 Task: Find connections with filter location Ibiza with filter topic #recruitmentwith filter profile language Potuguese with filter current company Thomson Reuters with filter school Islamic University of Science & Technology, Pulwama with filter industry Personal Care Services with filter service category NotaryOnline Research with filter keywords title Petroleum Engineer
Action: Mouse moved to (633, 79)
Screenshot: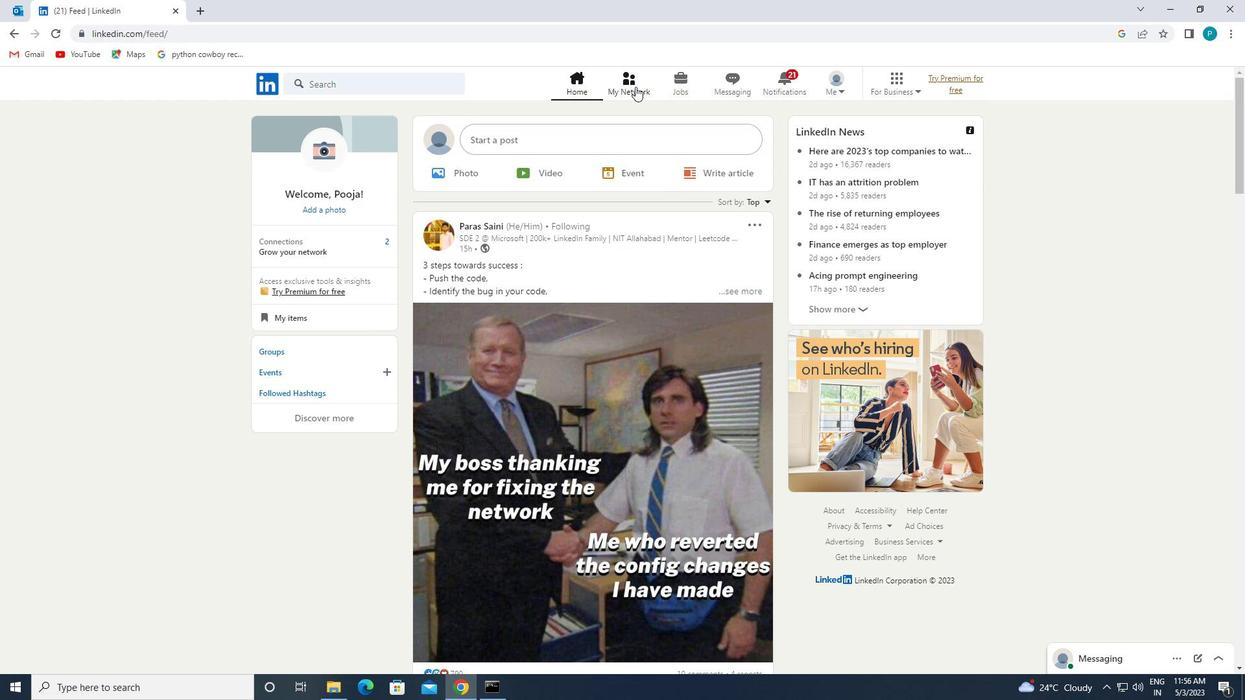 
Action: Mouse pressed left at (633, 79)
Screenshot: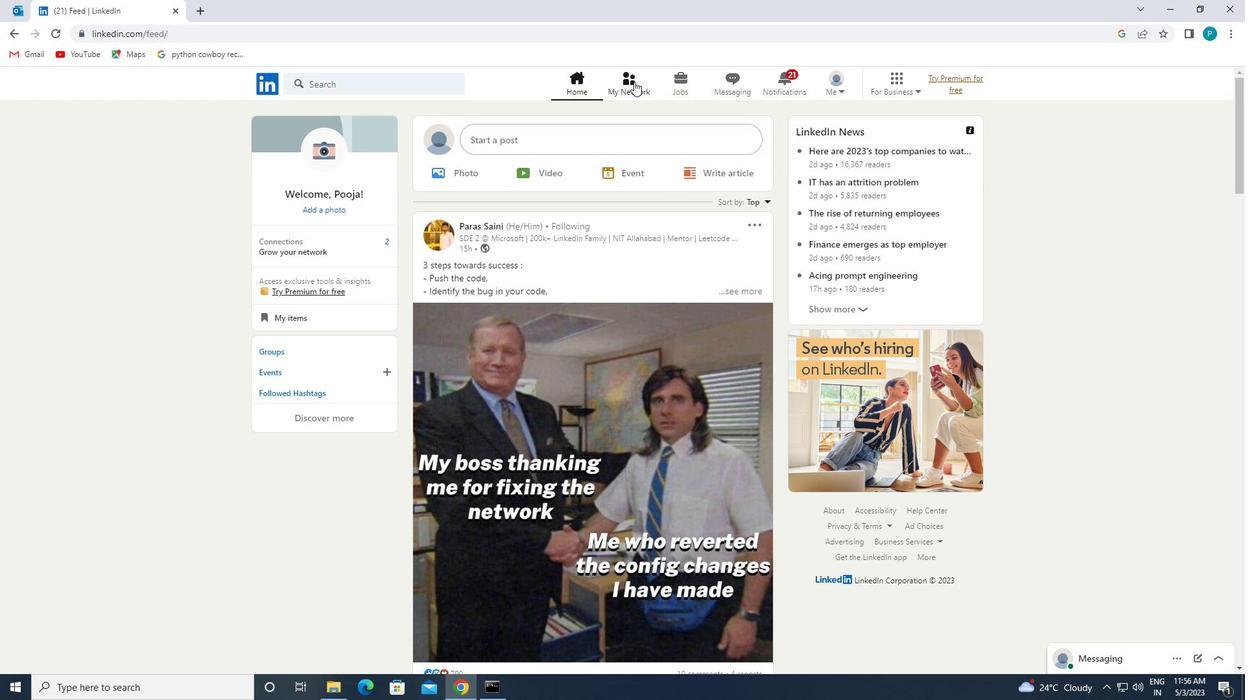 
Action: Mouse moved to (345, 166)
Screenshot: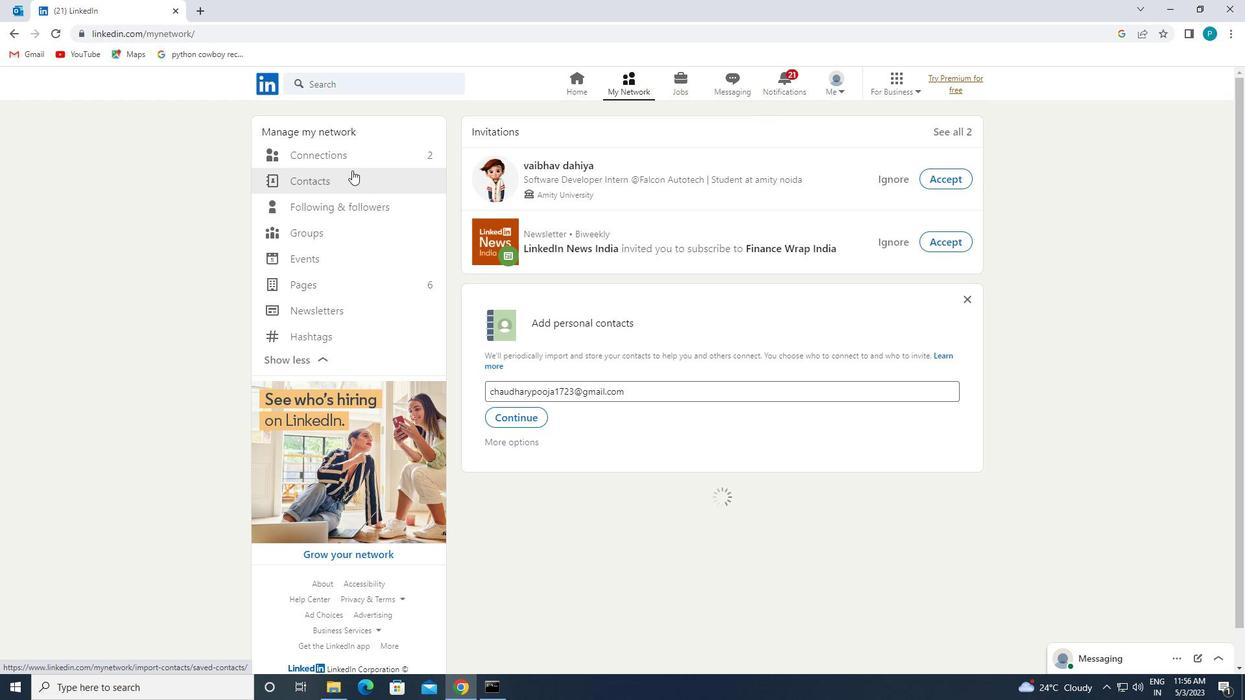 
Action: Mouse pressed left at (345, 166)
Screenshot: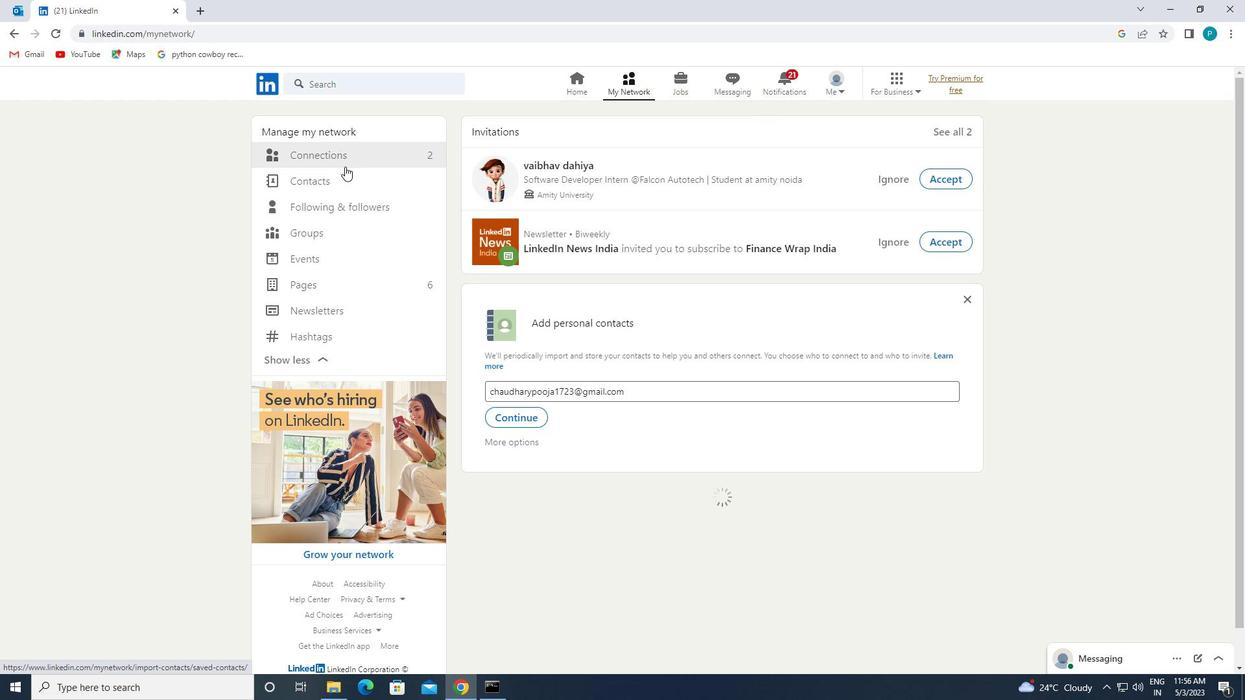 
Action: Mouse moved to (394, 158)
Screenshot: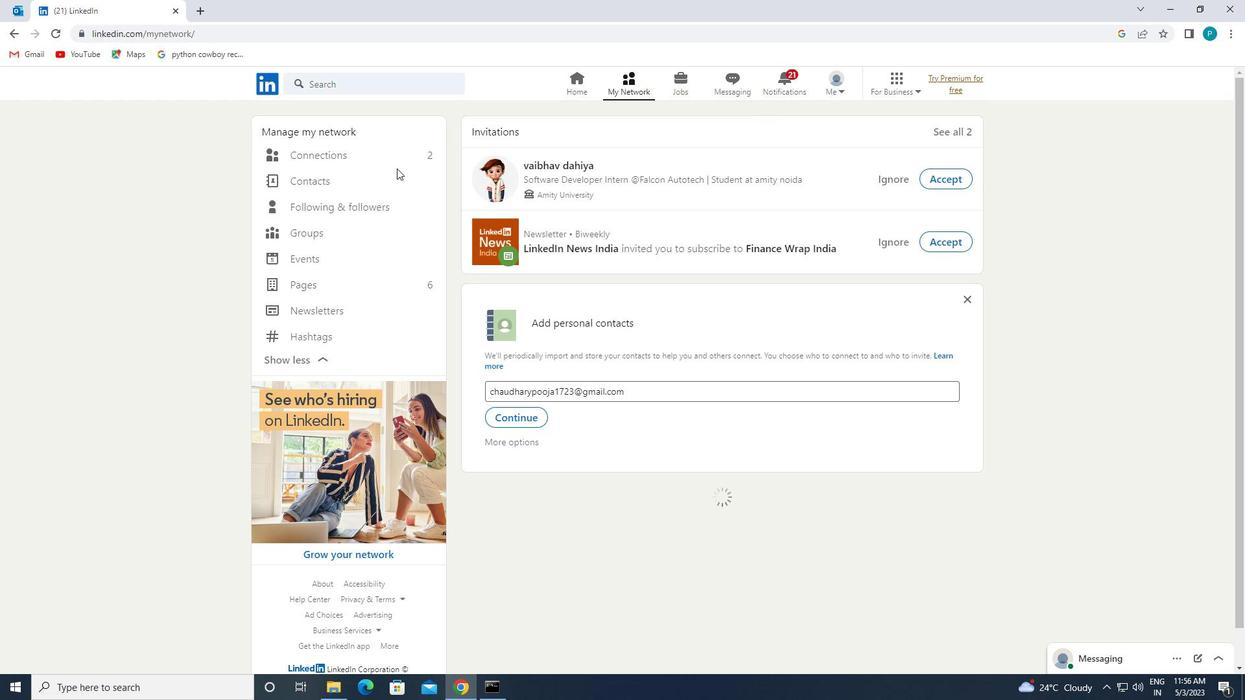 
Action: Mouse pressed left at (394, 158)
Screenshot: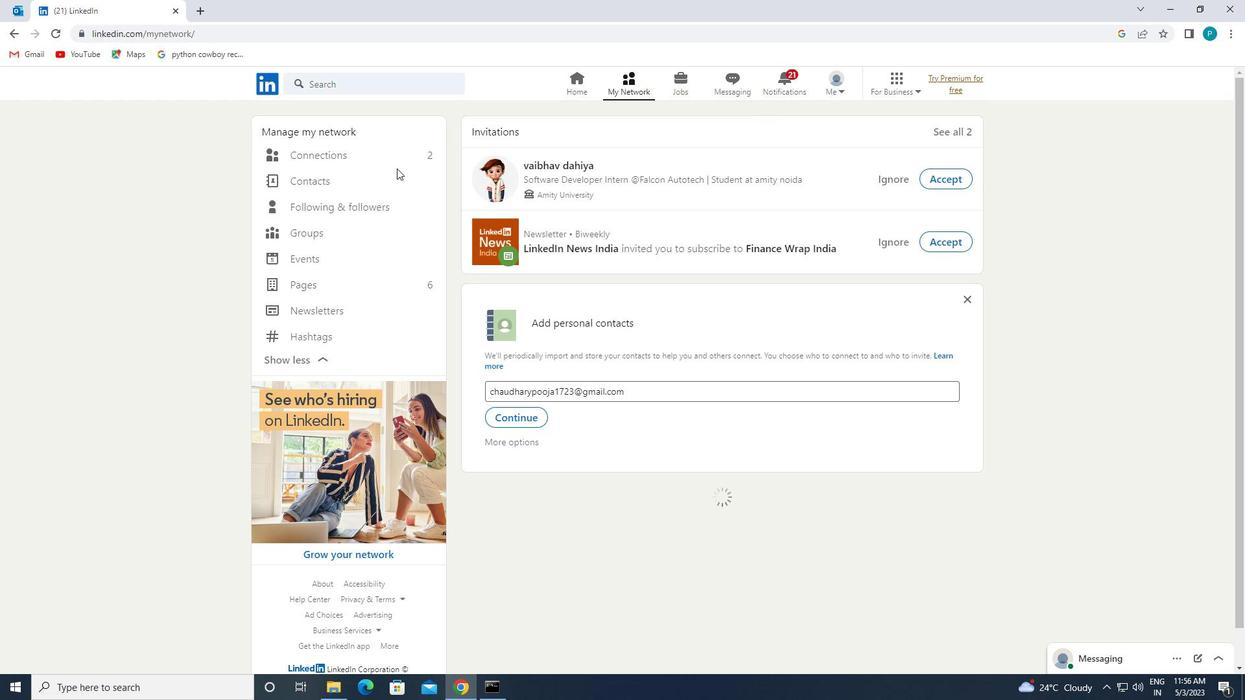 
Action: Mouse pressed left at (394, 158)
Screenshot: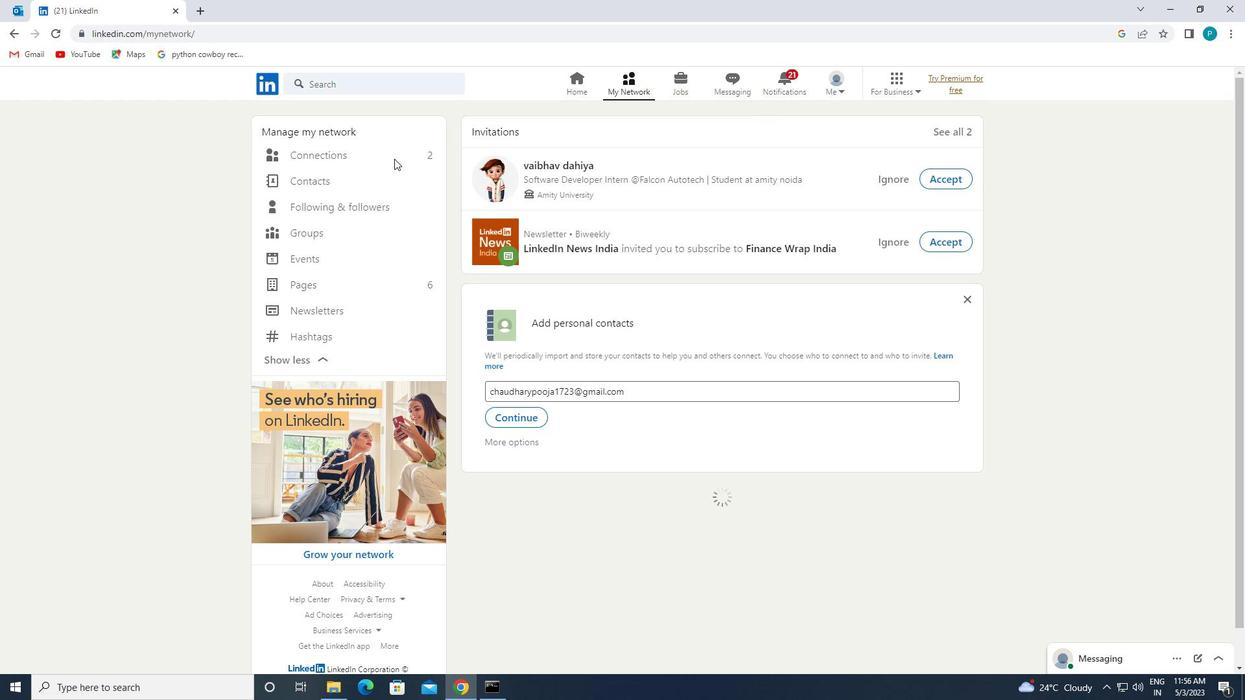 
Action: Mouse moved to (384, 155)
Screenshot: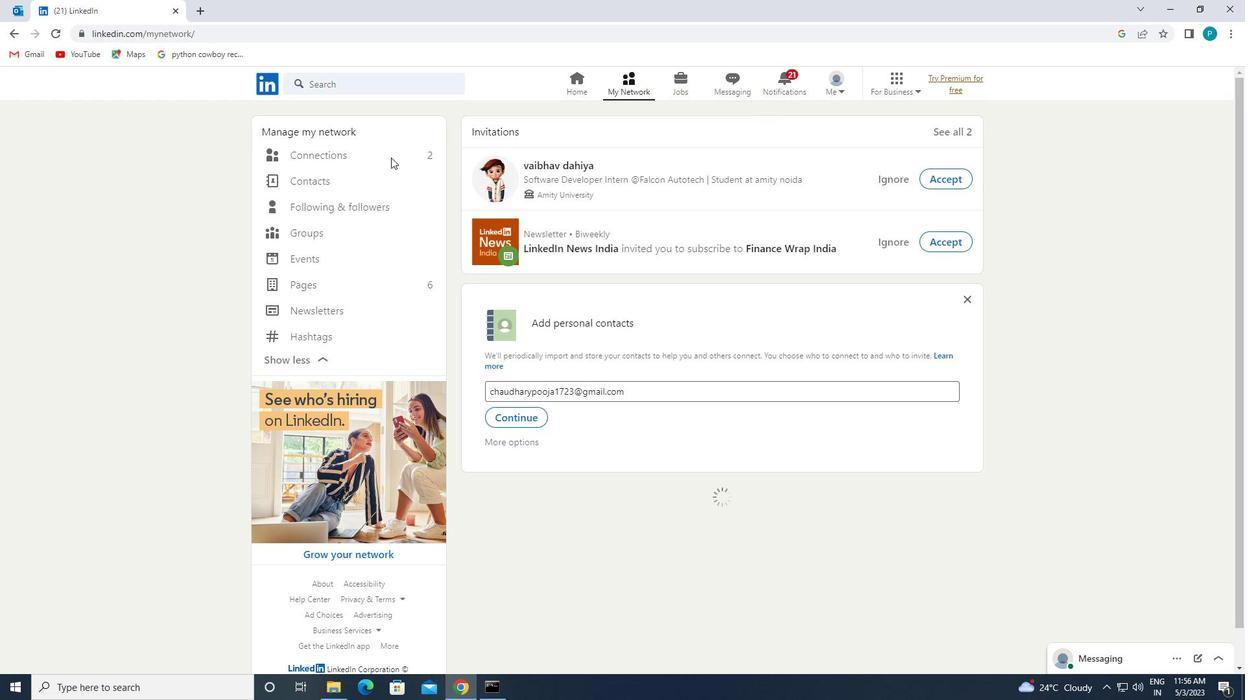 
Action: Mouse pressed left at (384, 155)
Screenshot: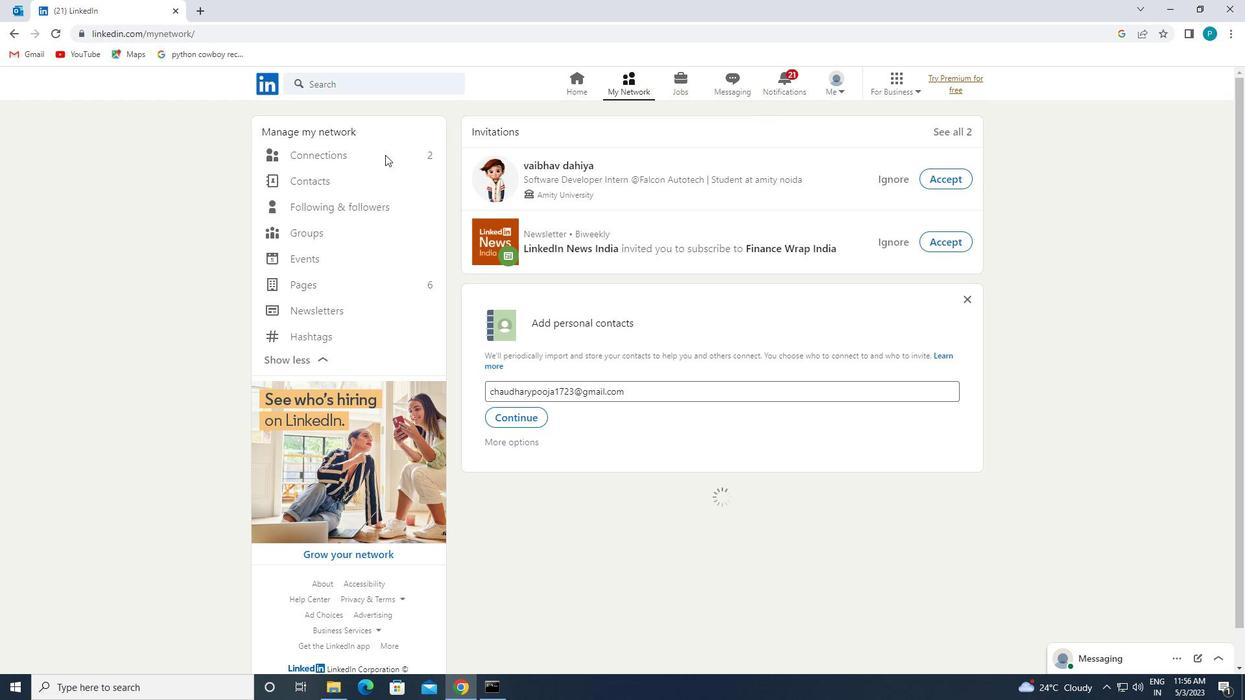 
Action: Mouse moved to (310, 160)
Screenshot: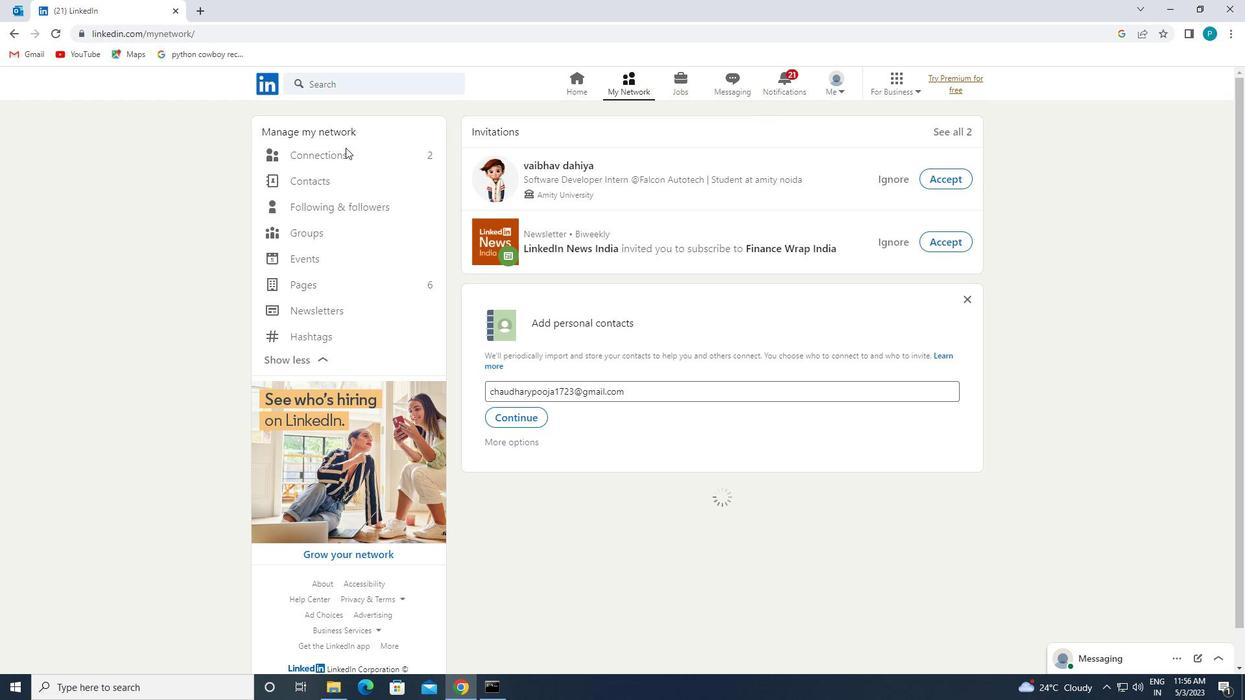 
Action: Mouse pressed left at (310, 160)
Screenshot: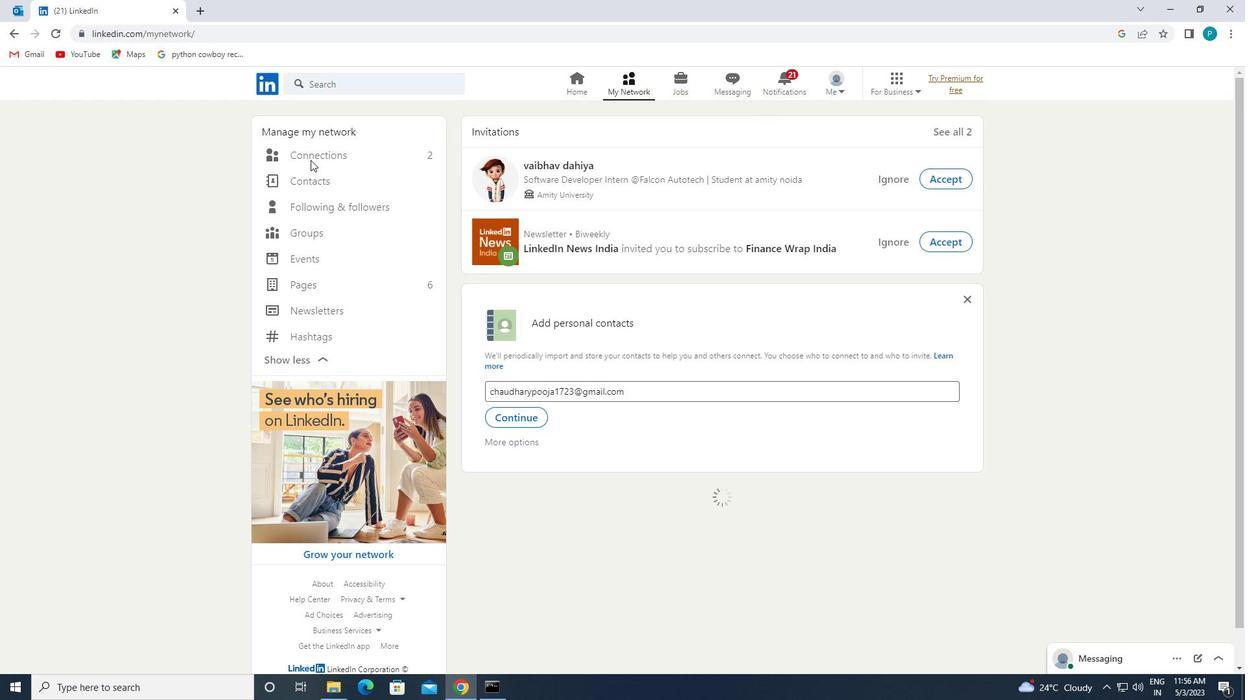 
Action: Mouse moved to (310, 158)
Screenshot: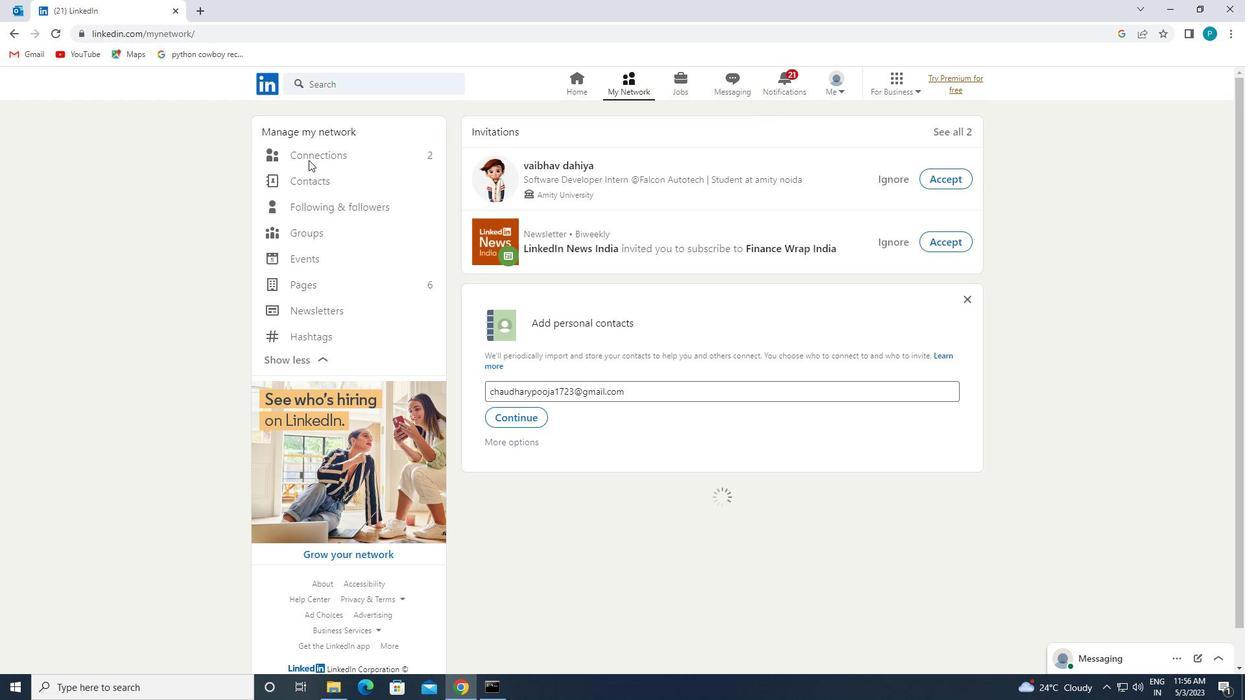 
Action: Mouse pressed left at (310, 158)
Screenshot: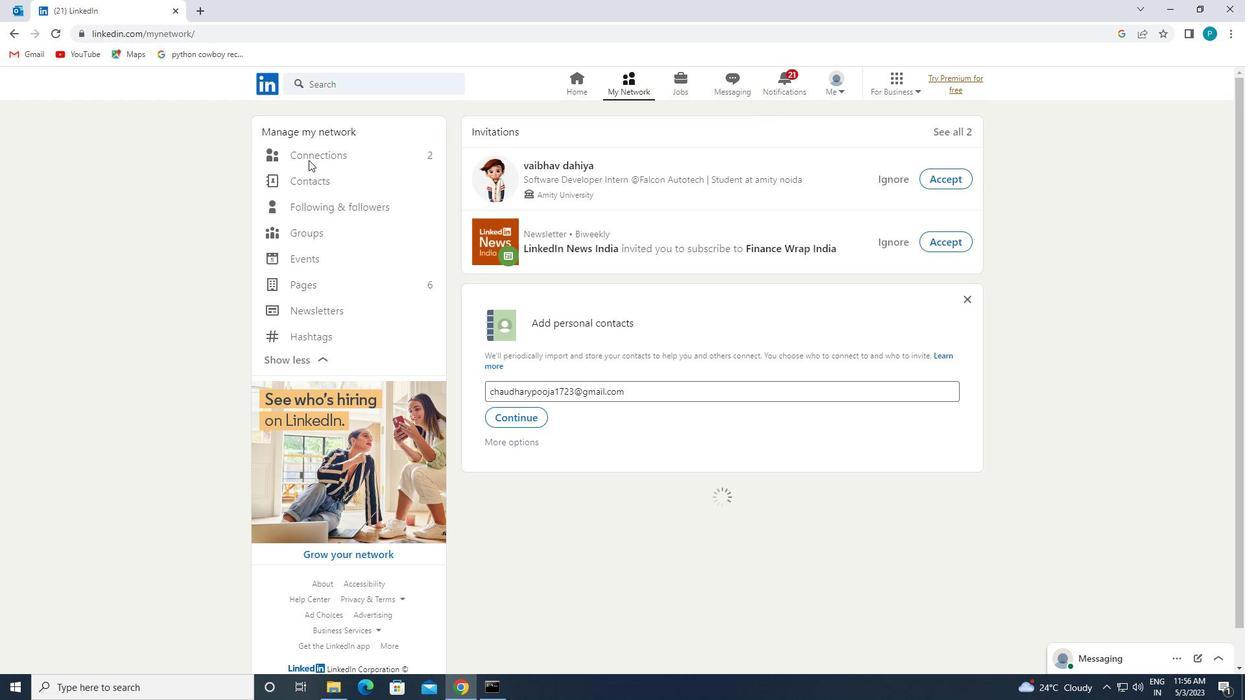 
Action: Mouse moved to (316, 155)
Screenshot: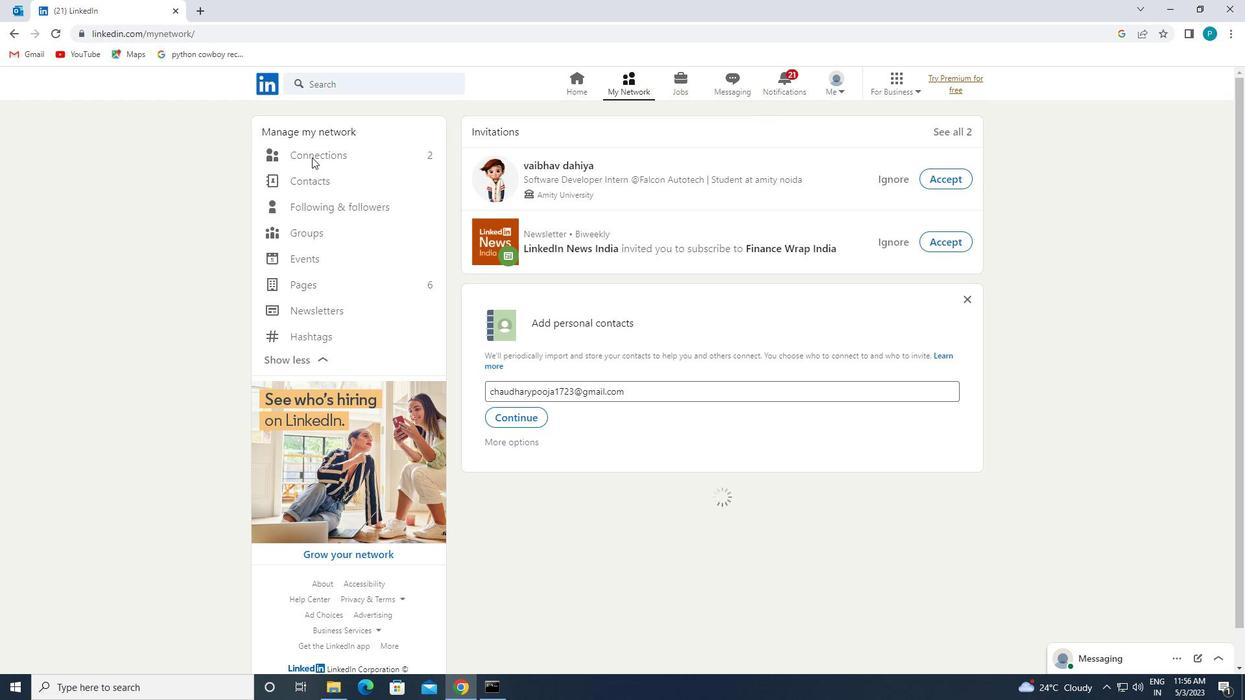 
Action: Mouse pressed left at (316, 155)
Screenshot: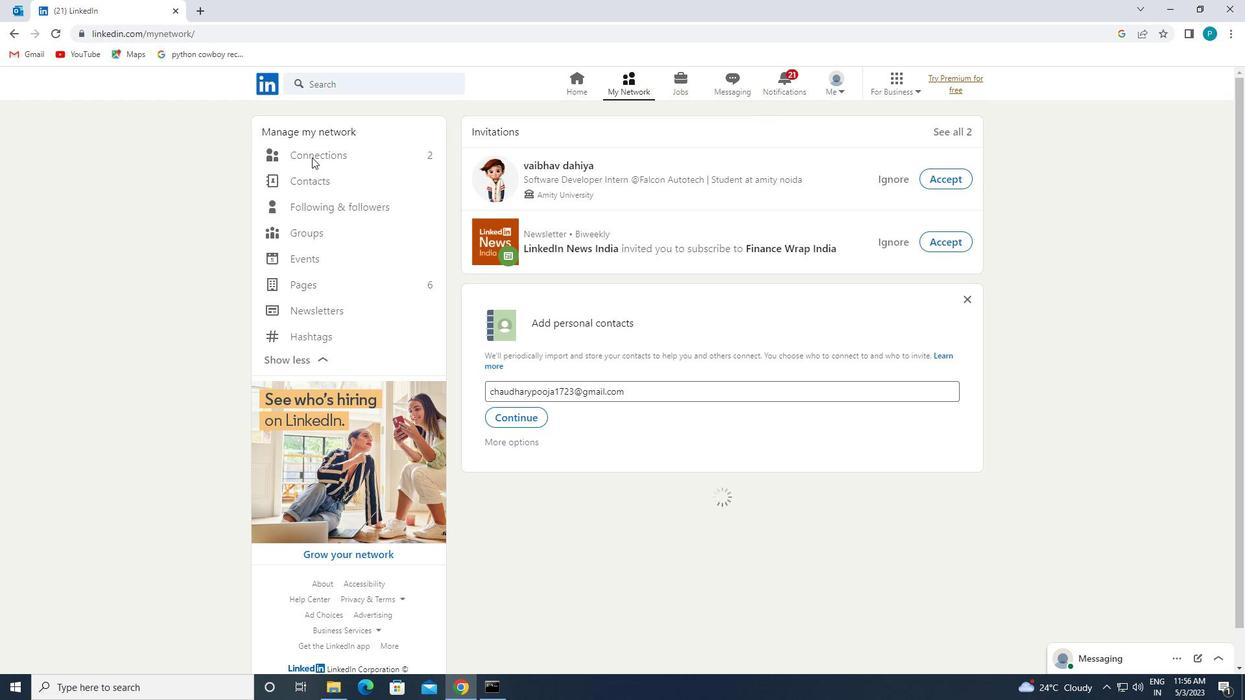 
Action: Mouse moved to (317, 154)
Screenshot: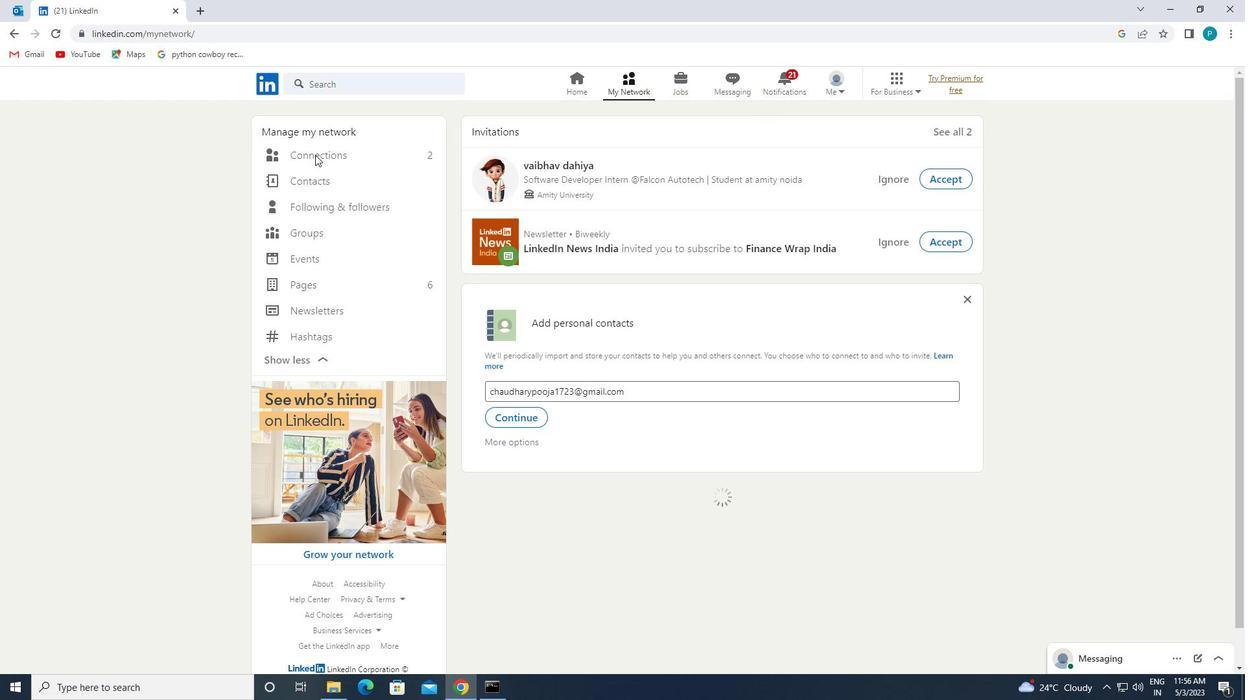 
Action: Mouse pressed left at (317, 154)
Screenshot: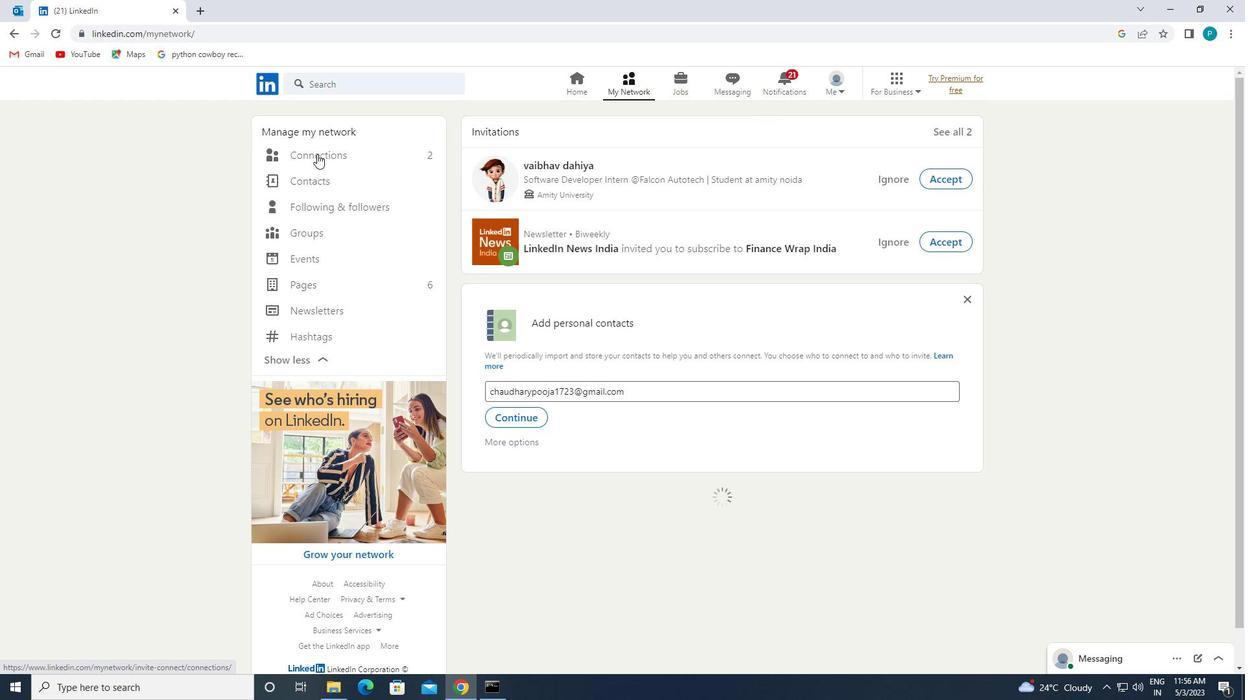 
Action: Mouse moved to (745, 151)
Screenshot: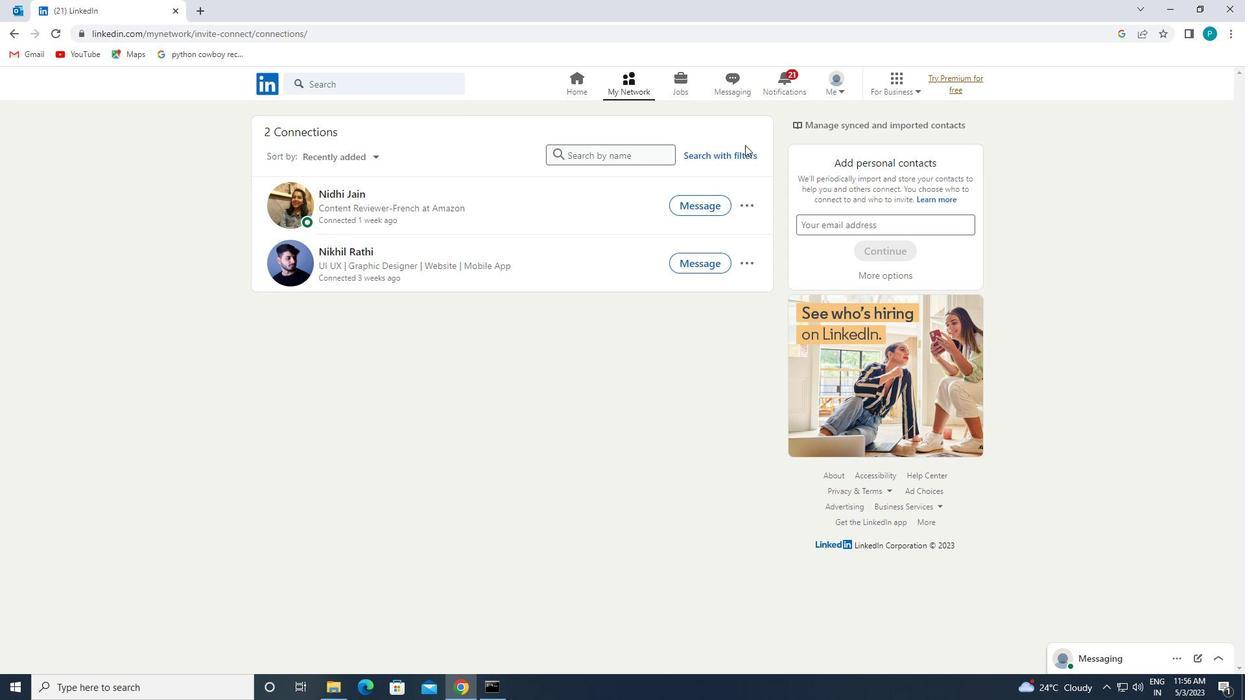
Action: Mouse pressed left at (745, 151)
Screenshot: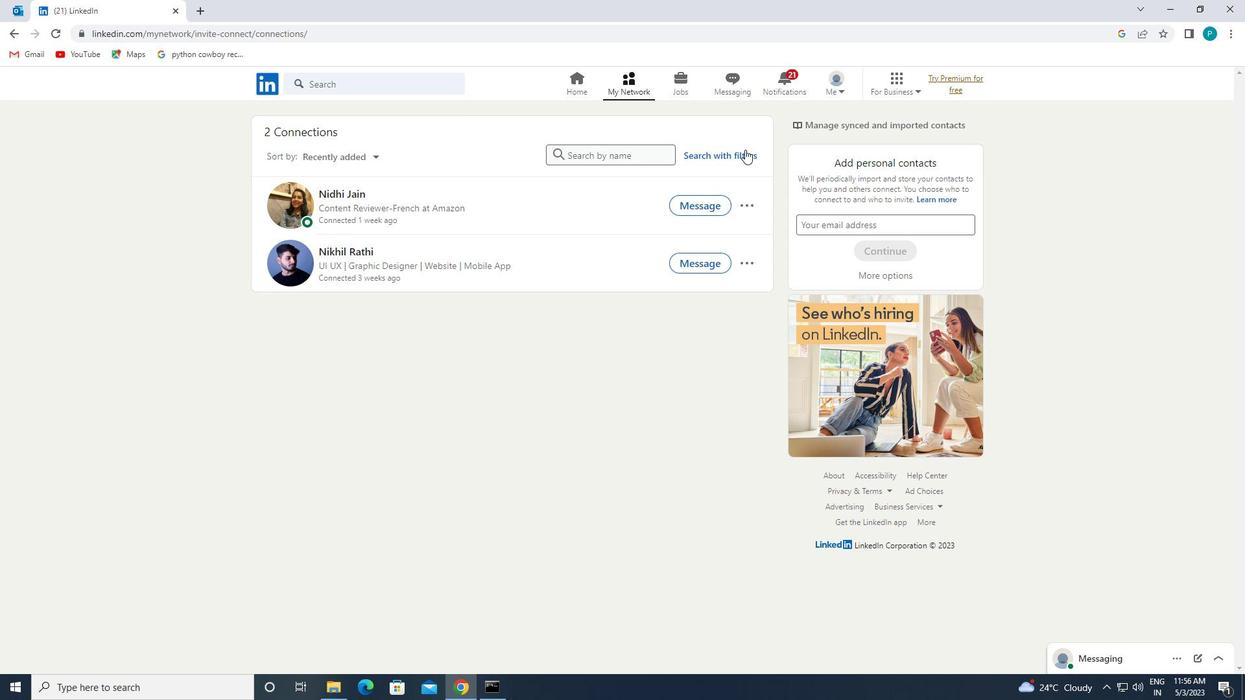 
Action: Mouse moved to (674, 119)
Screenshot: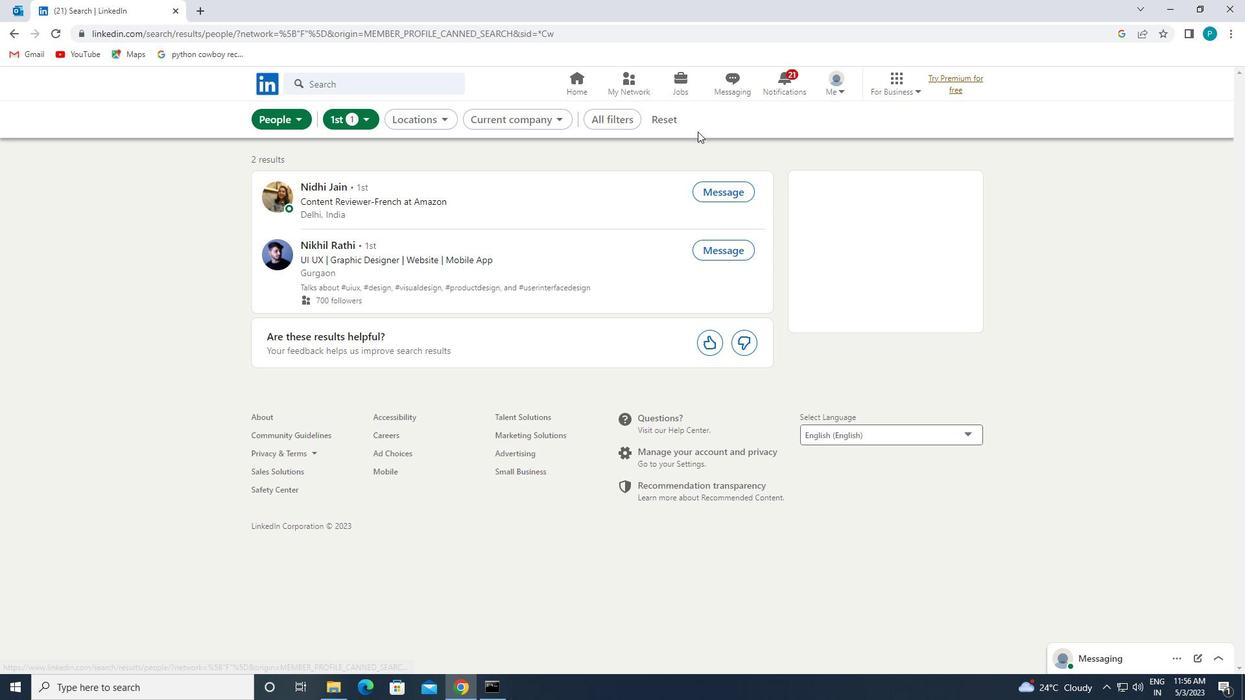 
Action: Mouse pressed left at (674, 119)
Screenshot: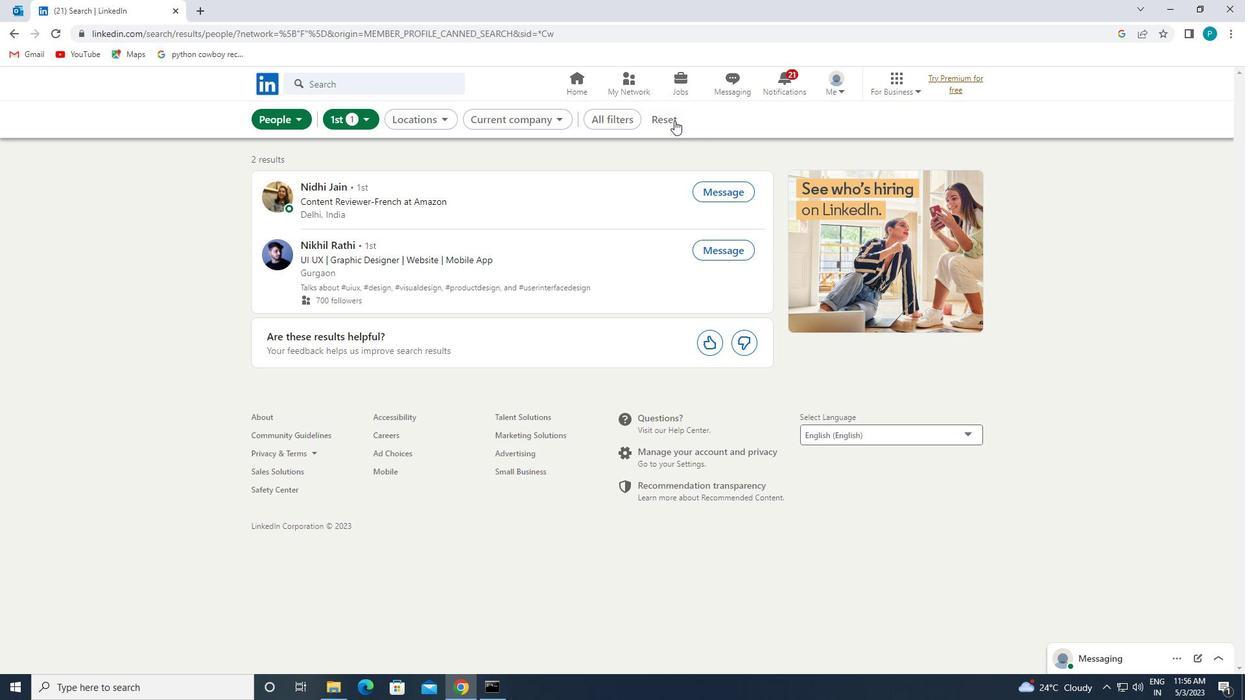 
Action: Mouse moved to (655, 119)
Screenshot: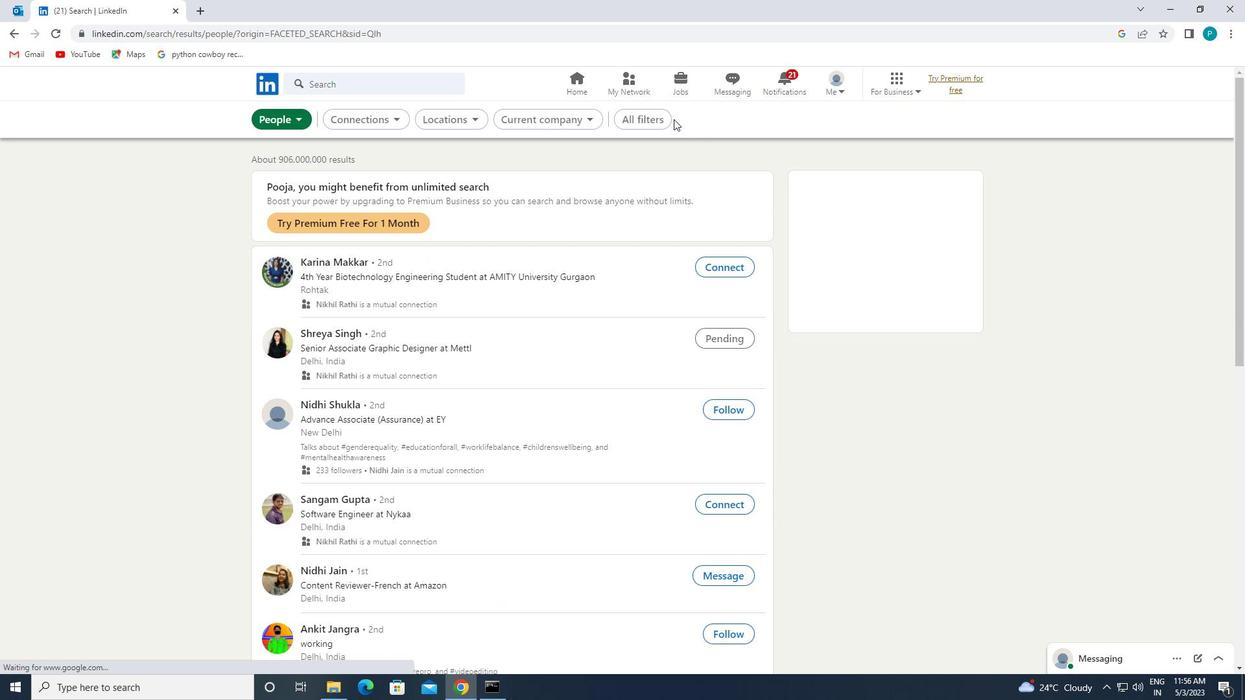 
Action: Mouse pressed left at (655, 119)
Screenshot: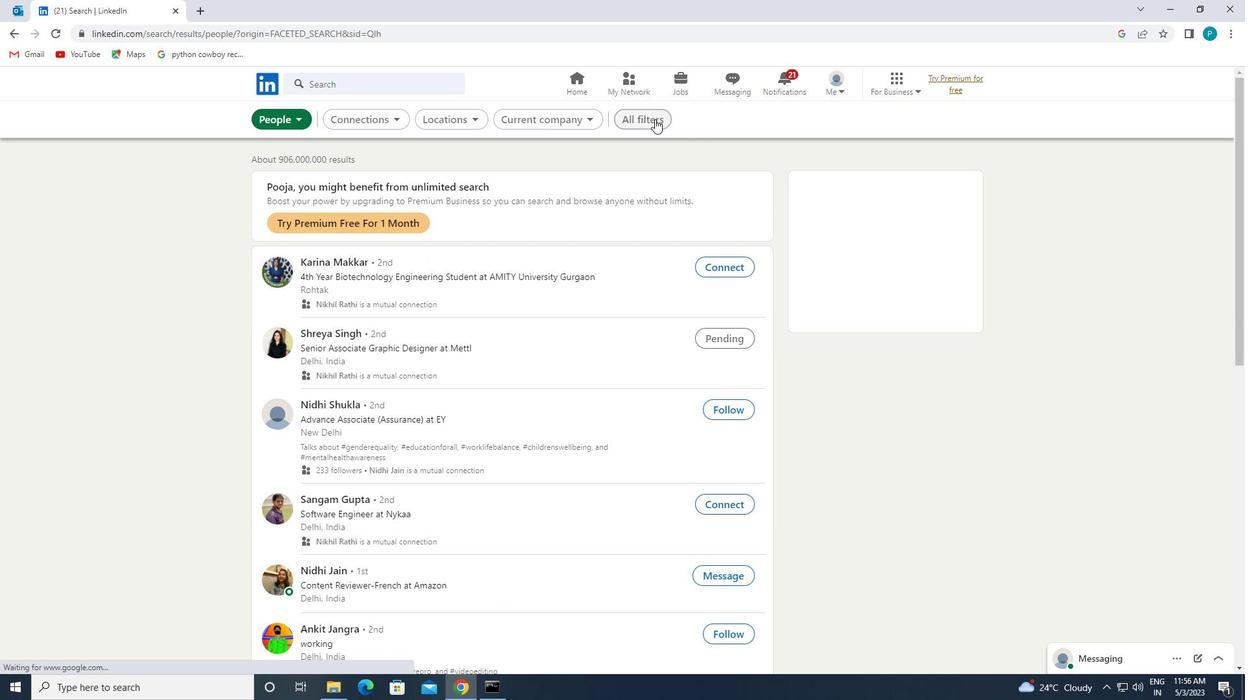 
Action: Mouse moved to (1035, 332)
Screenshot: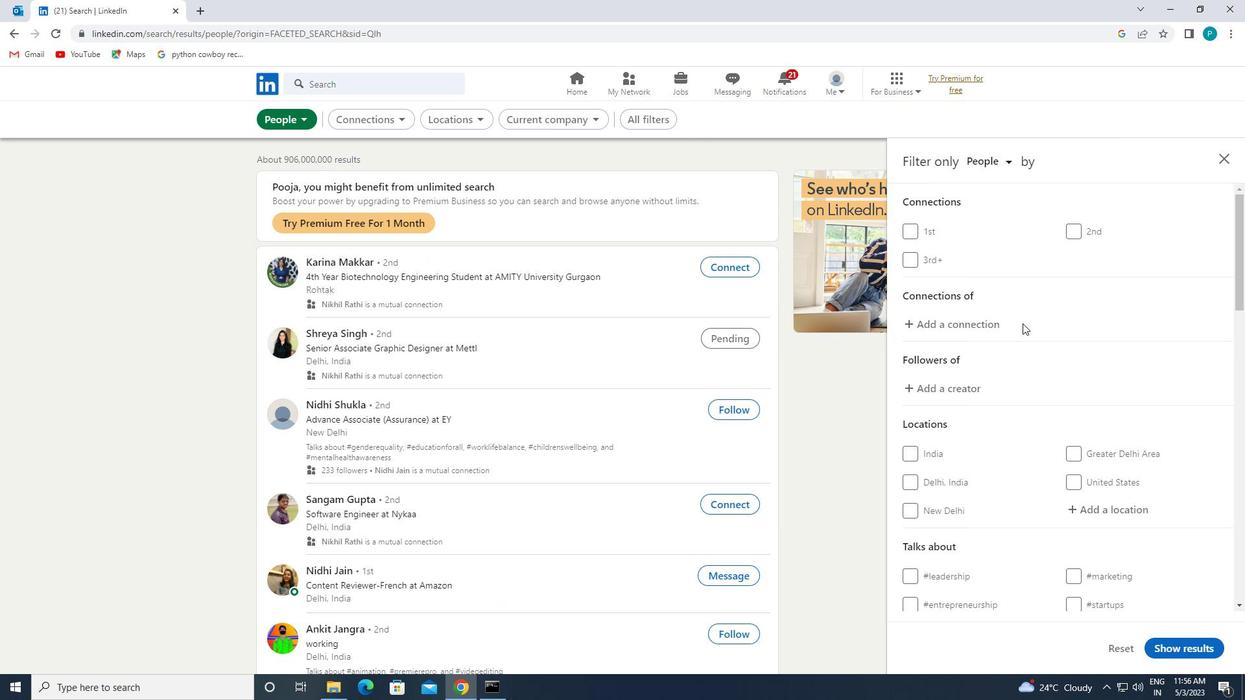 
Action: Mouse scrolled (1035, 332) with delta (0, 0)
Screenshot: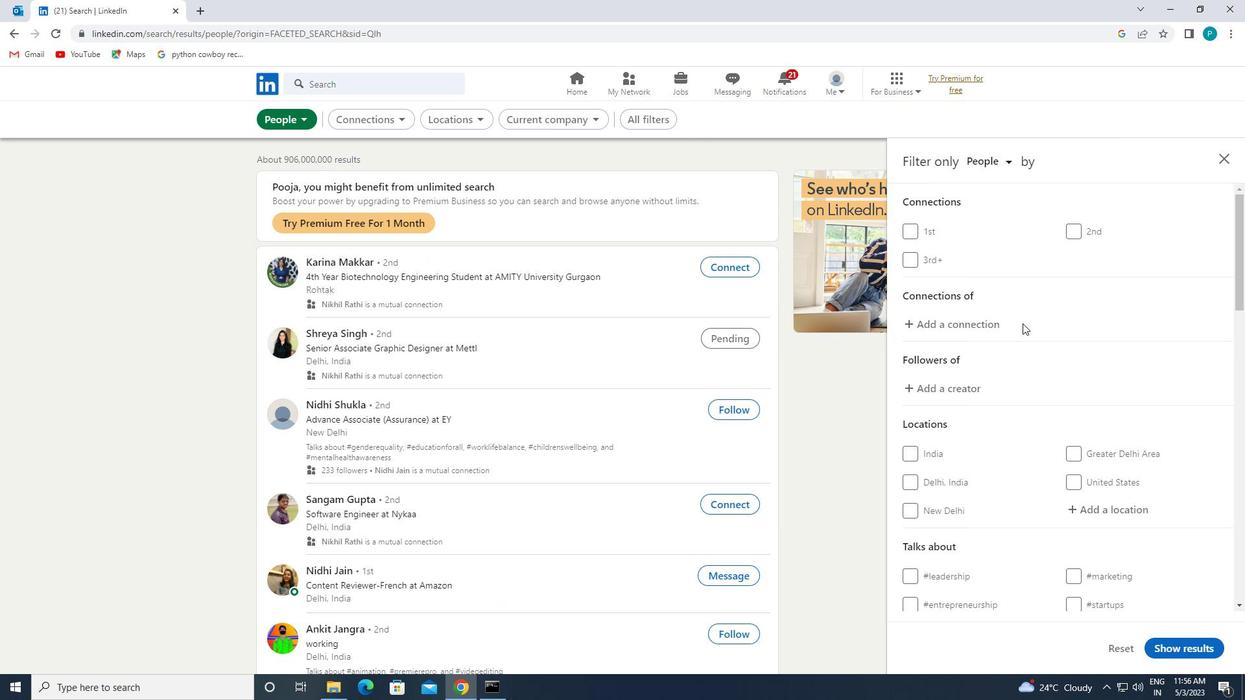 
Action: Mouse moved to (1037, 334)
Screenshot: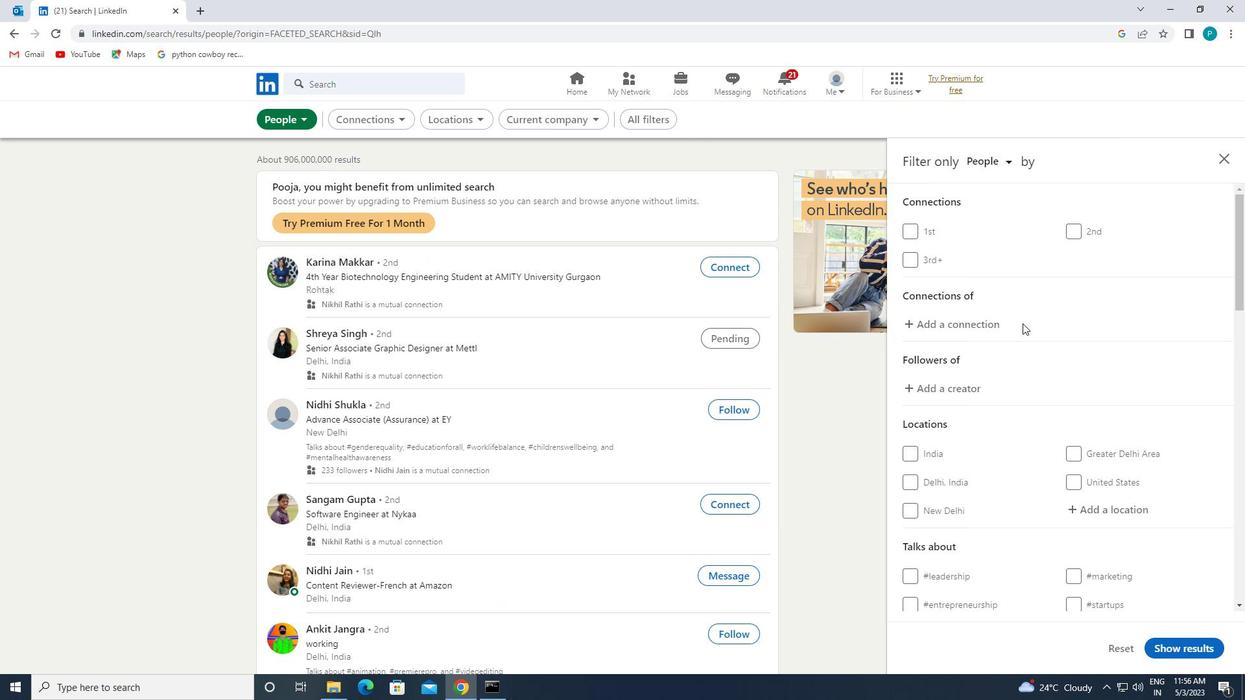 
Action: Mouse scrolled (1037, 333) with delta (0, 0)
Screenshot: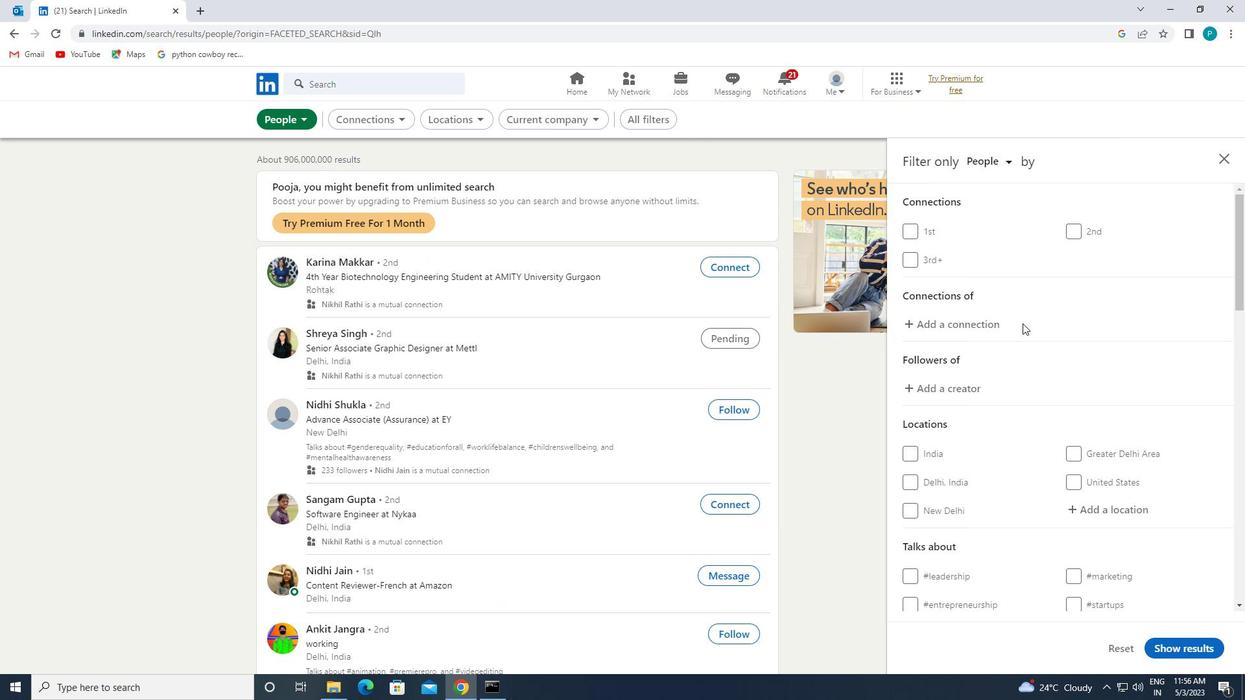 
Action: Mouse moved to (1114, 375)
Screenshot: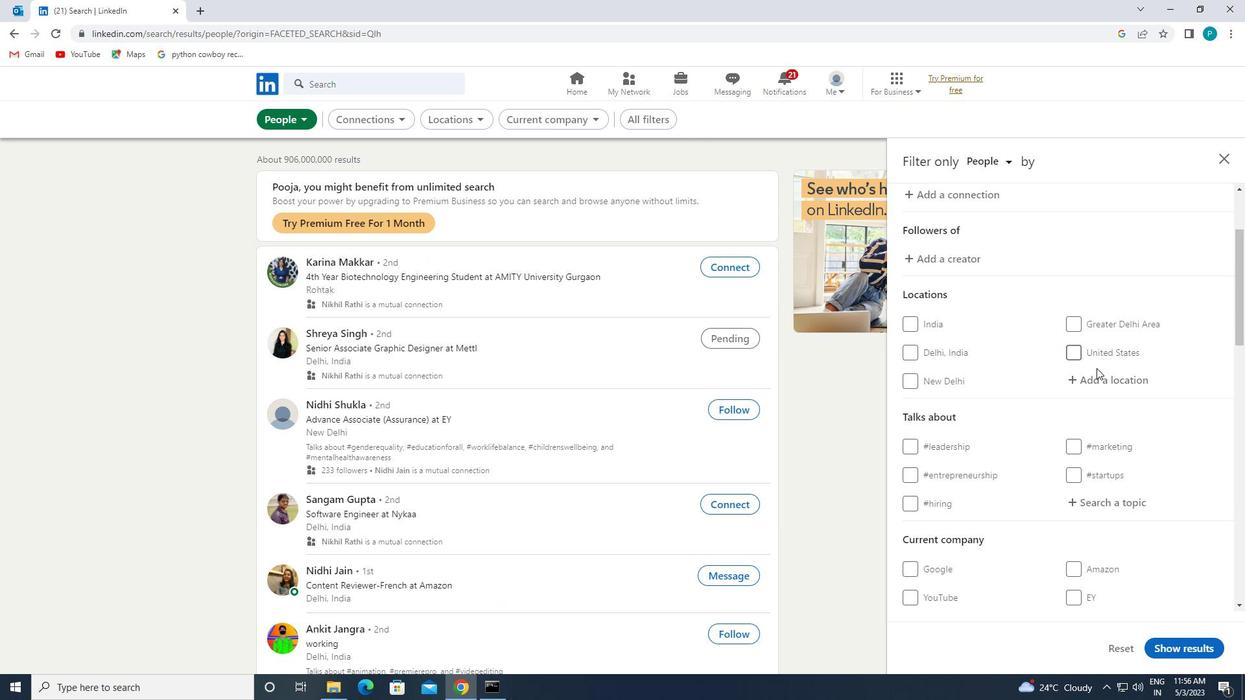 
Action: Mouse pressed left at (1114, 375)
Screenshot: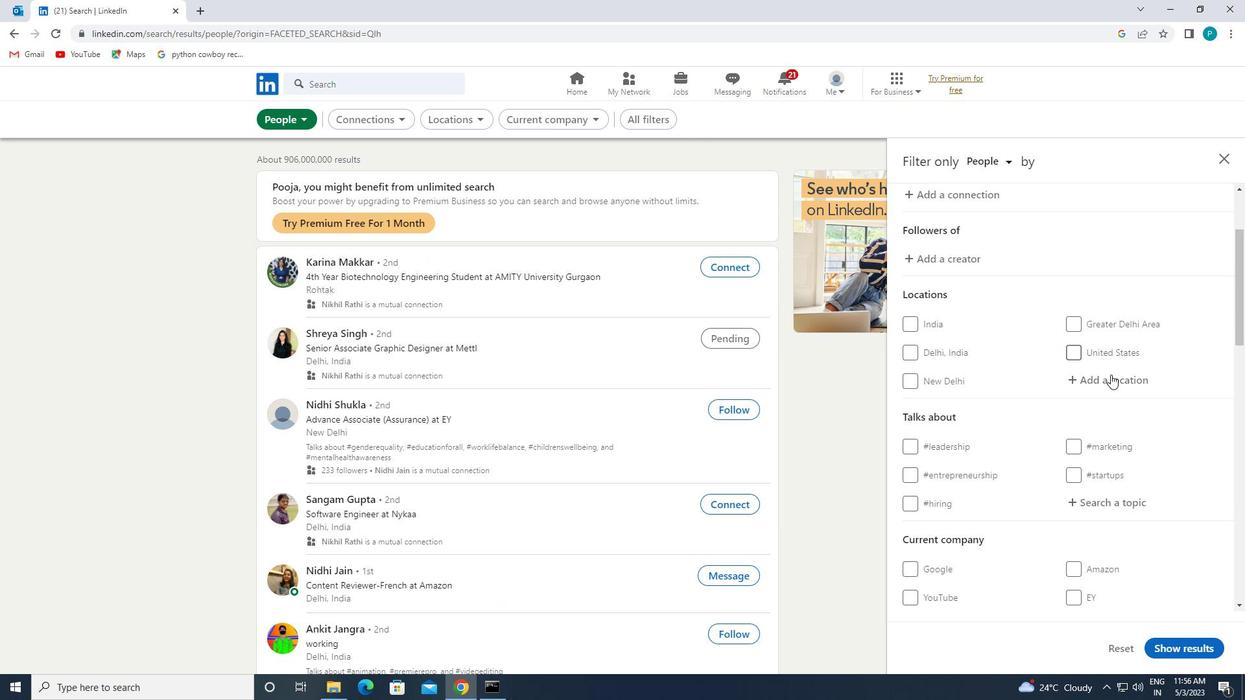 
Action: Mouse moved to (1117, 401)
Screenshot: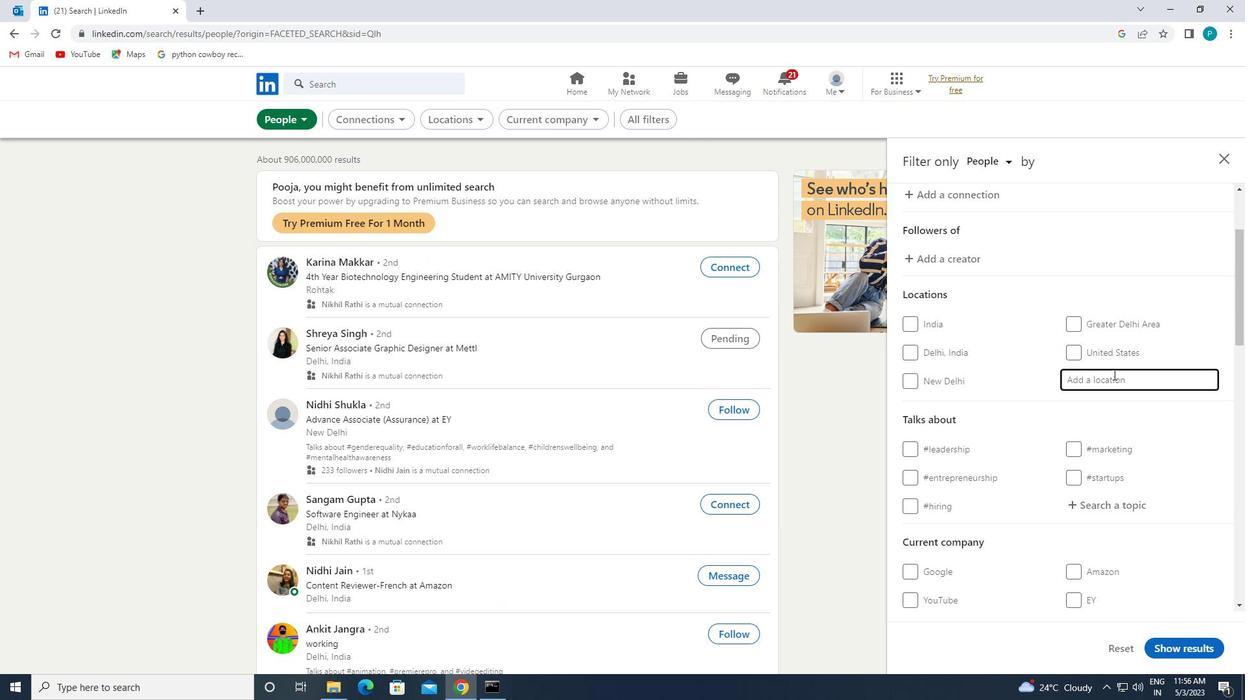 
Action: Key pressed i<Key.backspace><Key.caps_lock>i<Key.caps_lock>b
Screenshot: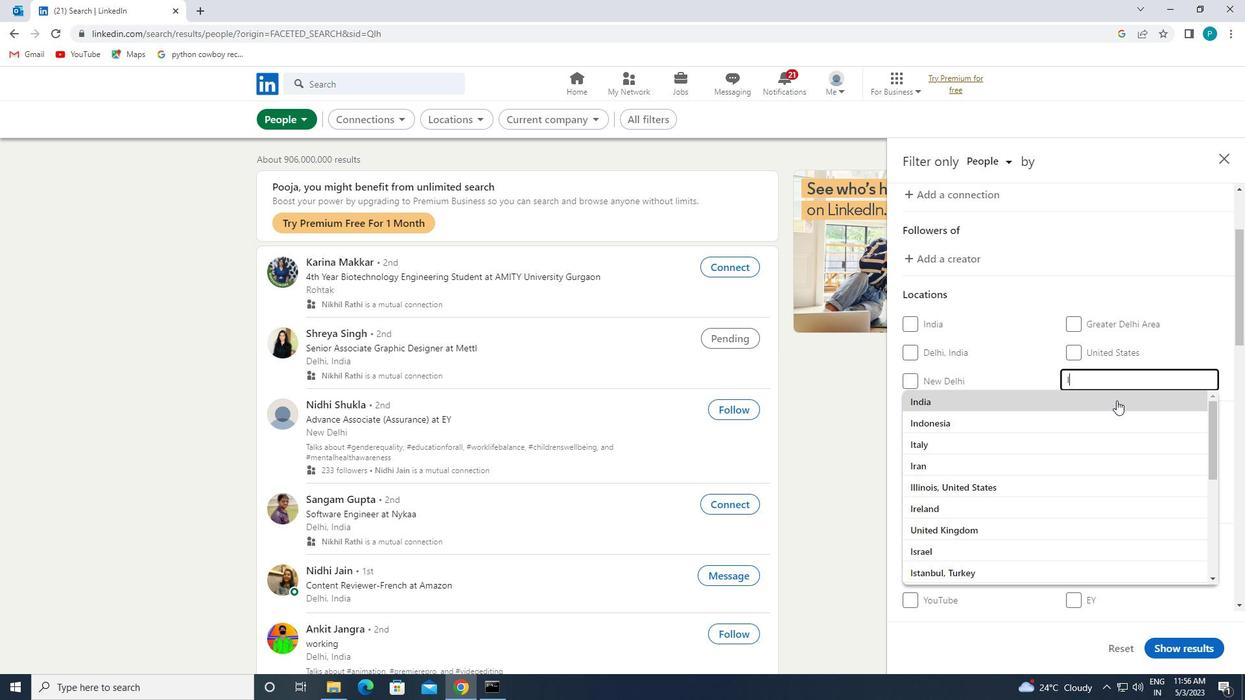 
Action: Mouse moved to (1048, 408)
Screenshot: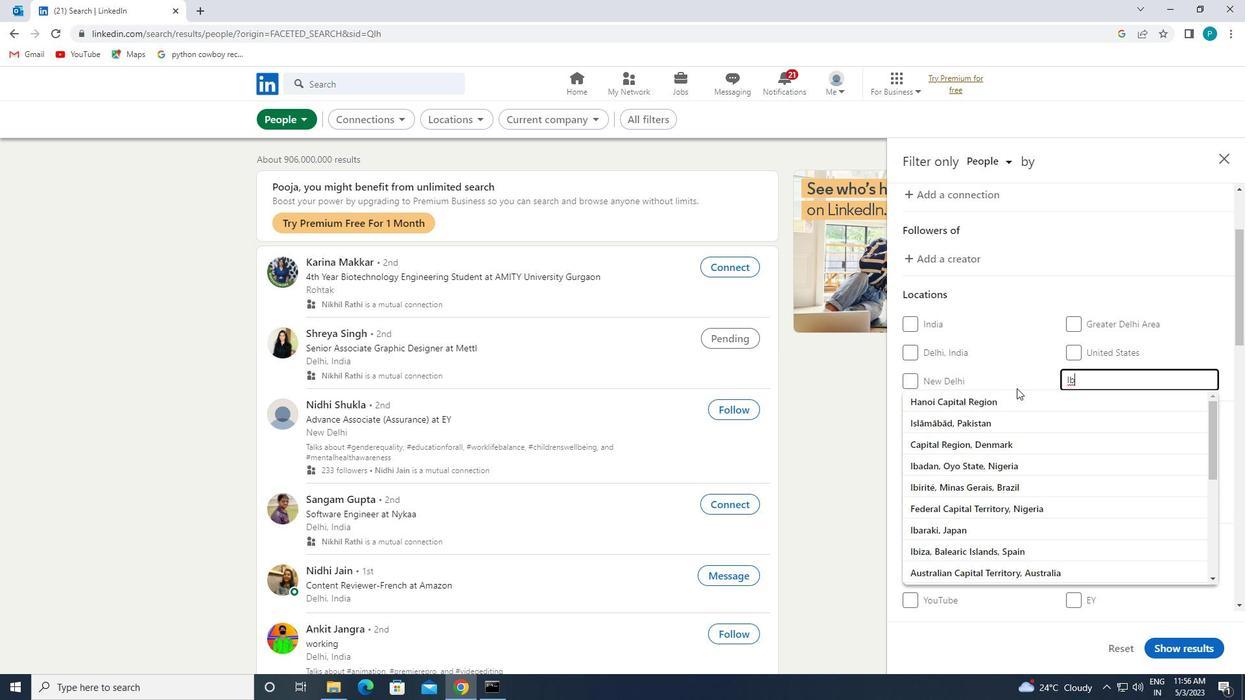 
Action: Key pressed iza
Screenshot: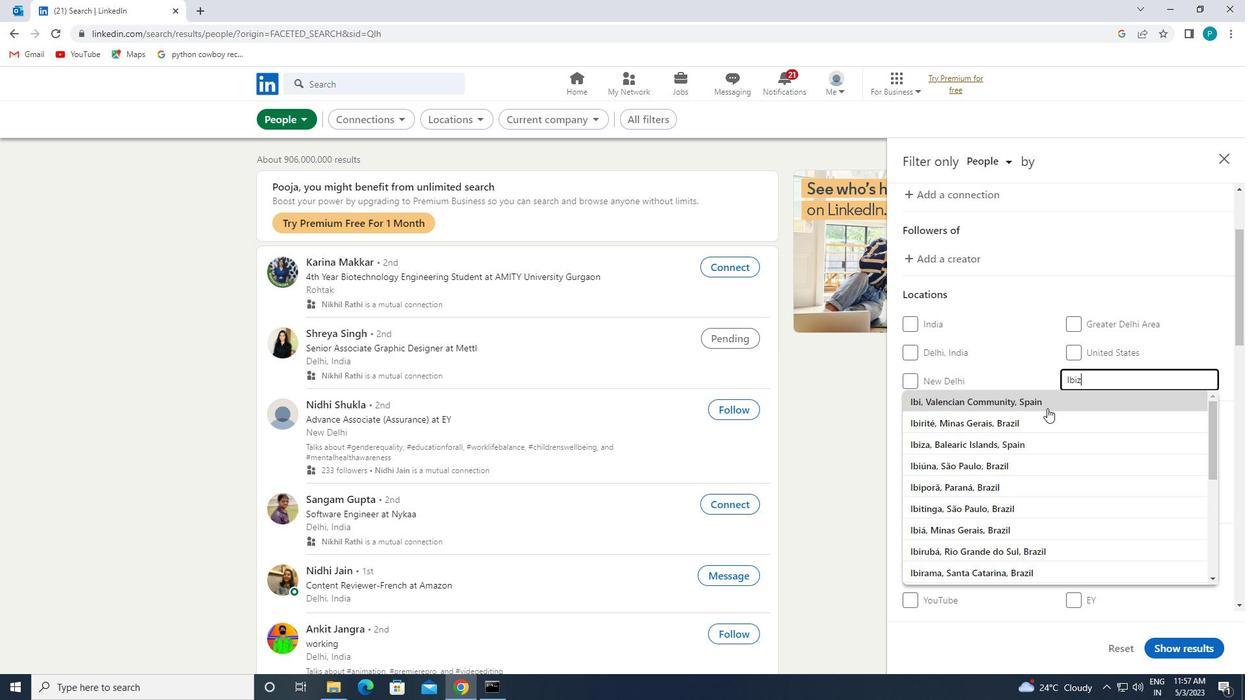 
Action: Mouse moved to (1045, 405)
Screenshot: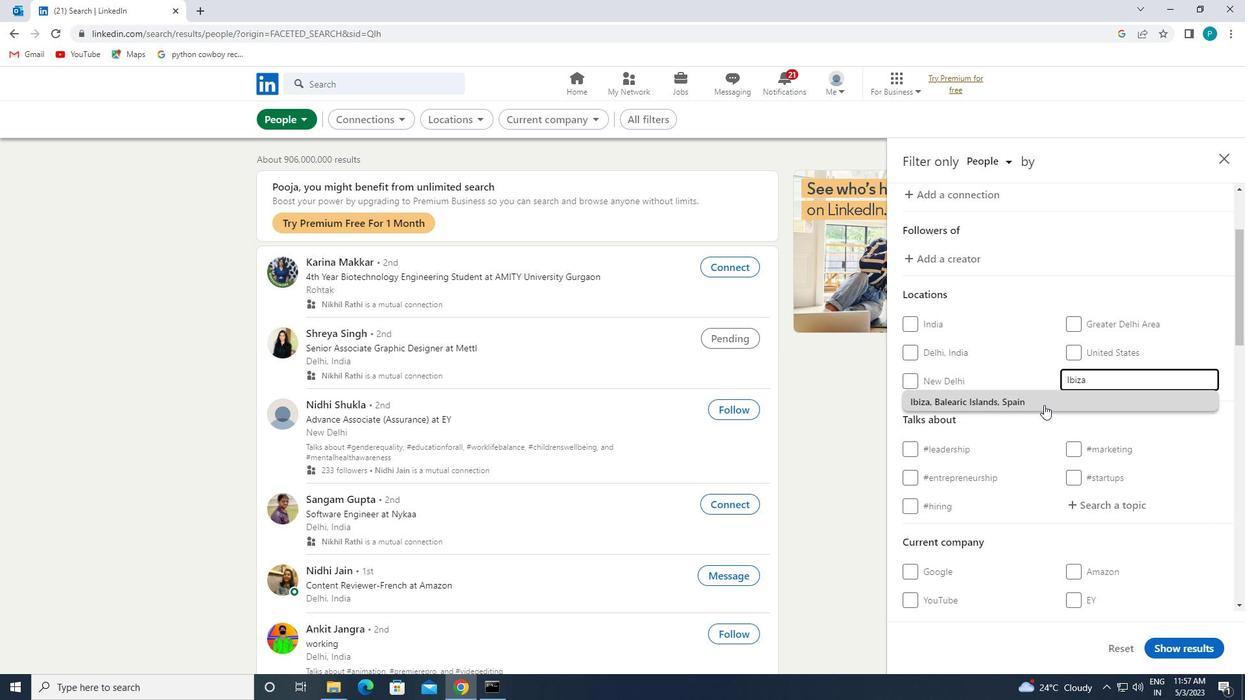 
Action: Mouse pressed left at (1045, 405)
Screenshot: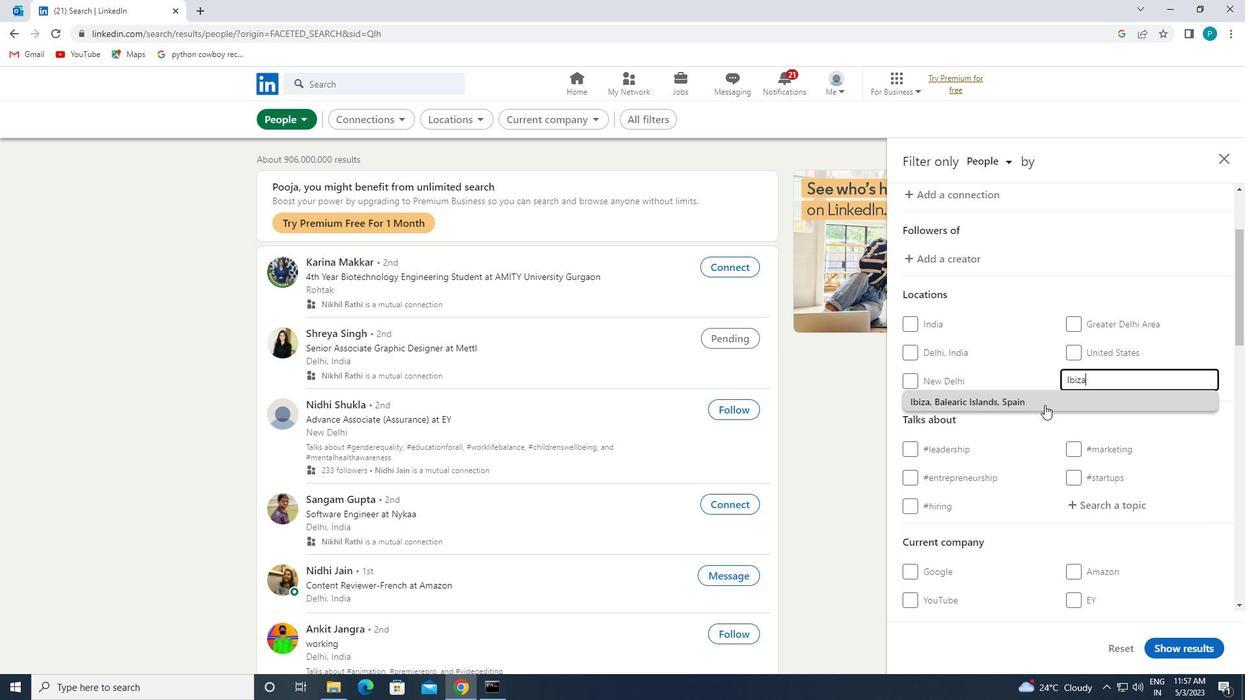 
Action: Mouse moved to (1054, 413)
Screenshot: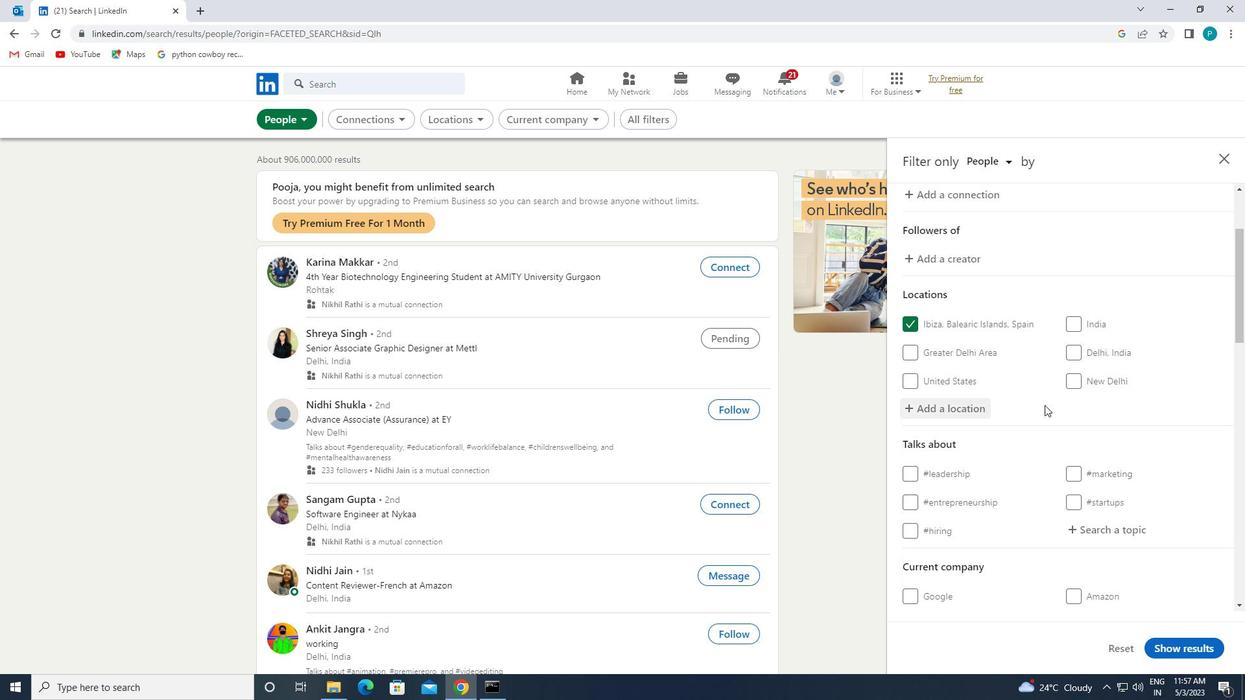 
Action: Mouse scrolled (1054, 412) with delta (0, 0)
Screenshot: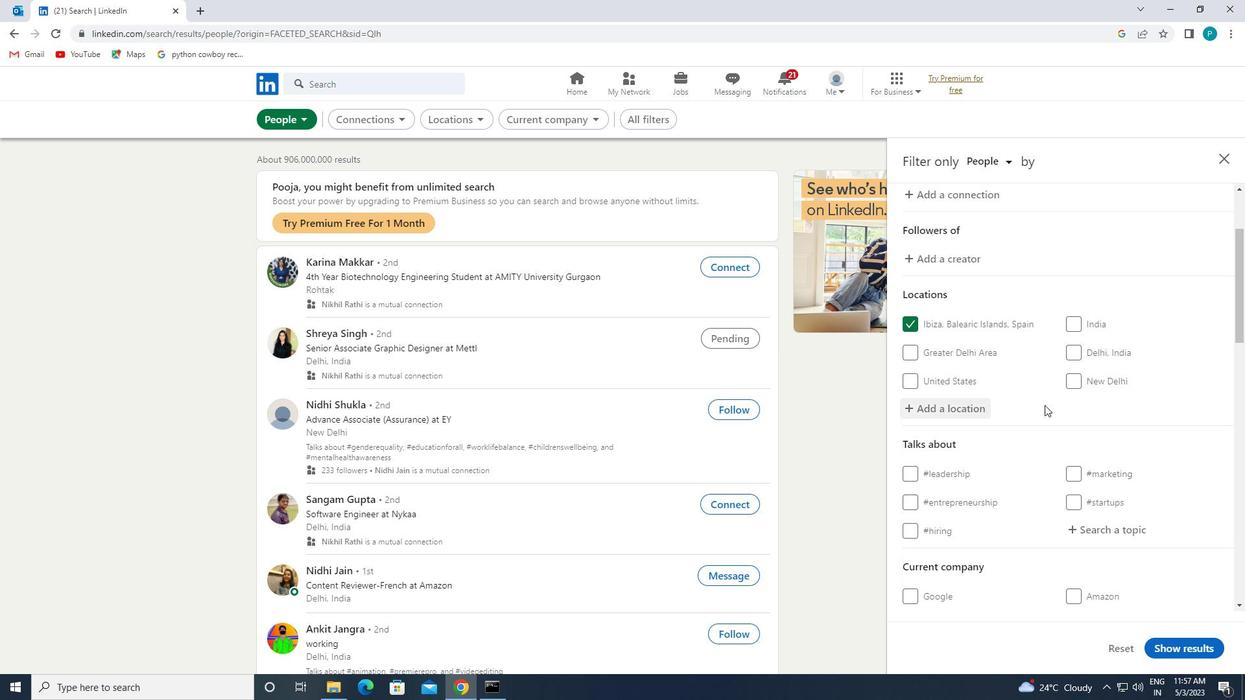 
Action: Mouse moved to (1068, 431)
Screenshot: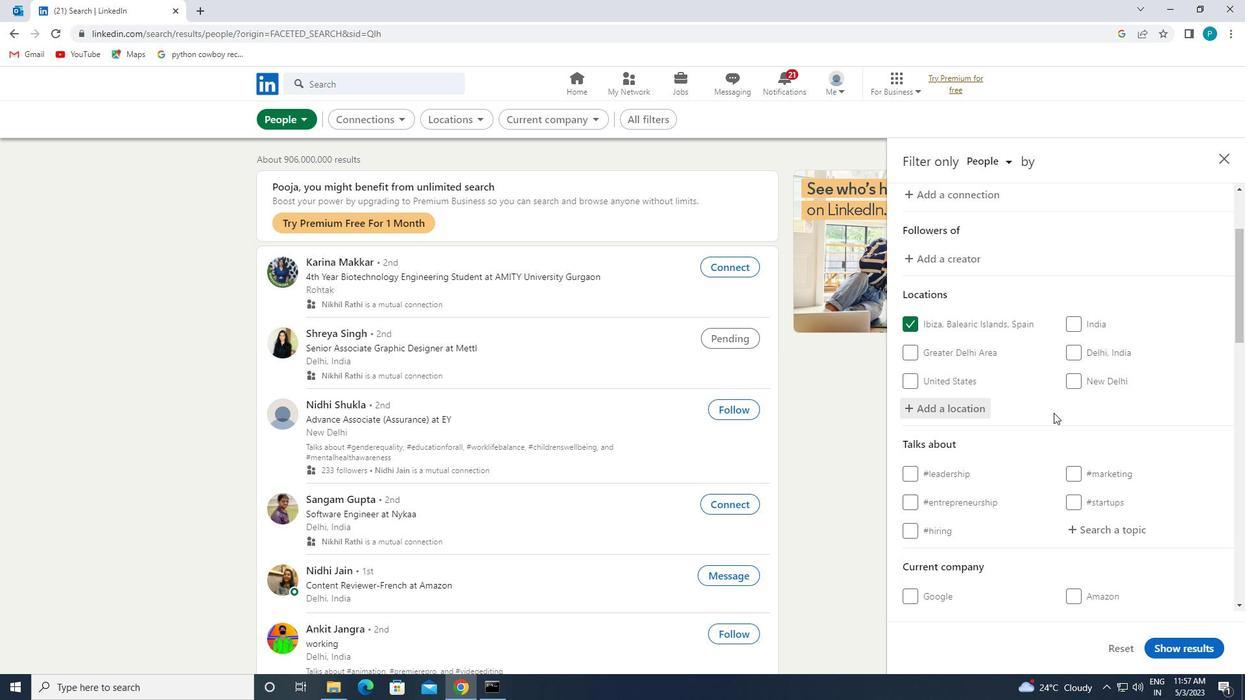 
Action: Mouse scrolled (1068, 430) with delta (0, 0)
Screenshot: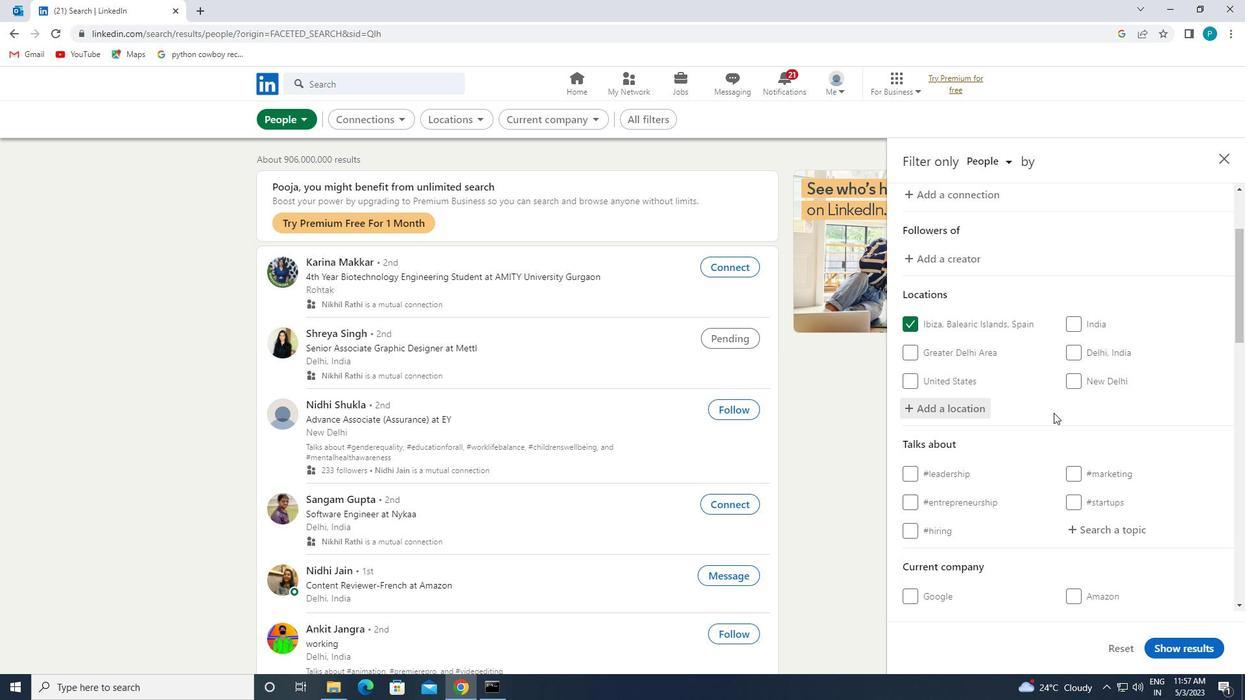 
Action: Mouse moved to (1086, 395)
Screenshot: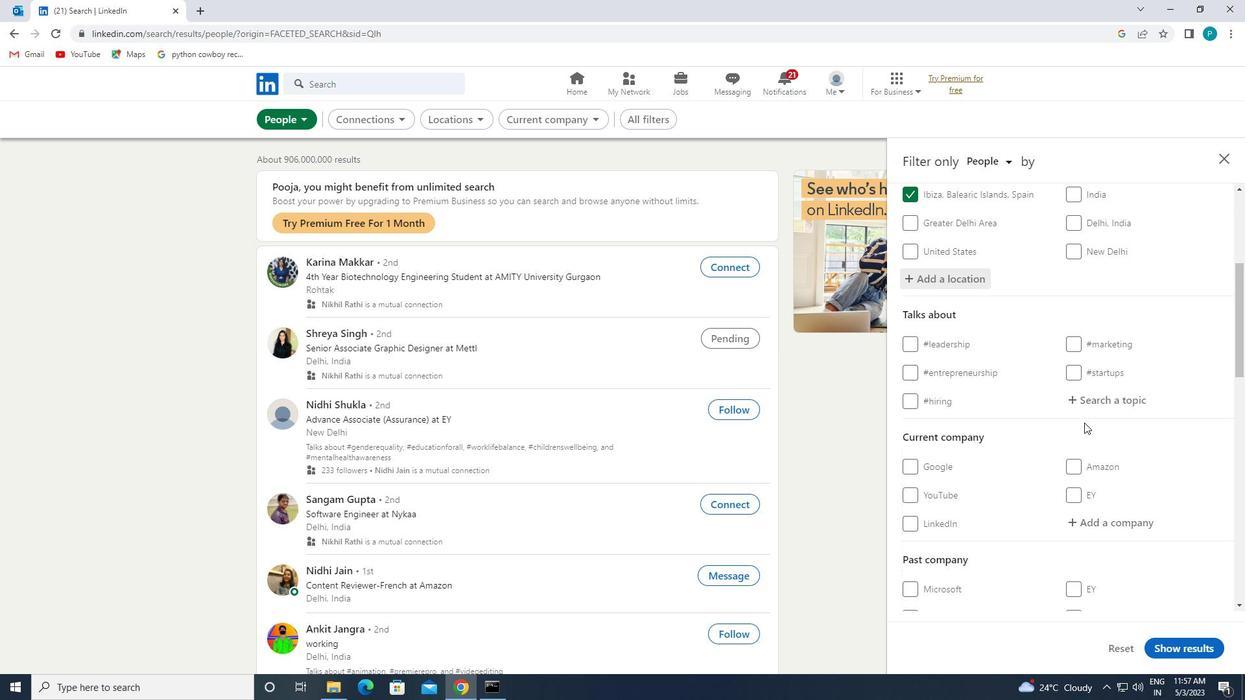 
Action: Mouse pressed left at (1086, 395)
Screenshot: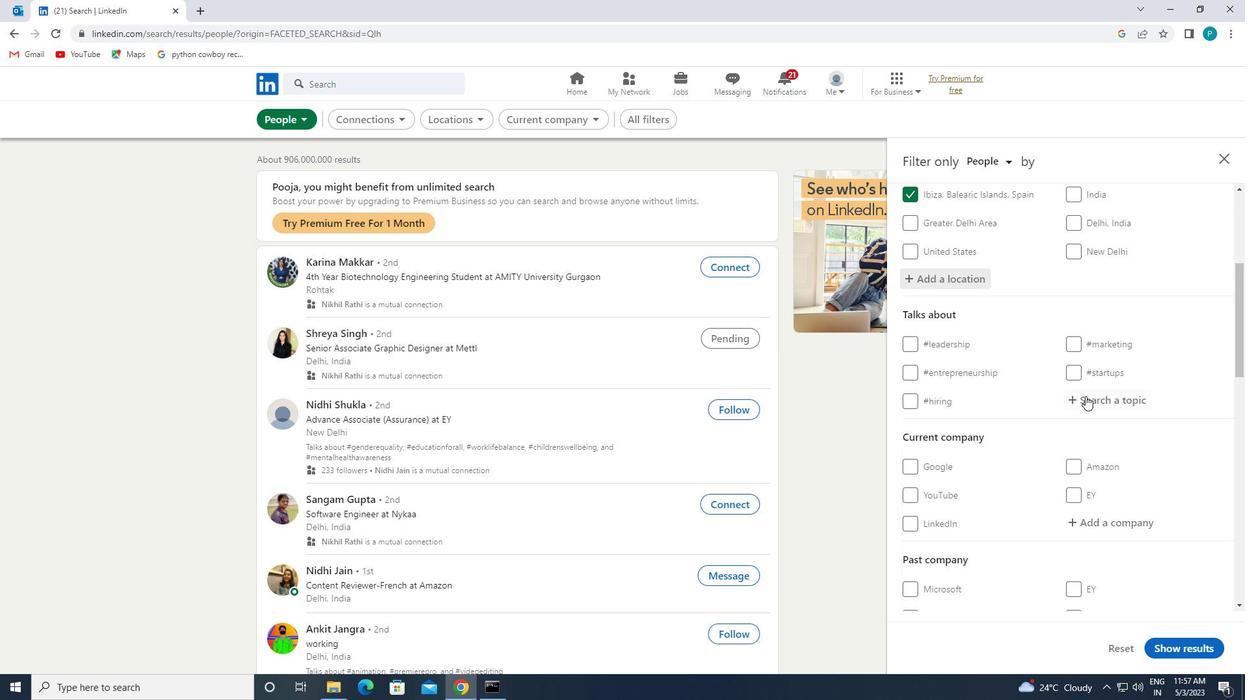
Action: Mouse moved to (1107, 409)
Screenshot: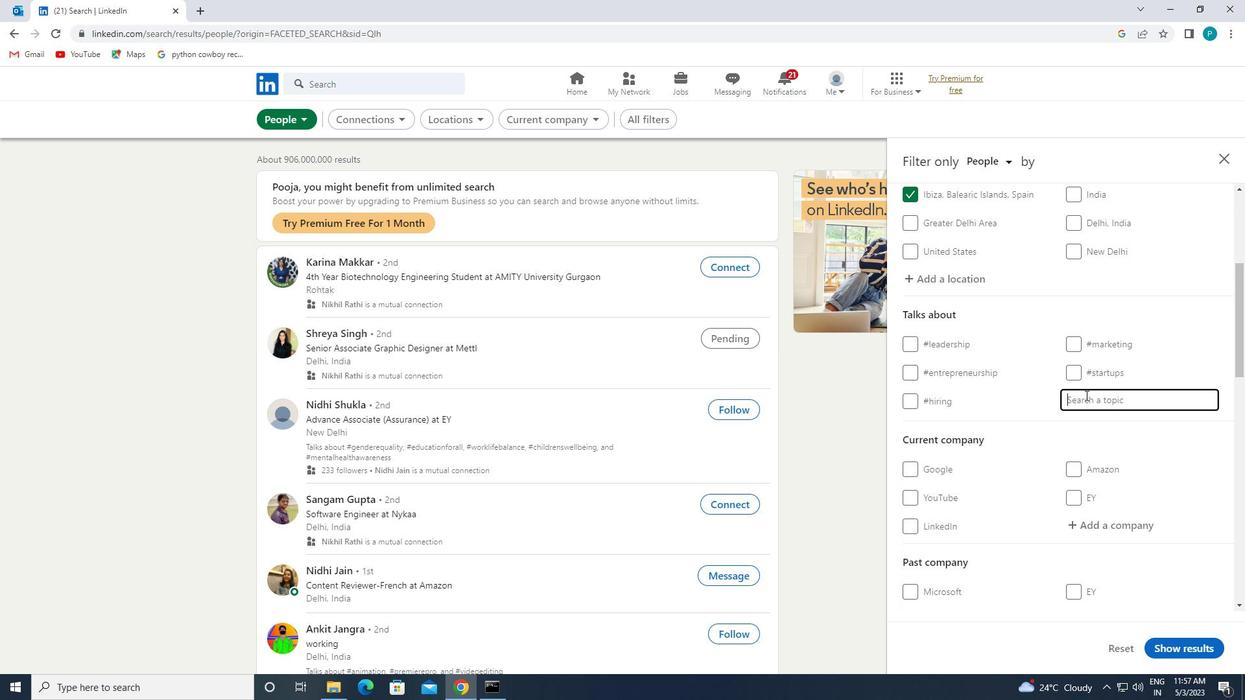 
Action: Key pressed <Key.shift>#RECRUITMENT
Screenshot: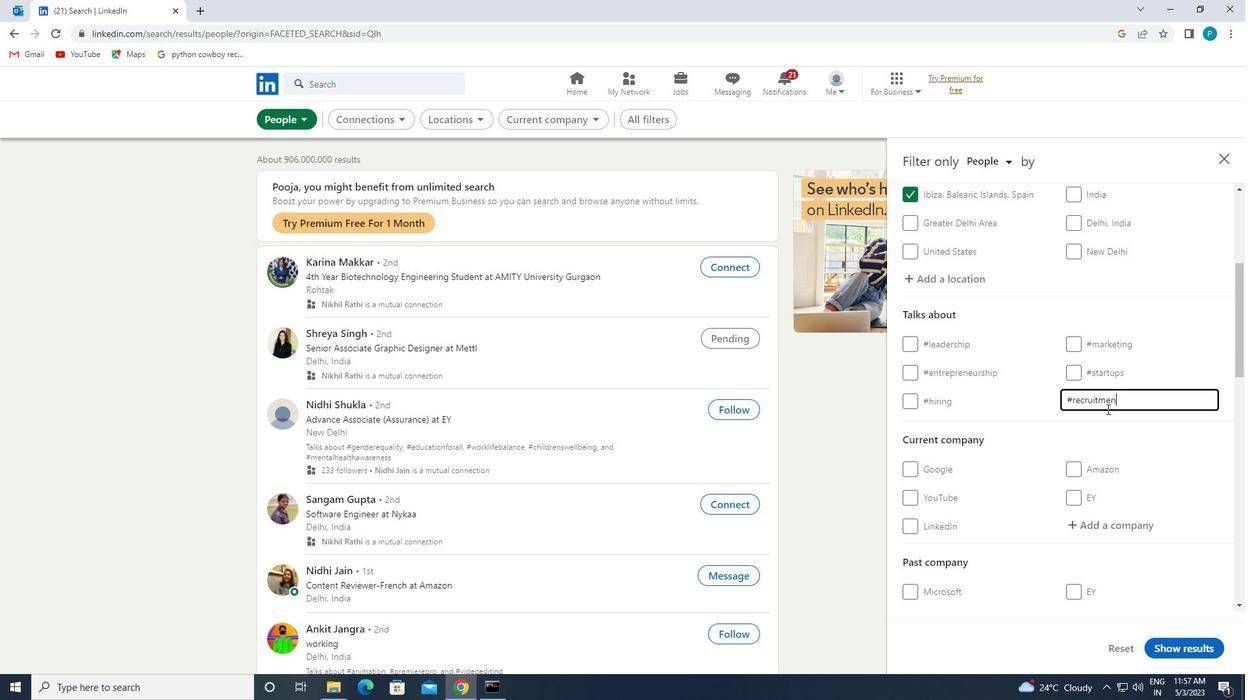 
Action: Mouse moved to (1048, 406)
Screenshot: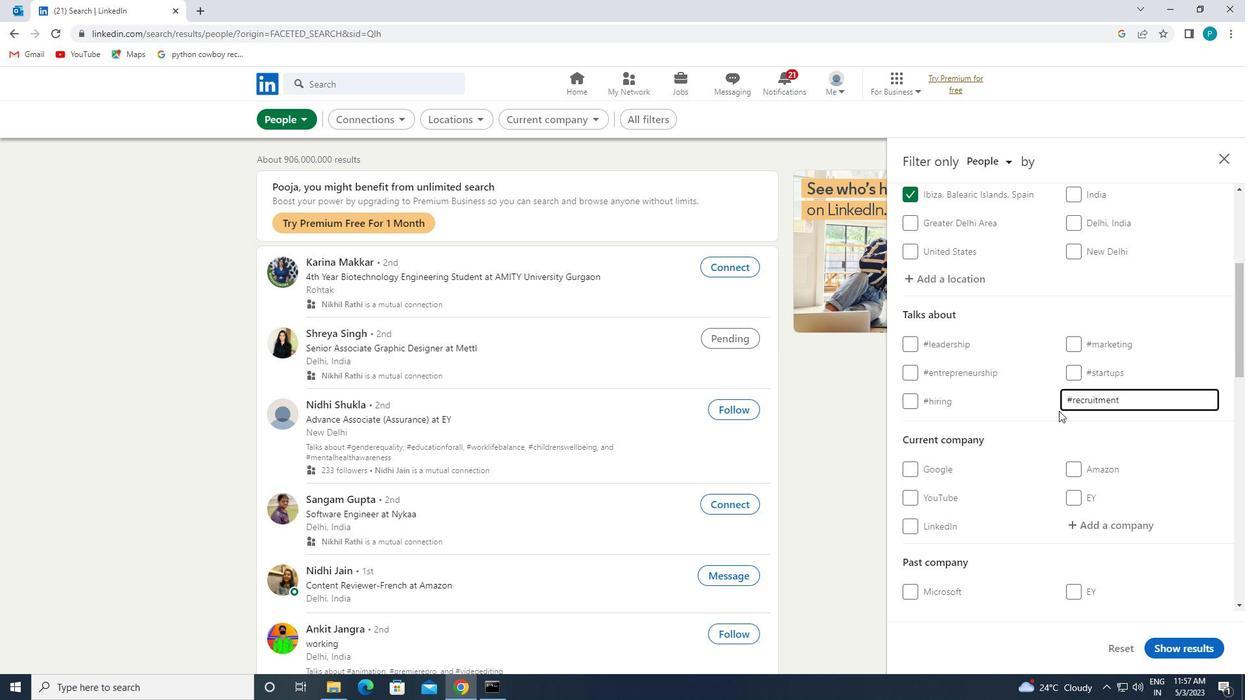 
Action: Mouse scrolled (1048, 406) with delta (0, 0)
Screenshot: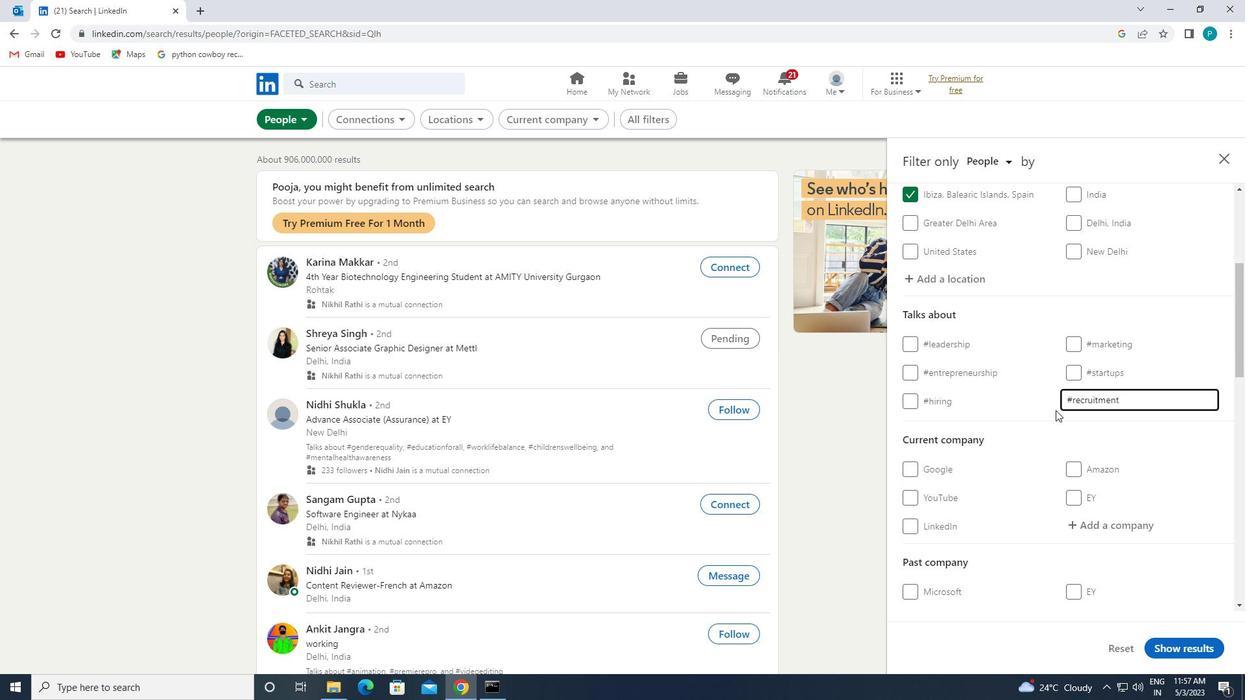 
Action: Mouse scrolled (1048, 406) with delta (0, 0)
Screenshot: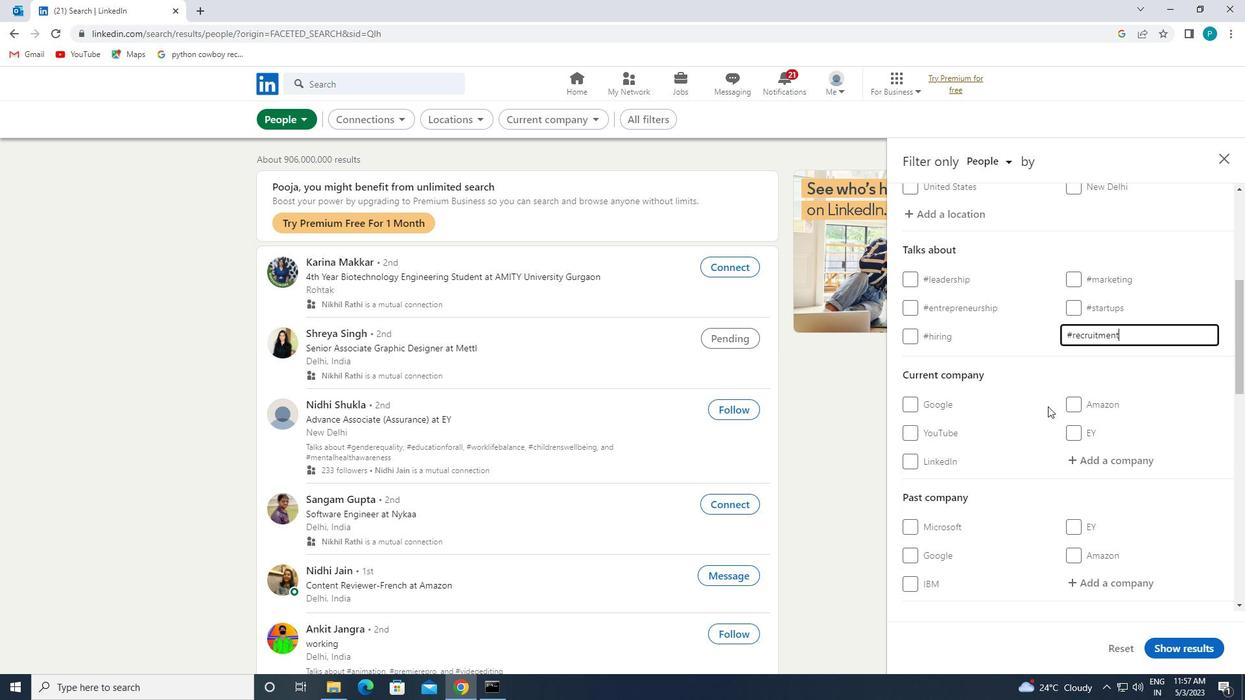 
Action: Mouse scrolled (1048, 406) with delta (0, 0)
Screenshot: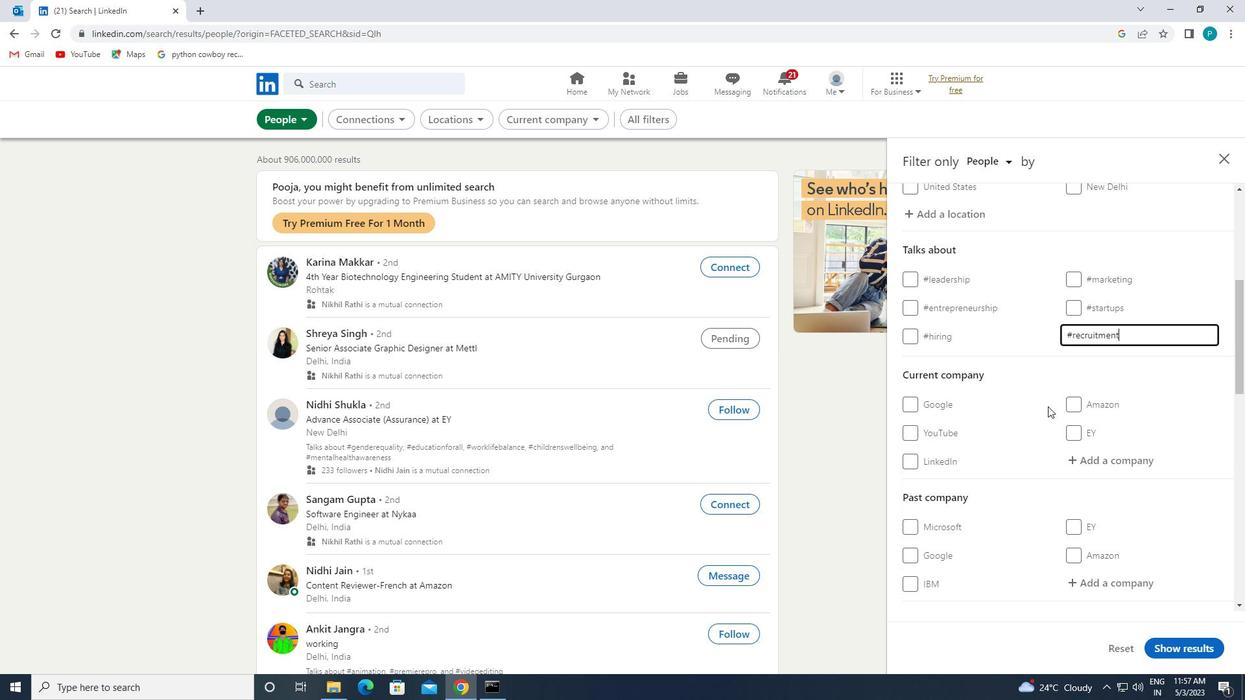 
Action: Mouse scrolled (1048, 406) with delta (0, 0)
Screenshot: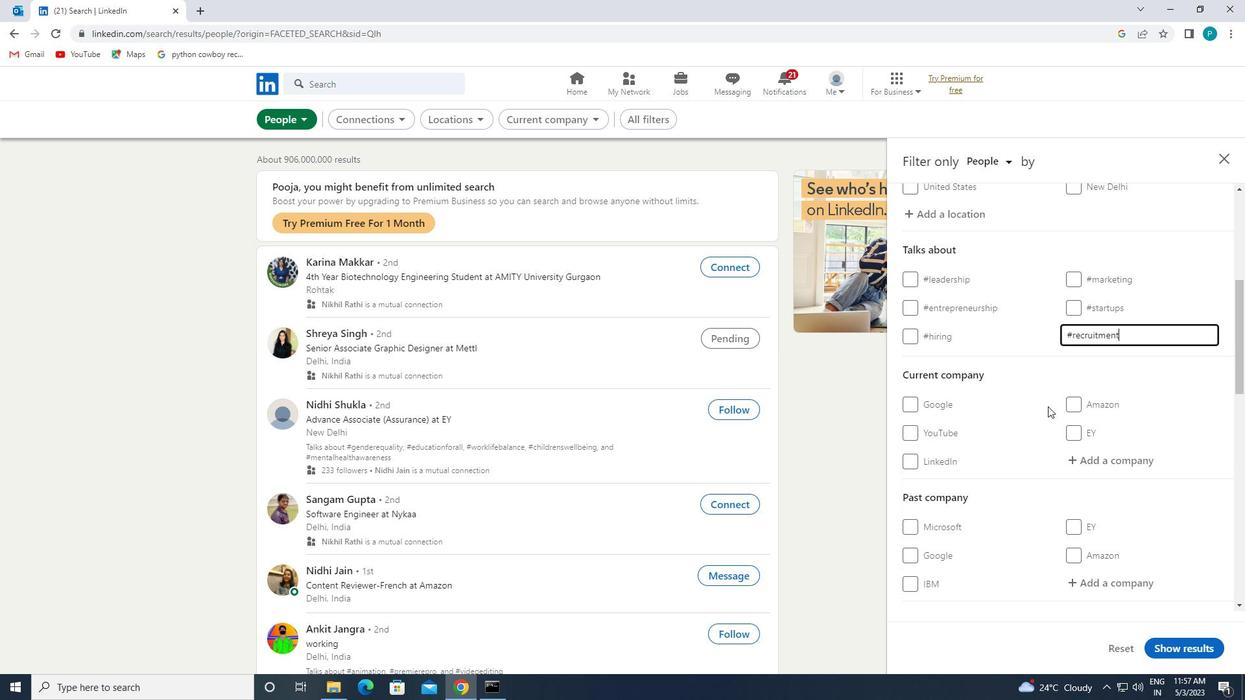 
Action: Mouse scrolled (1048, 406) with delta (0, 0)
Screenshot: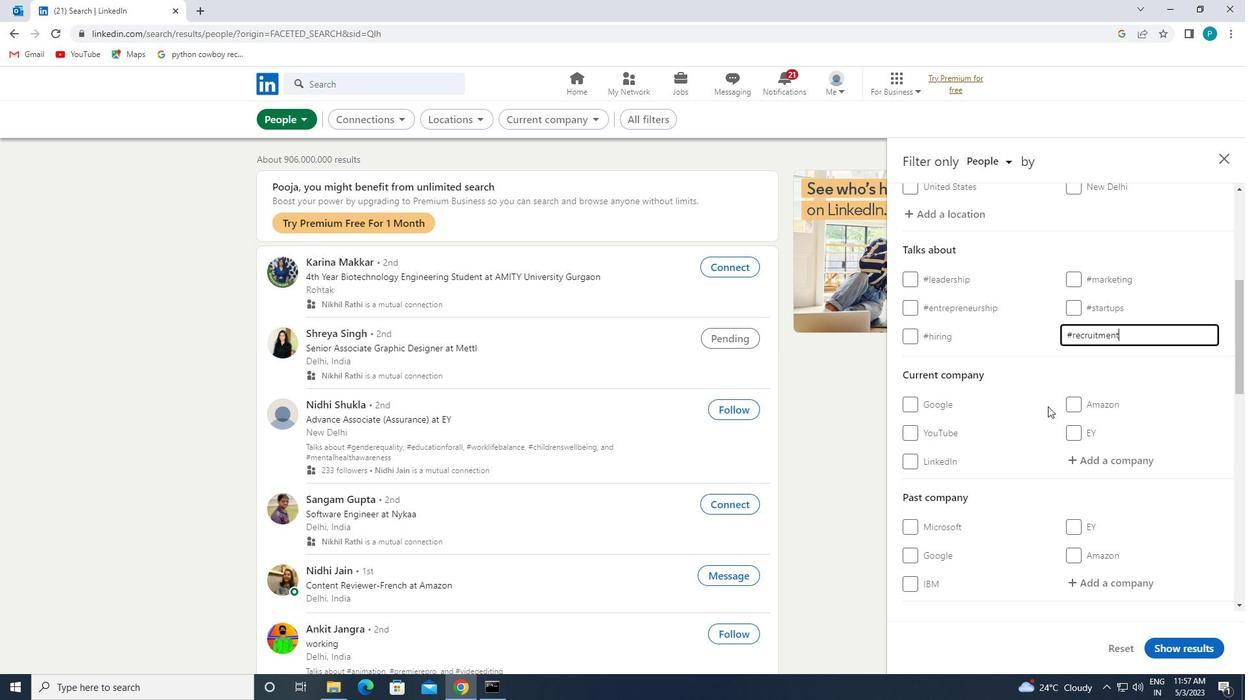 
Action: Mouse scrolled (1048, 406) with delta (0, 0)
Screenshot: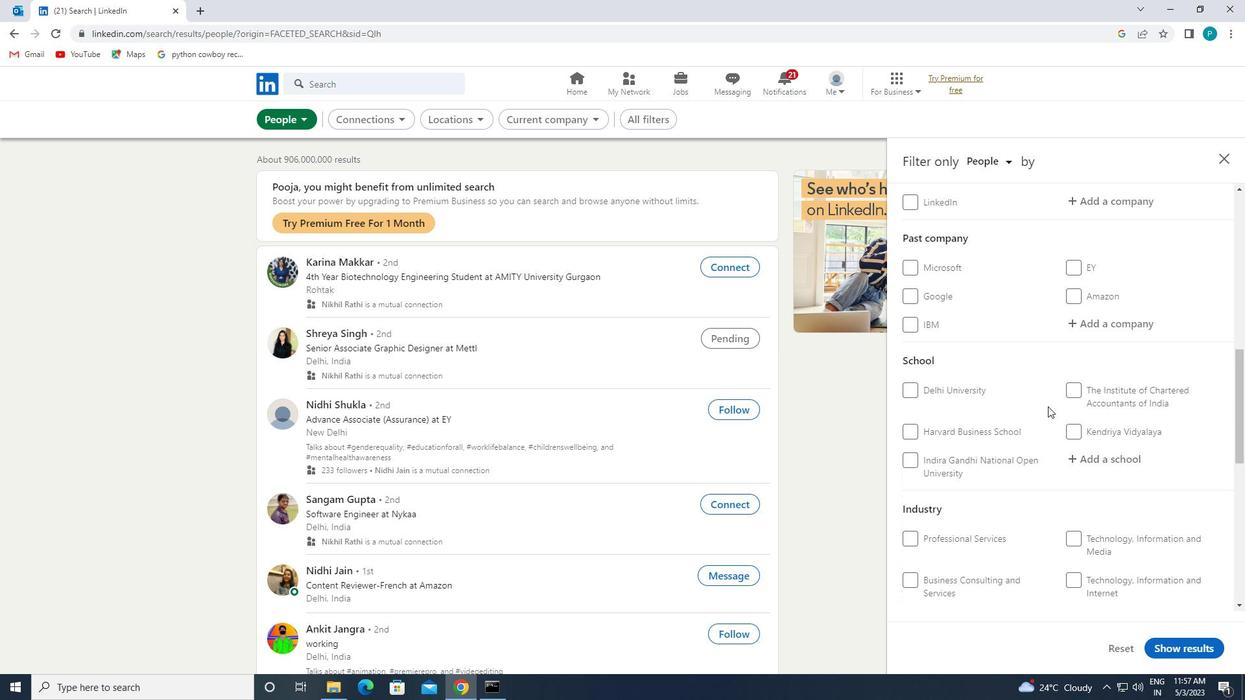 
Action: Mouse scrolled (1048, 406) with delta (0, 0)
Screenshot: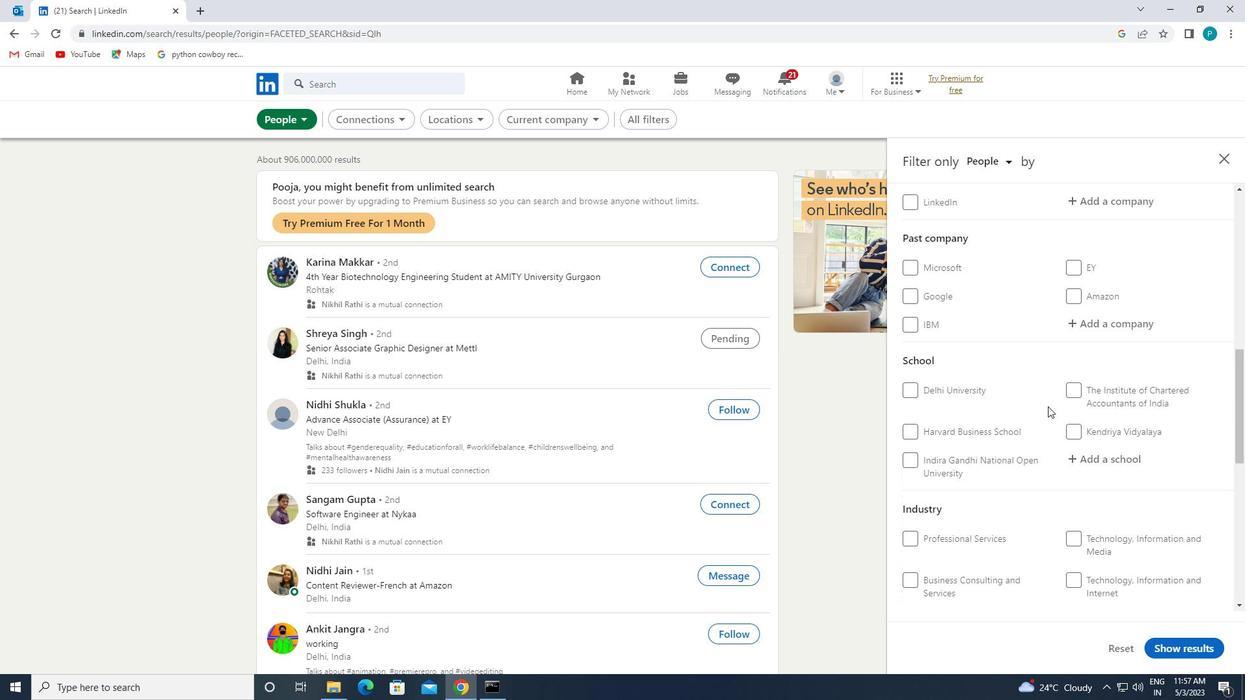 
Action: Mouse scrolled (1048, 406) with delta (0, 0)
Screenshot: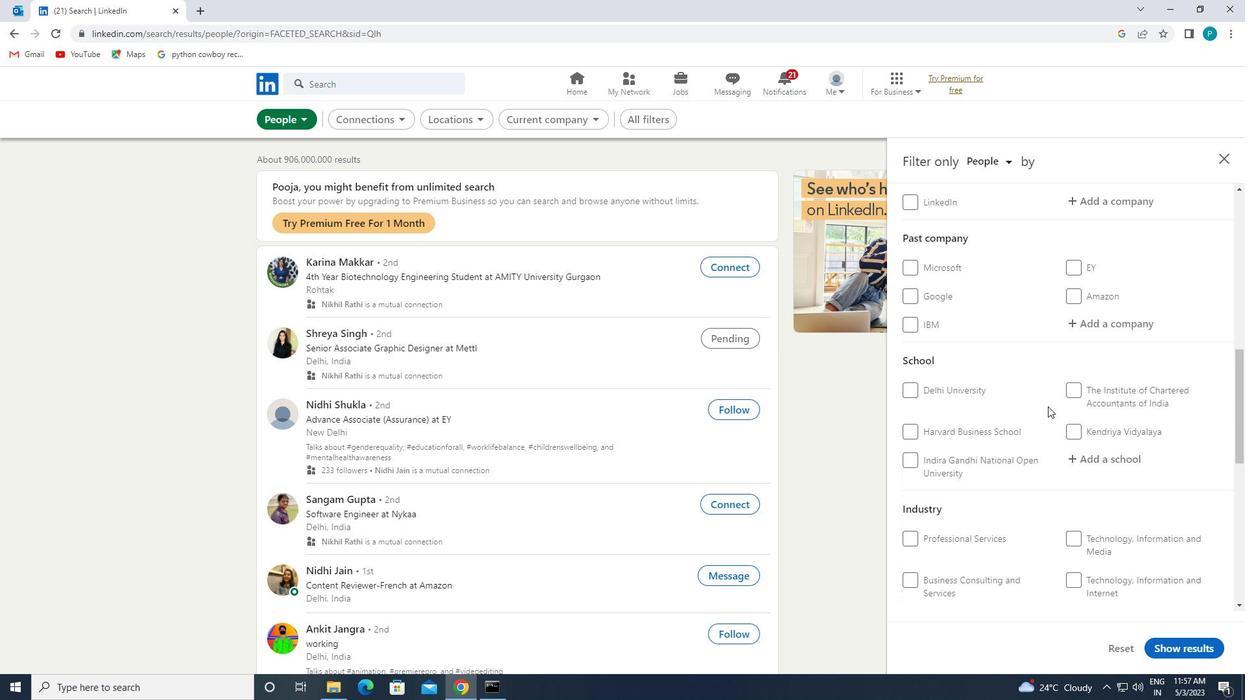 
Action: Mouse moved to (1057, 410)
Screenshot: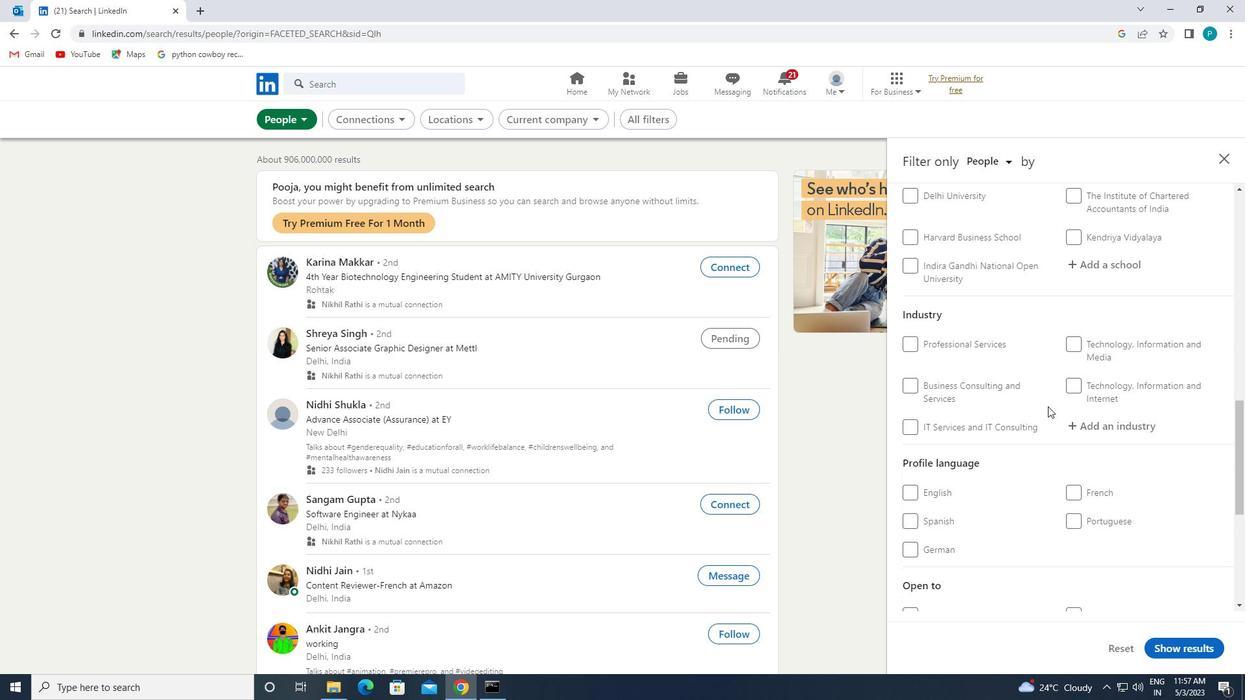 
Action: Mouse scrolled (1057, 410) with delta (0, 0)
Screenshot: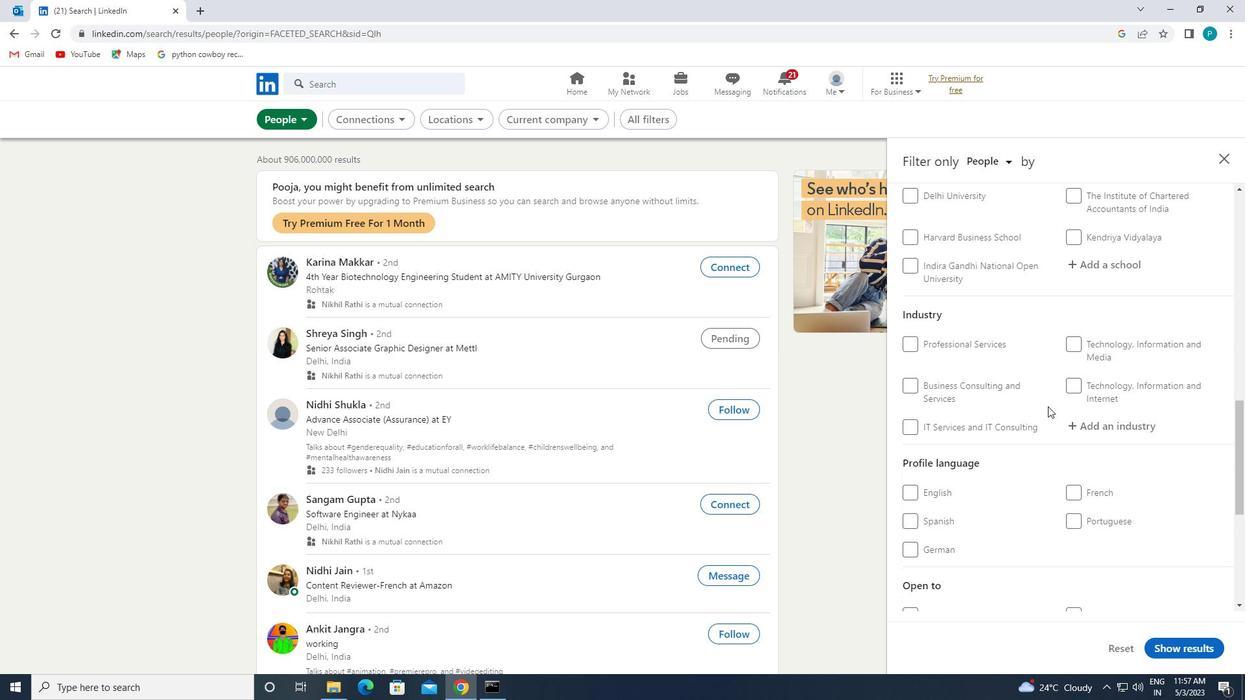 
Action: Mouse scrolled (1057, 410) with delta (0, 0)
Screenshot: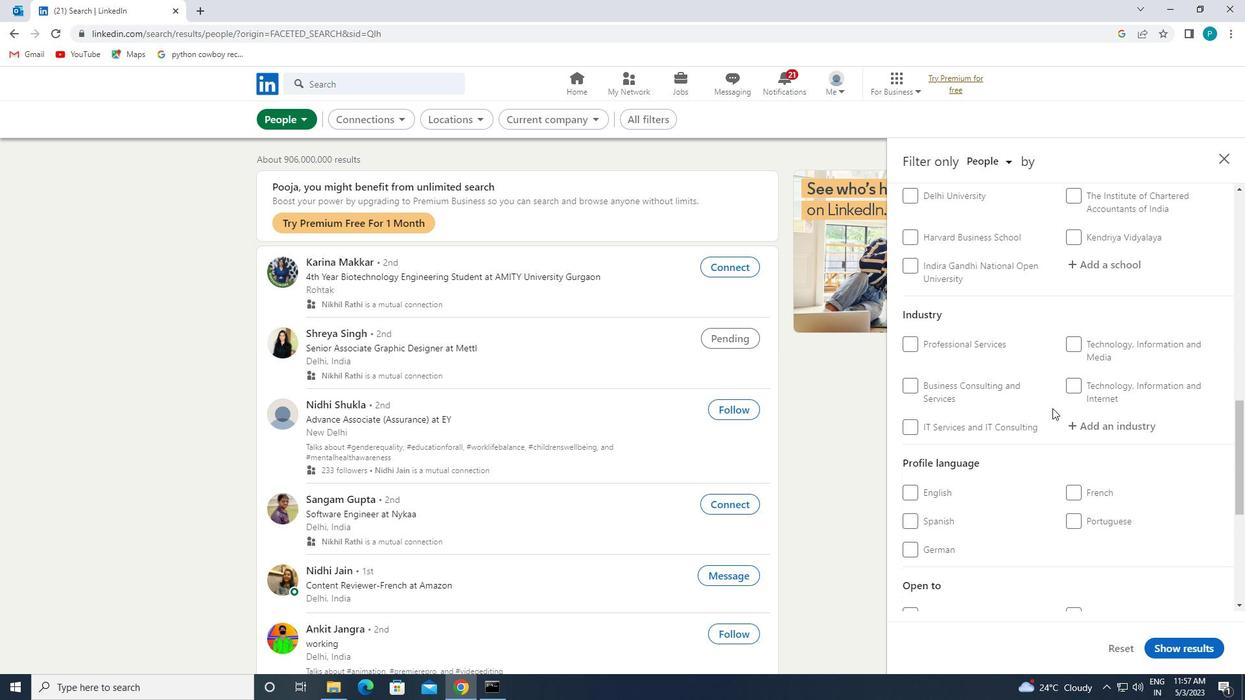 
Action: Mouse moved to (1078, 384)
Screenshot: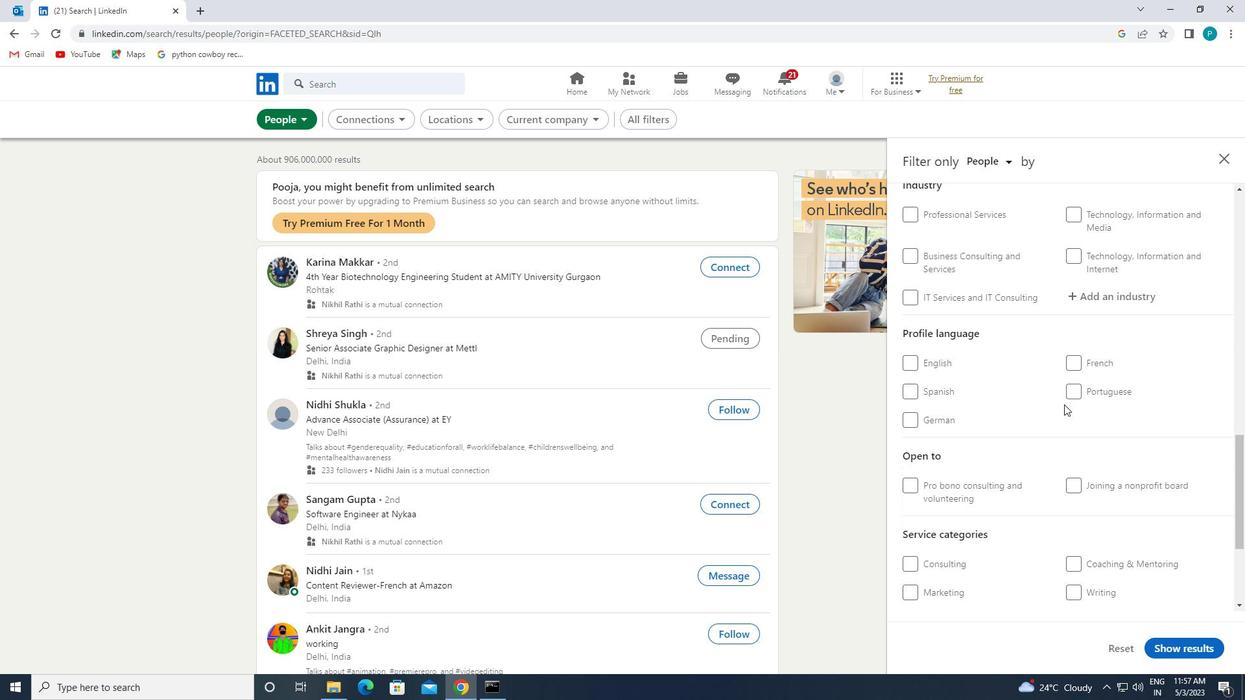 
Action: Mouse pressed left at (1078, 384)
Screenshot: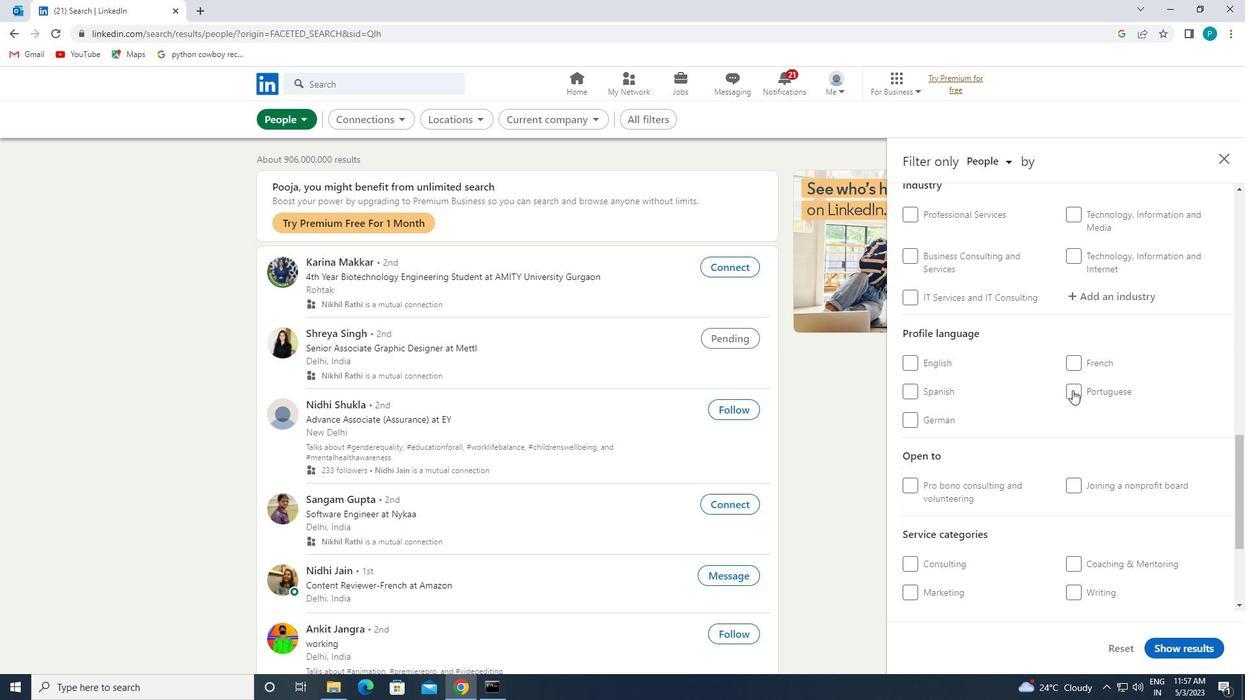 
Action: Mouse moved to (1116, 376)
Screenshot: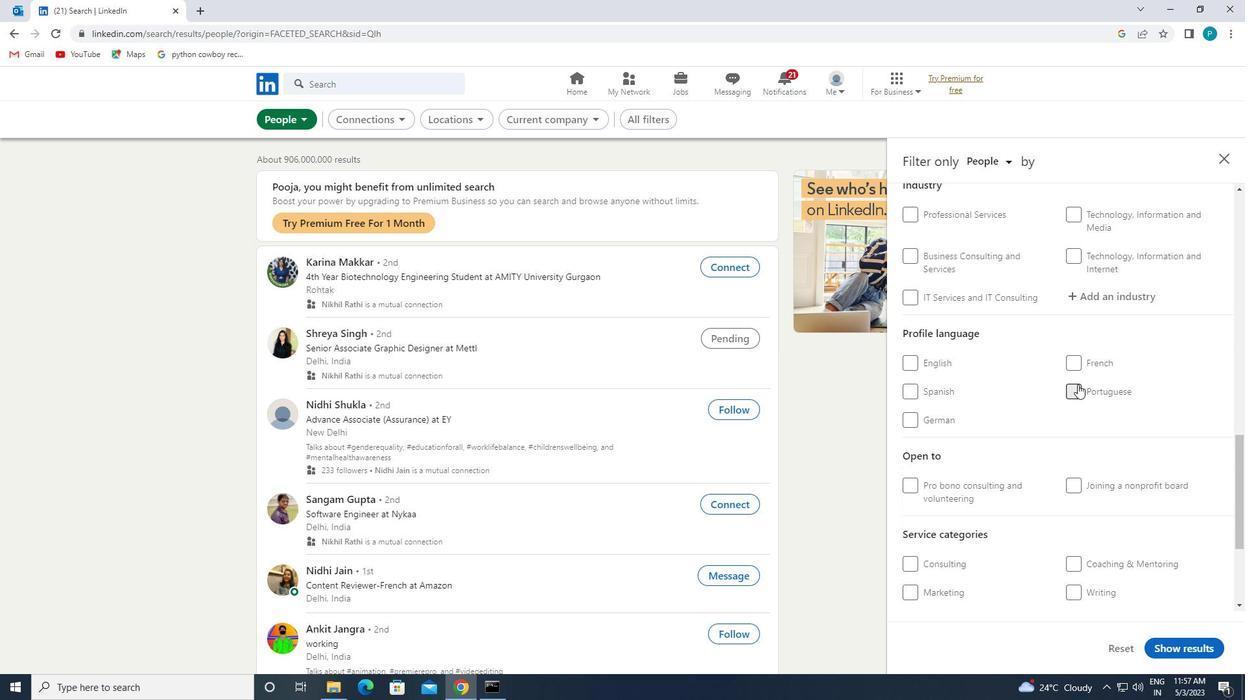 
Action: Mouse scrolled (1116, 377) with delta (0, 0)
Screenshot: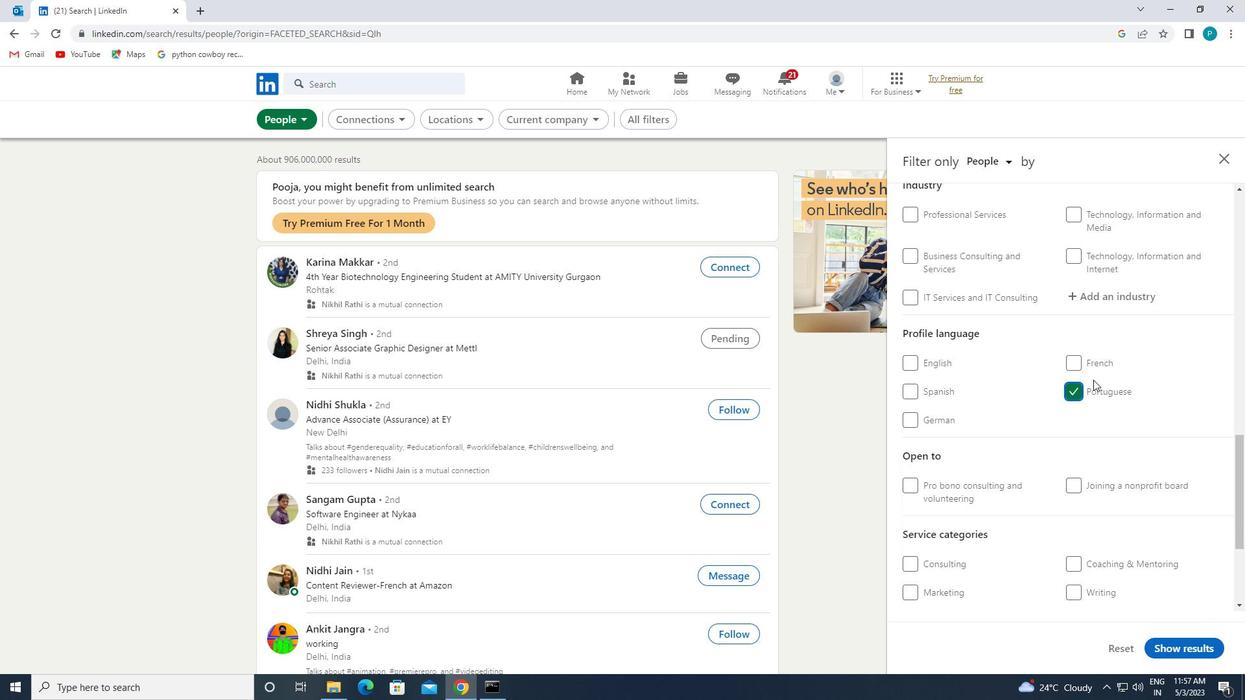 
Action: Mouse scrolled (1116, 377) with delta (0, 0)
Screenshot: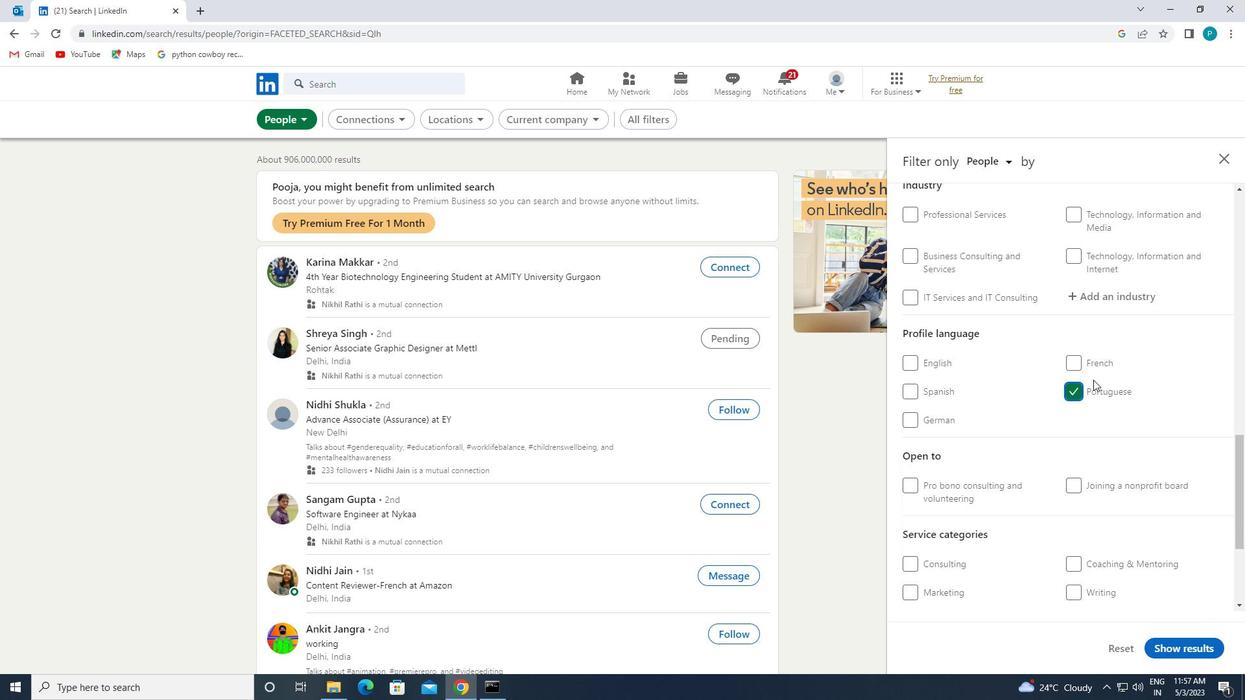 
Action: Mouse scrolled (1116, 377) with delta (0, 0)
Screenshot: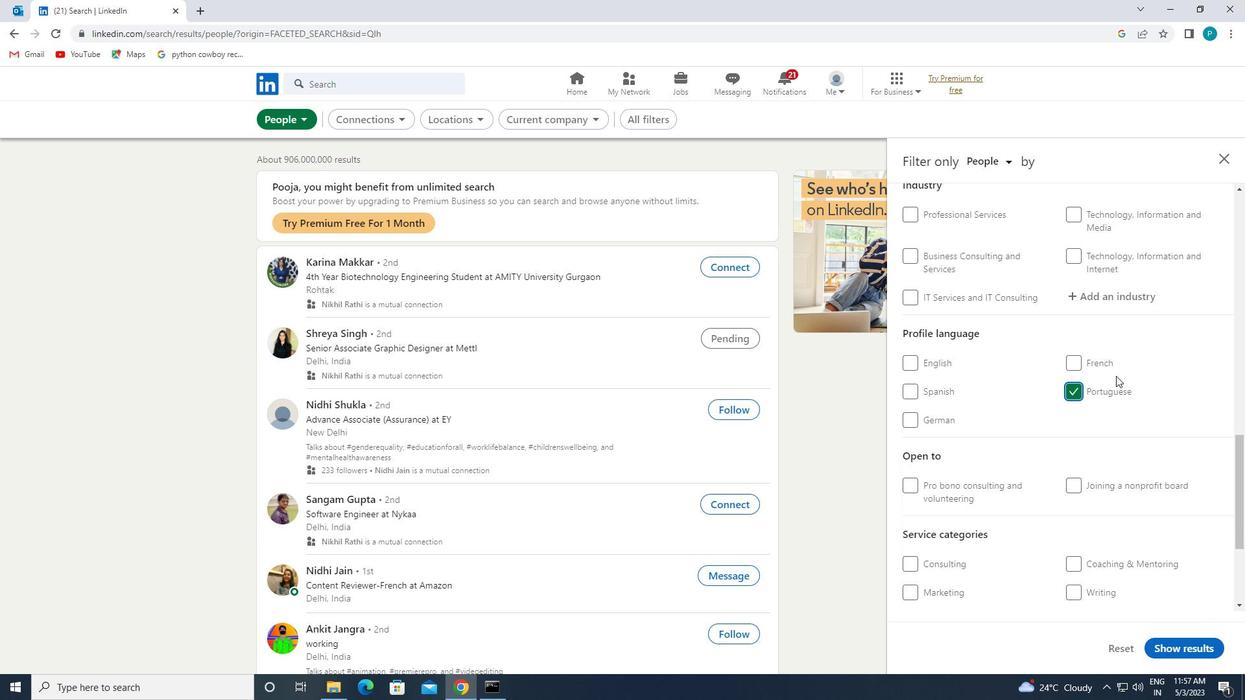 
Action: Mouse scrolled (1116, 377) with delta (0, 0)
Screenshot: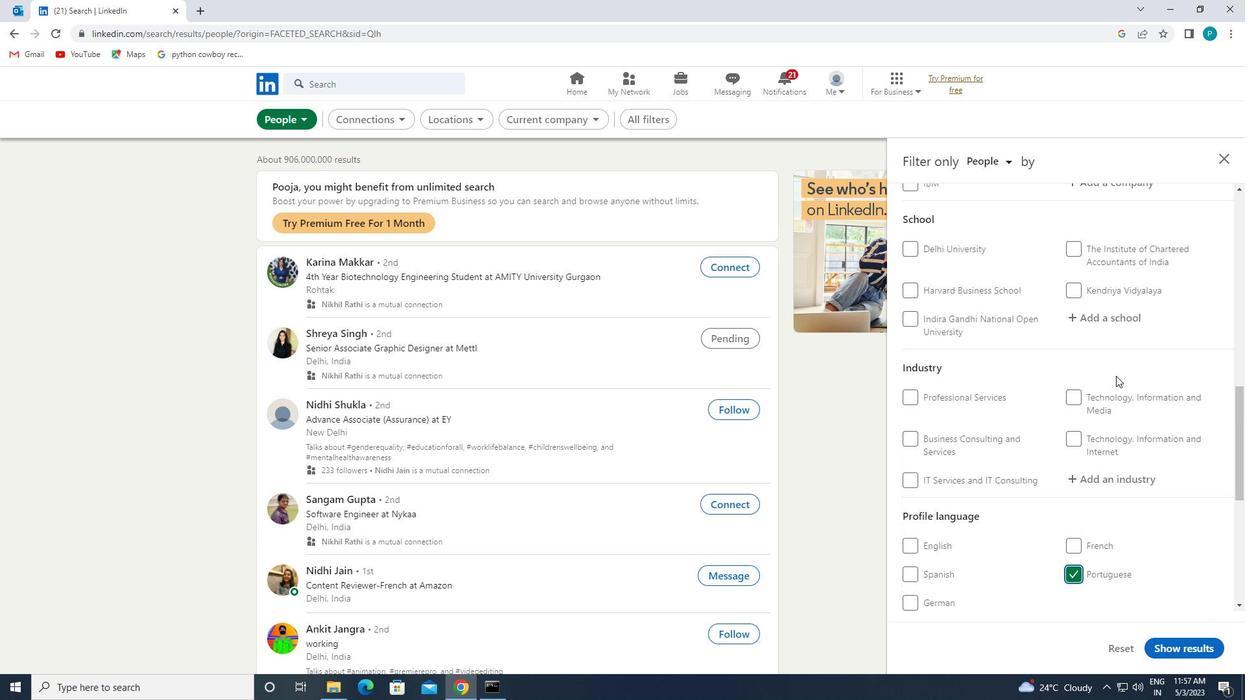 
Action: Mouse scrolled (1116, 377) with delta (0, 0)
Screenshot: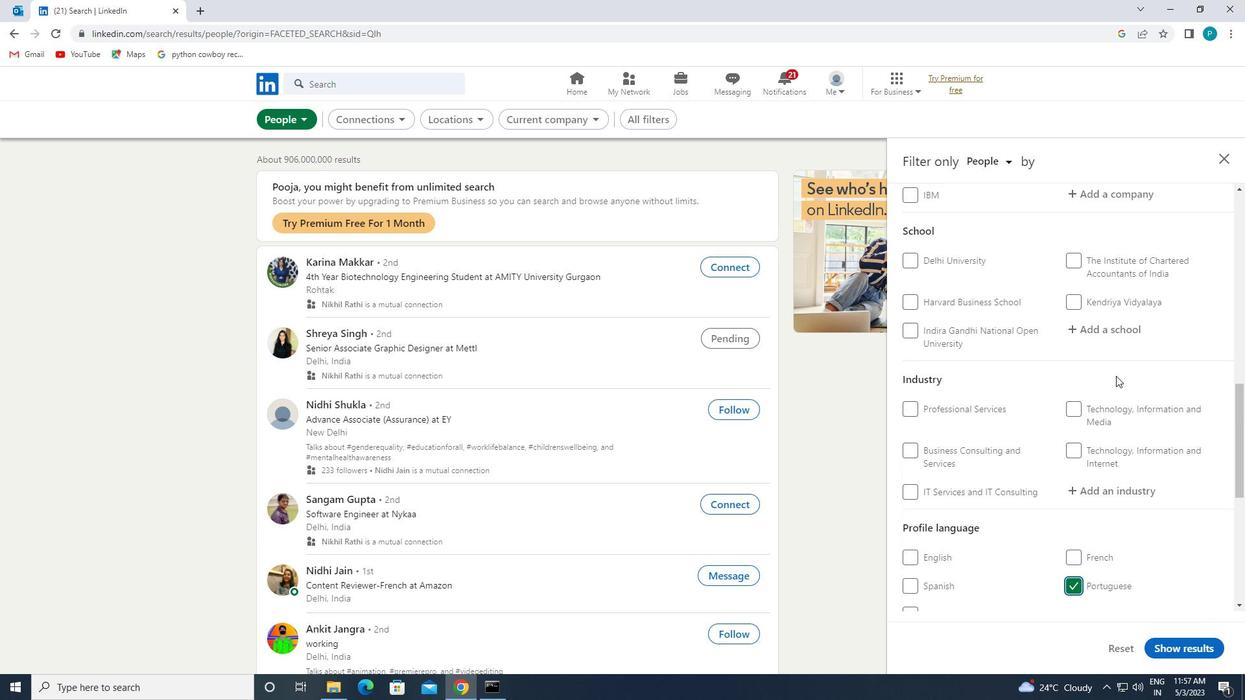 
Action: Mouse scrolled (1116, 377) with delta (0, 0)
Screenshot: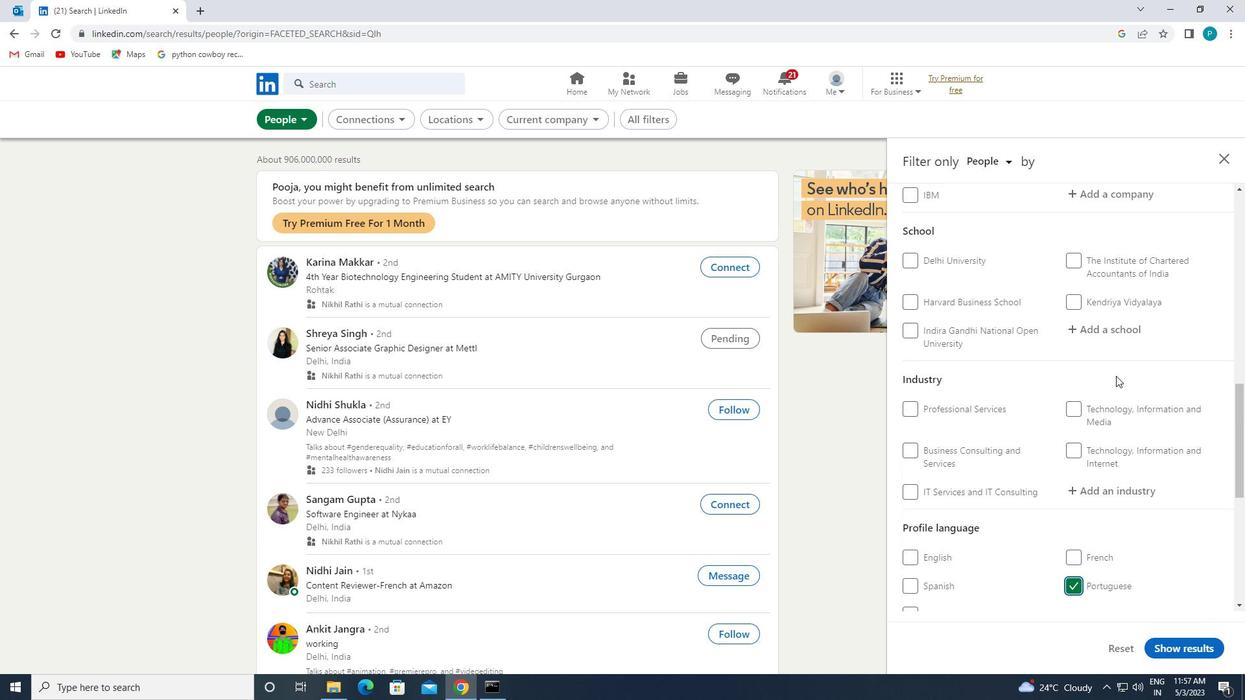 
Action: Mouse moved to (1112, 334)
Screenshot: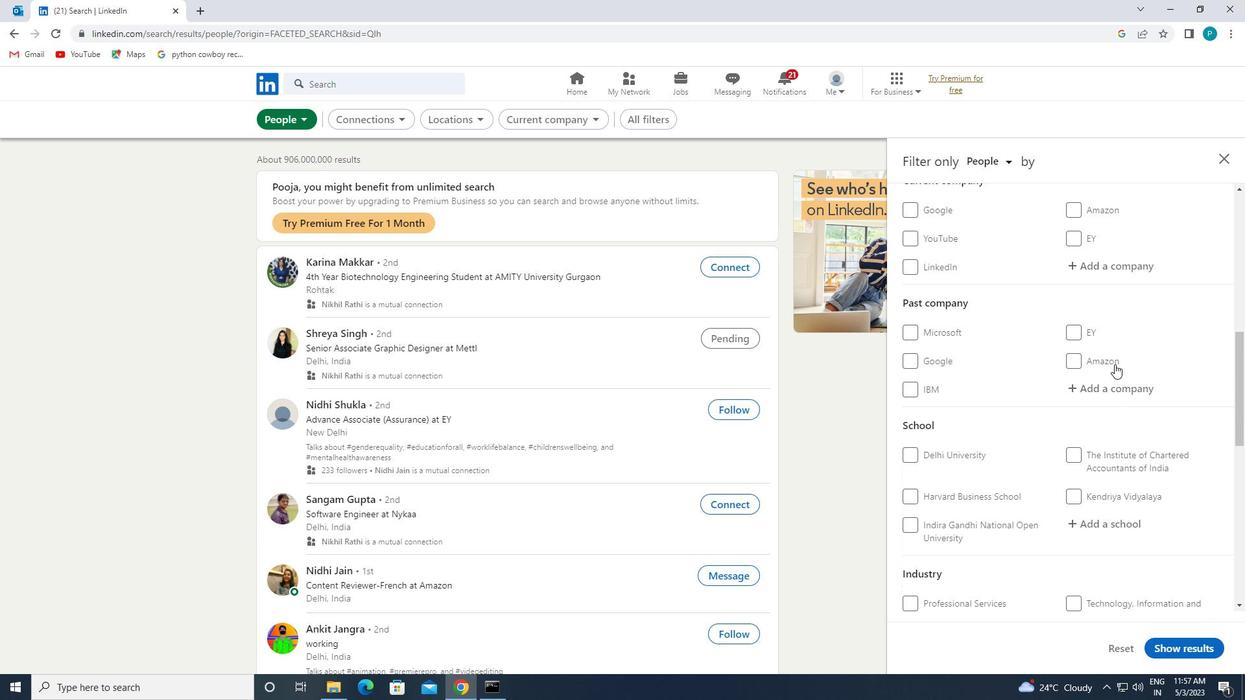 
Action: Mouse scrolled (1112, 334) with delta (0, 0)
Screenshot: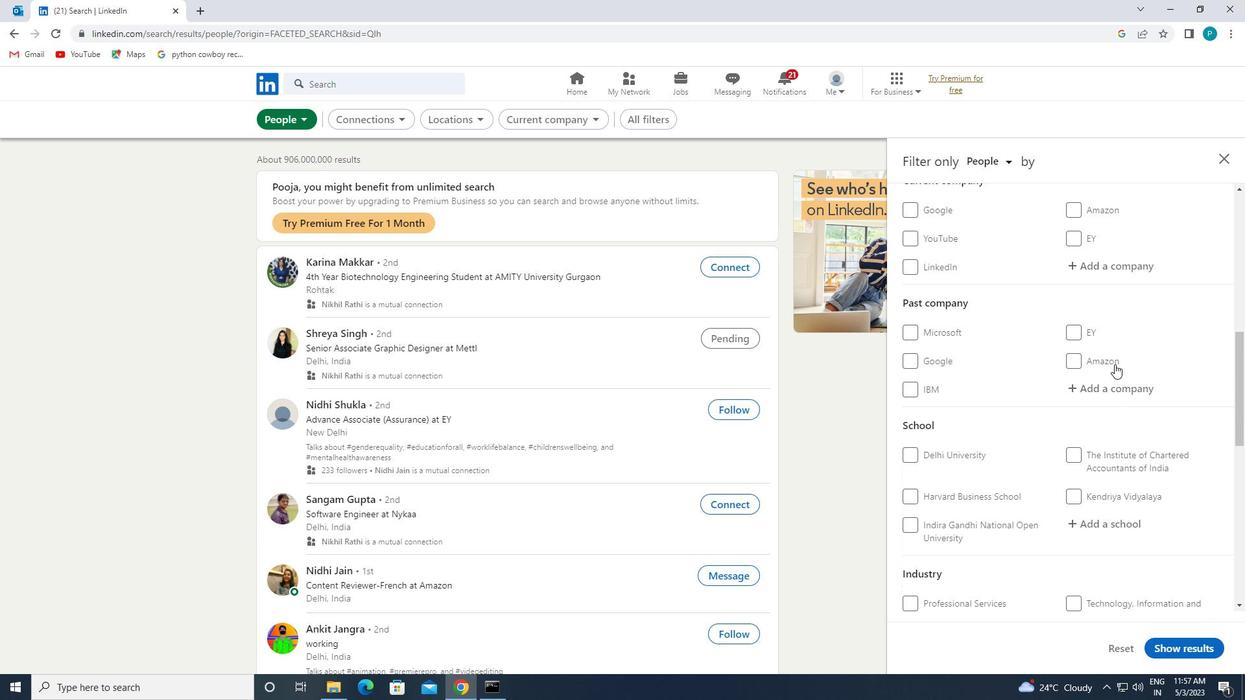 
Action: Mouse scrolled (1112, 334) with delta (0, 0)
Screenshot: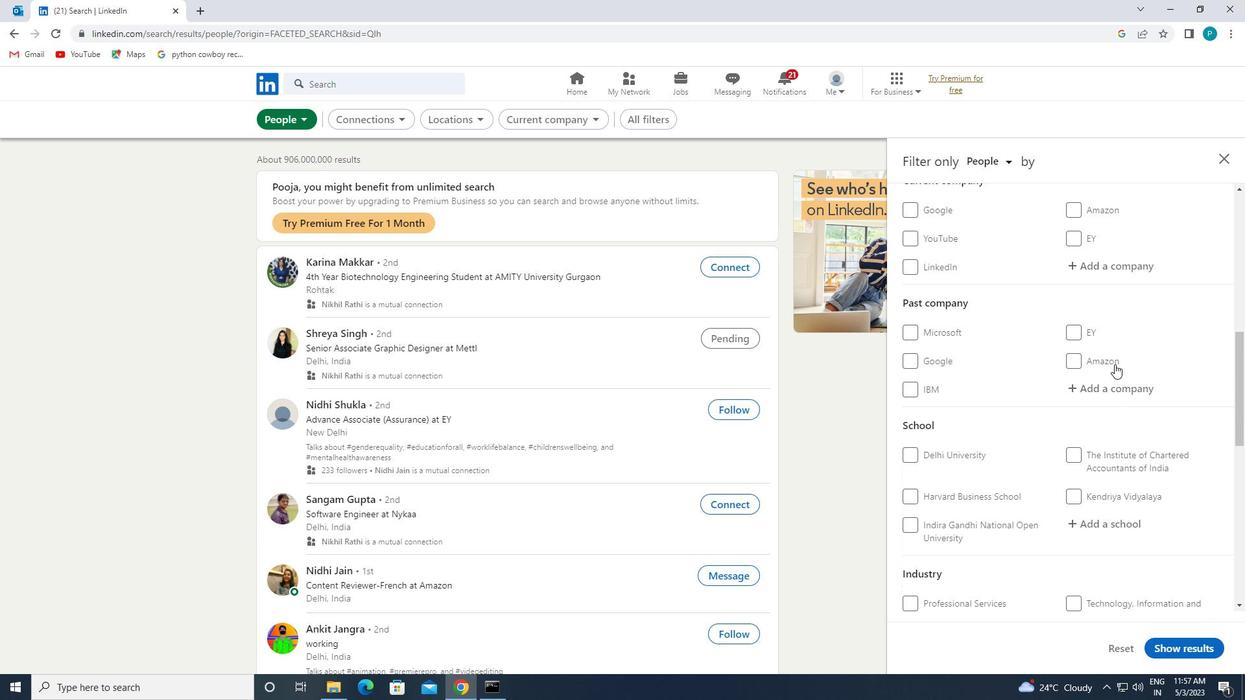 
Action: Mouse scrolled (1112, 334) with delta (0, 0)
Screenshot: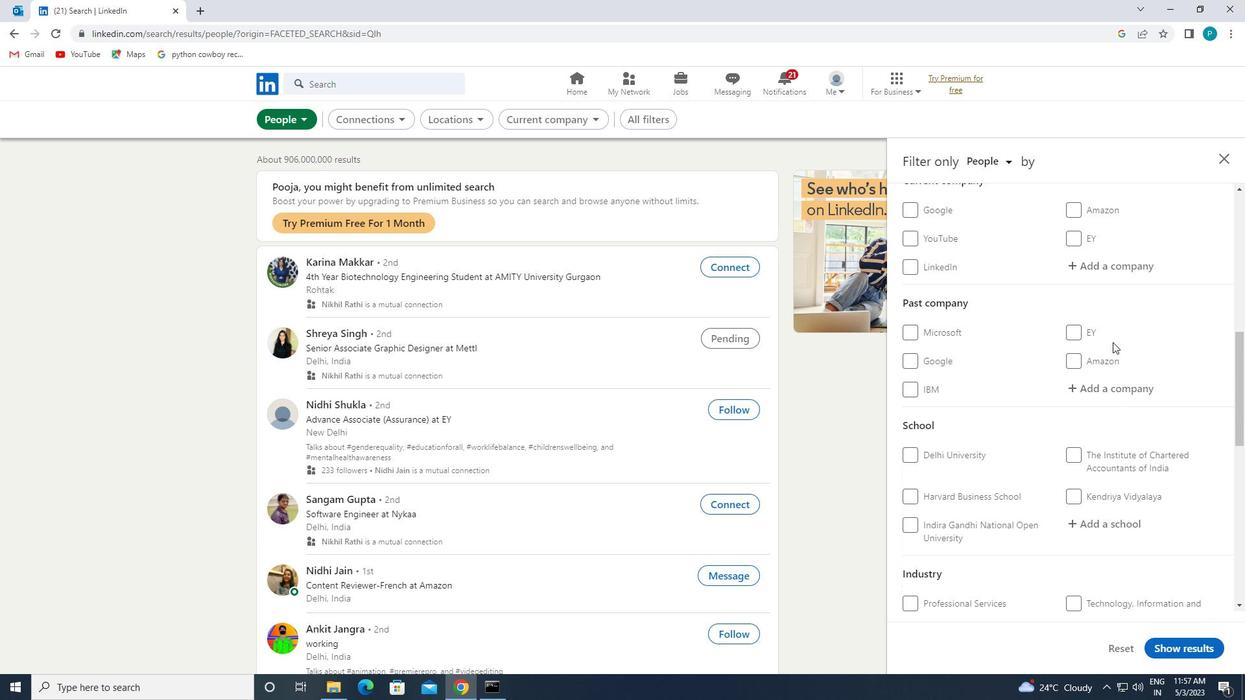 
Action: Mouse moved to (1114, 459)
Screenshot: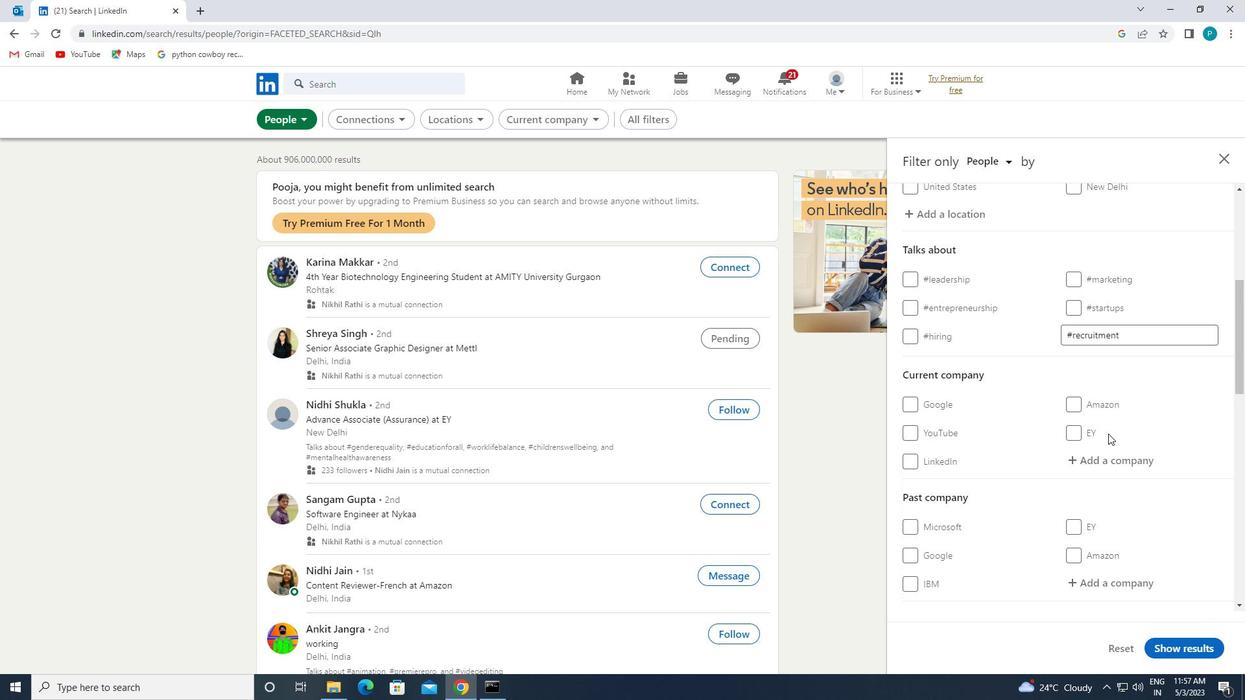 
Action: Mouse pressed left at (1114, 459)
Screenshot: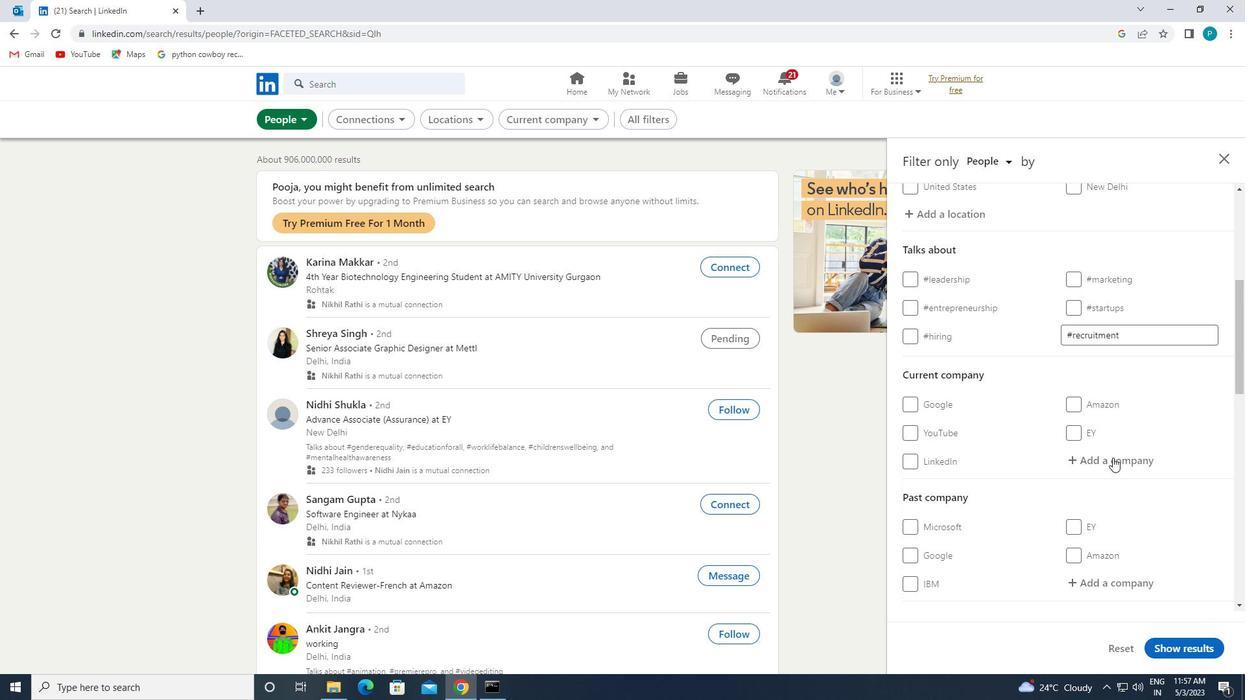 
Action: Key pressed <Key.caps_lock>T<Key.caps_lock>HOMSON
Screenshot: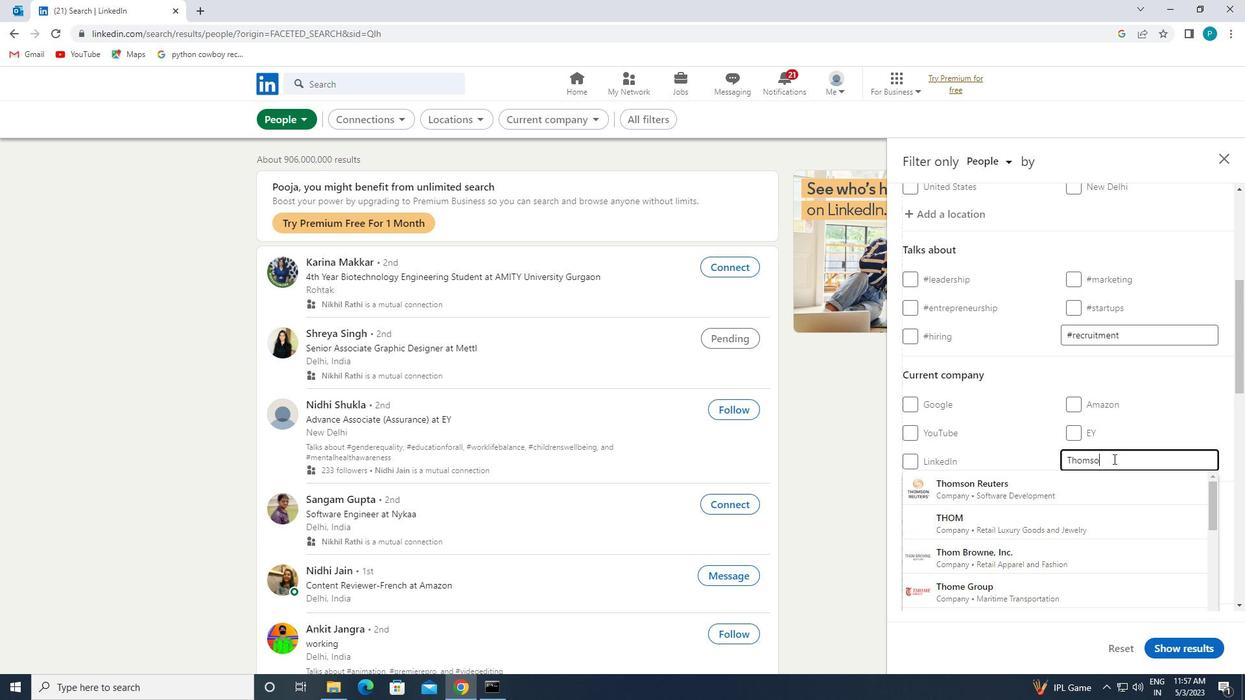 
Action: Mouse moved to (1070, 477)
Screenshot: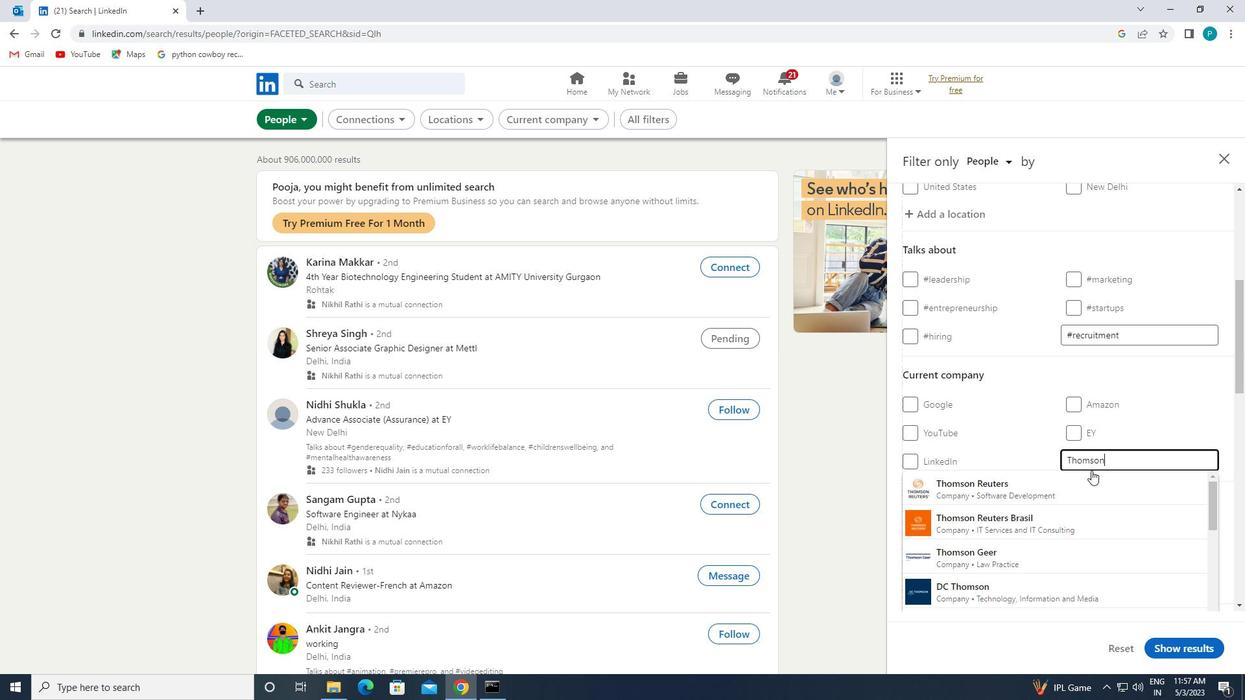 
Action: Mouse pressed left at (1070, 477)
Screenshot: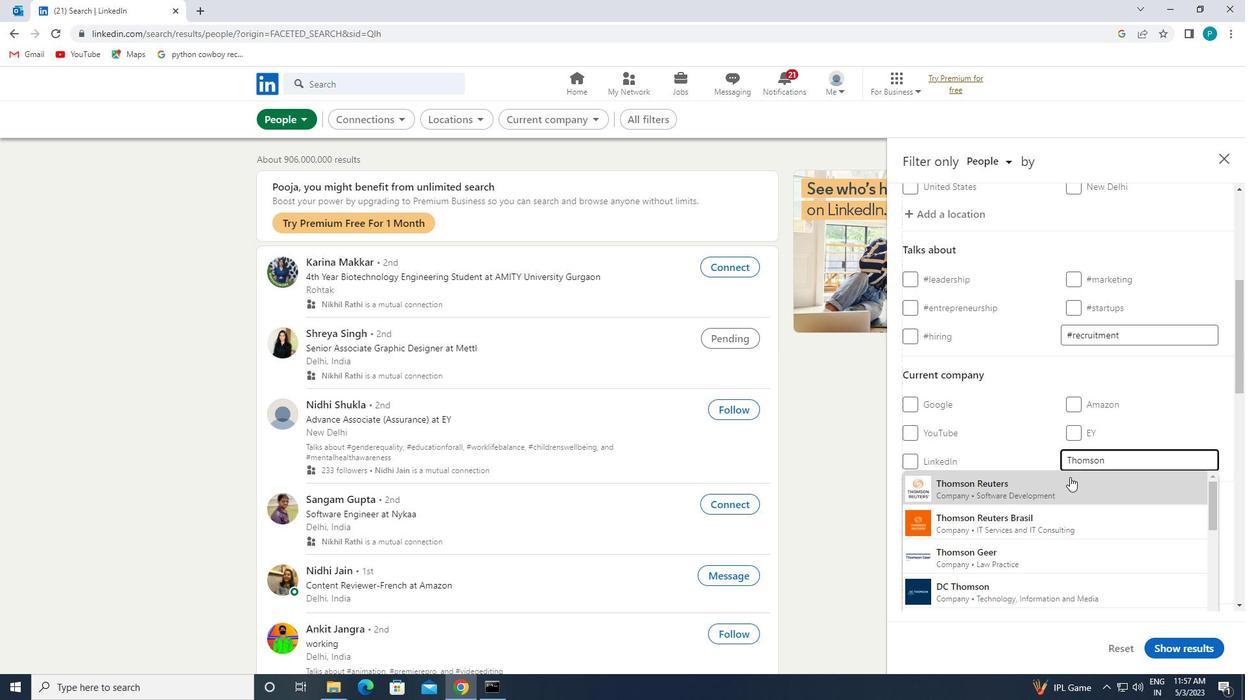 
Action: Mouse scrolled (1070, 476) with delta (0, 0)
Screenshot: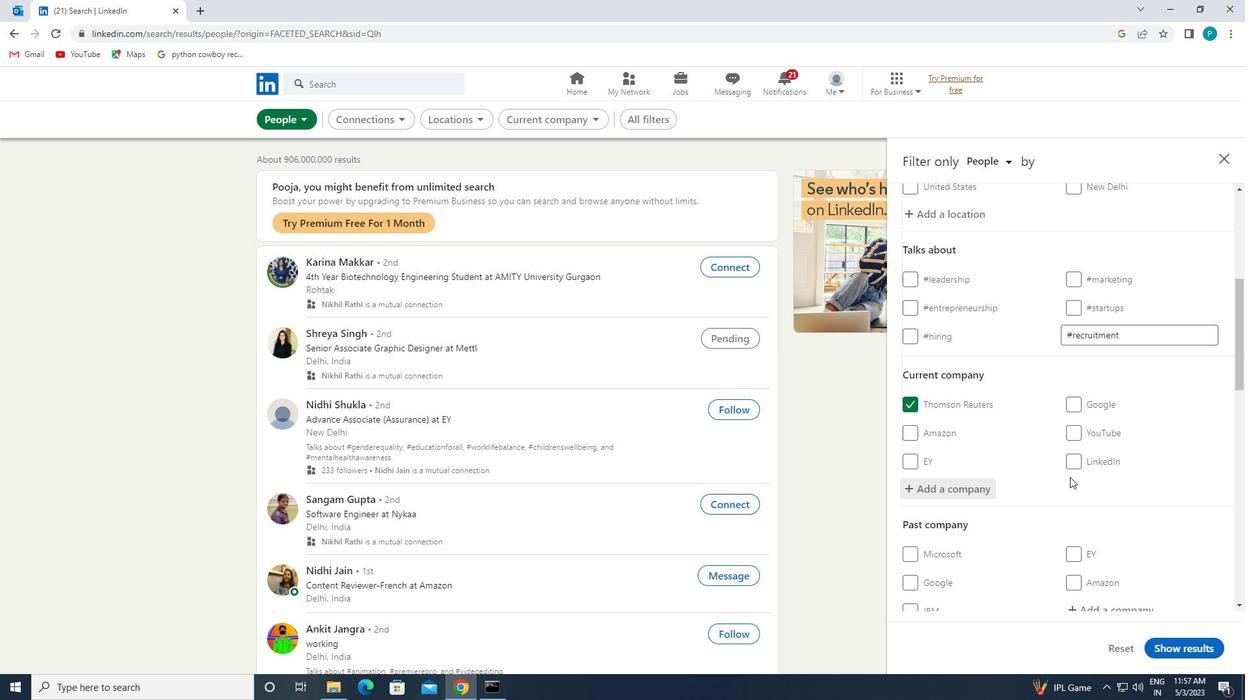 
Action: Mouse scrolled (1070, 476) with delta (0, 0)
Screenshot: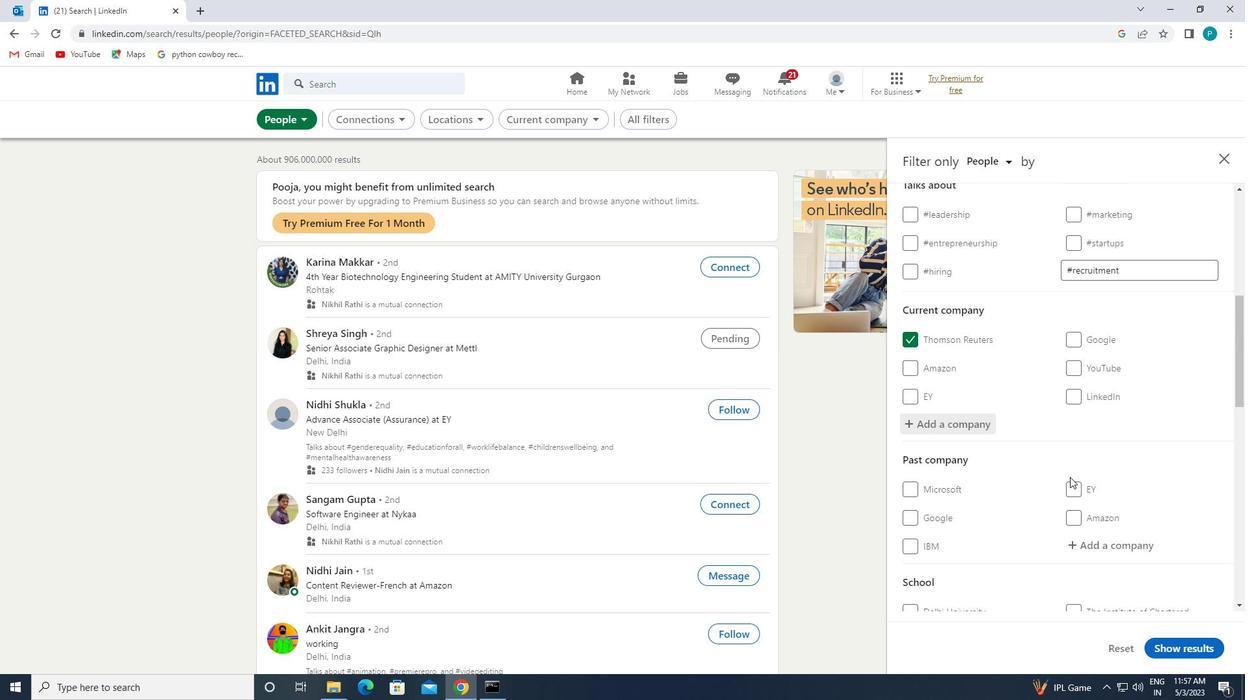 
Action: Mouse scrolled (1070, 476) with delta (0, 0)
Screenshot: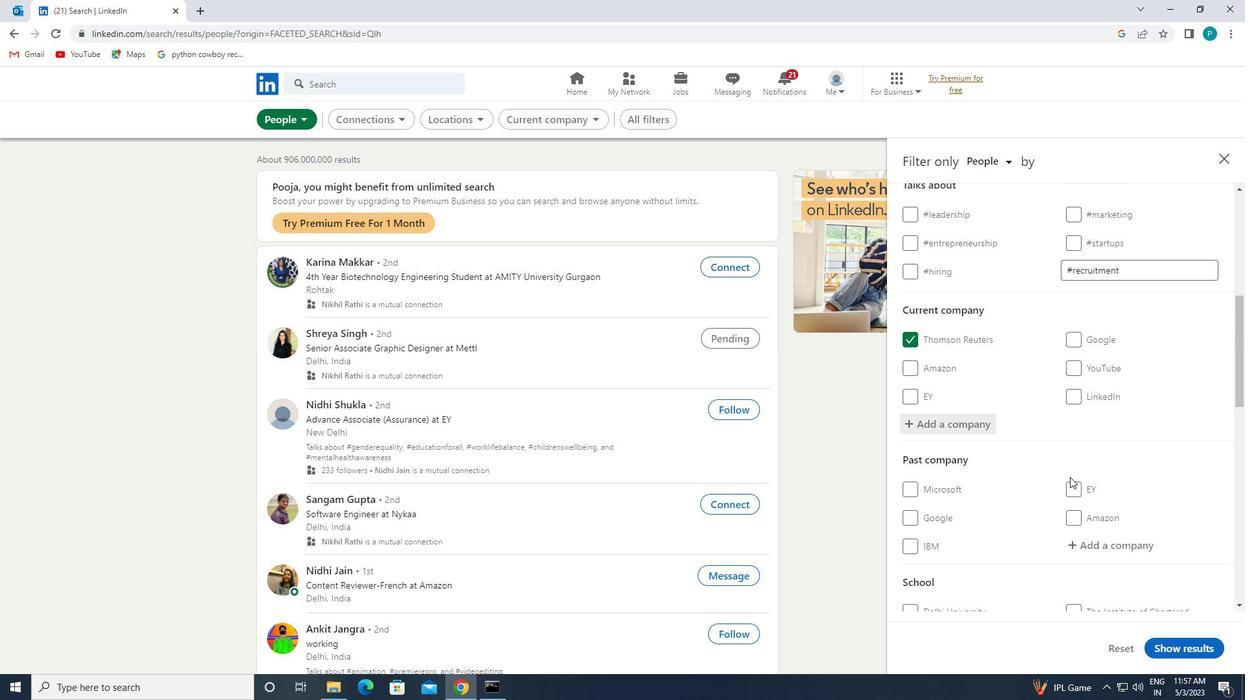 
Action: Mouse moved to (1070, 472)
Screenshot: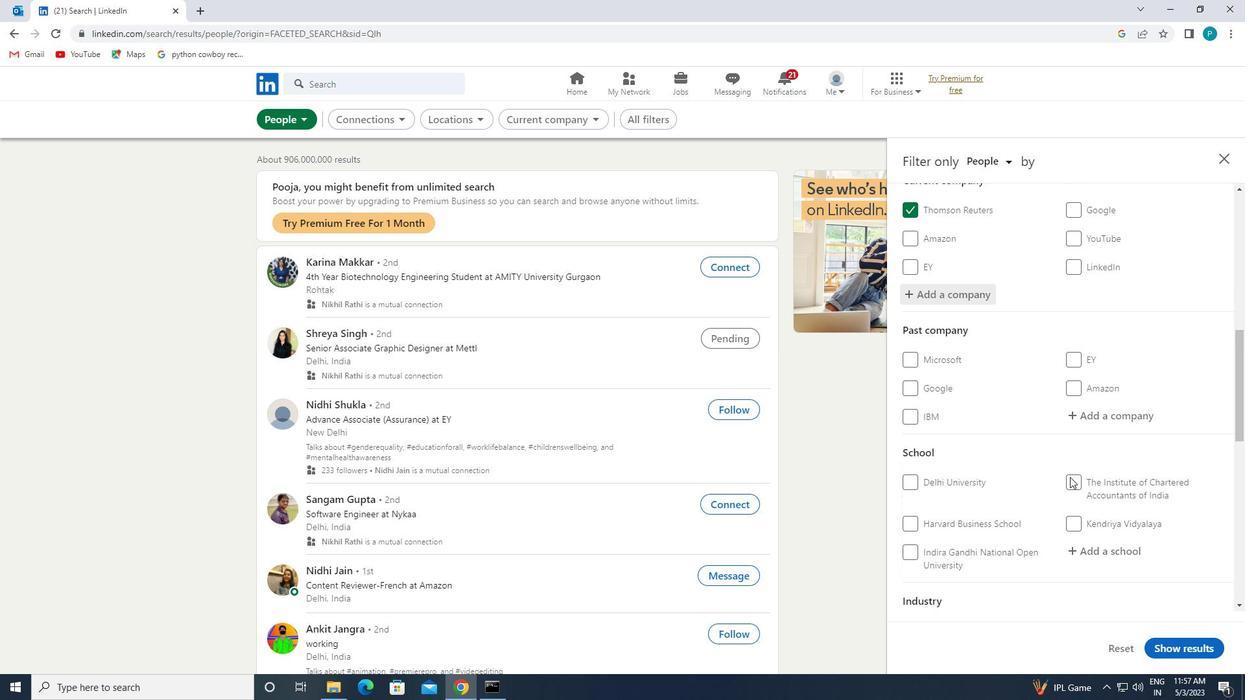 
Action: Mouse scrolled (1070, 471) with delta (0, 0)
Screenshot: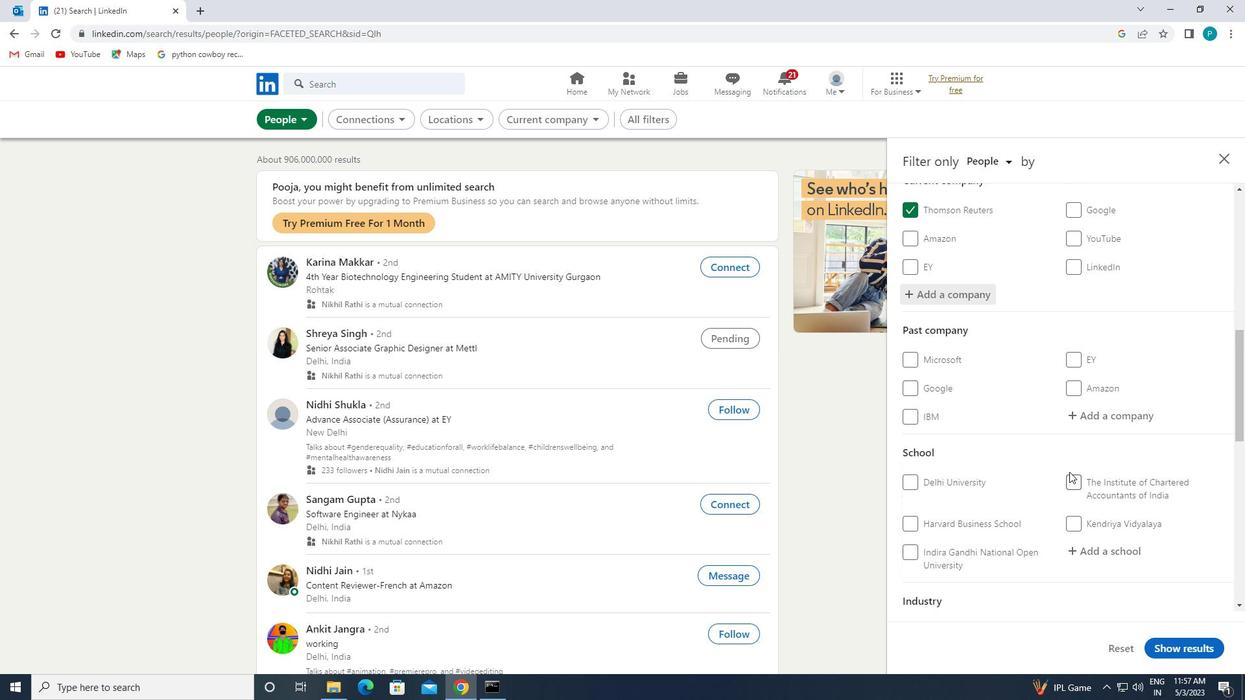 
Action: Mouse scrolled (1070, 471) with delta (0, 0)
Screenshot: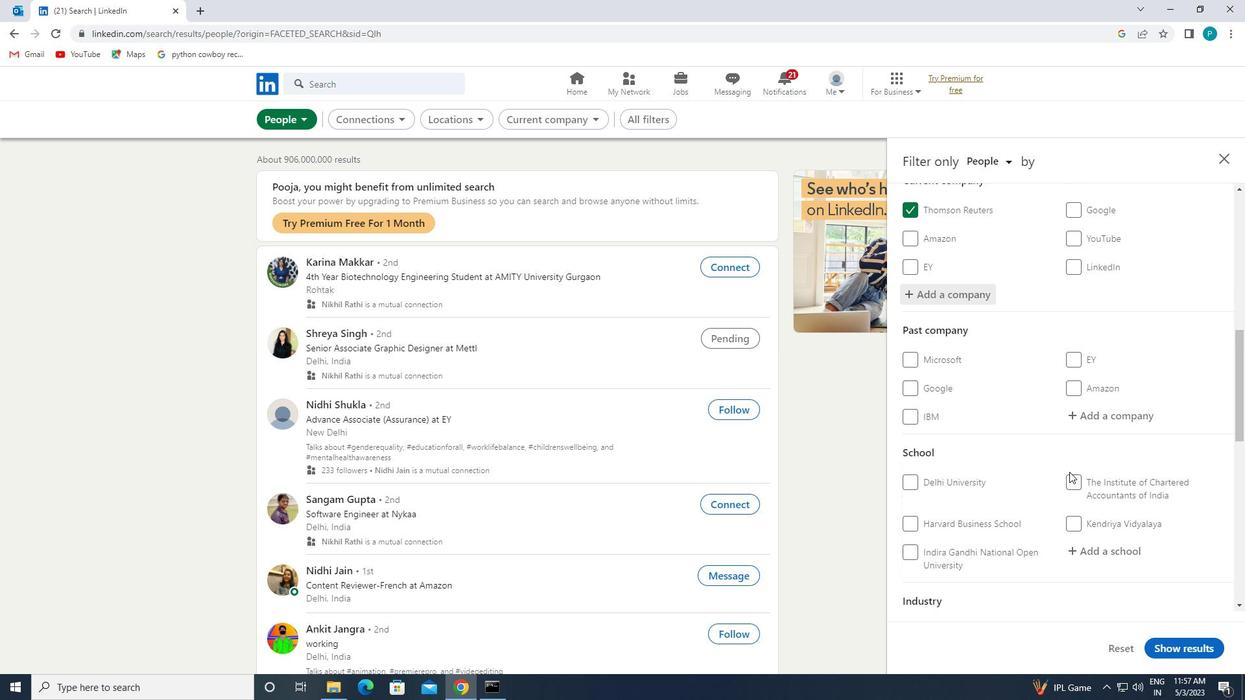 
Action: Mouse moved to (1092, 416)
Screenshot: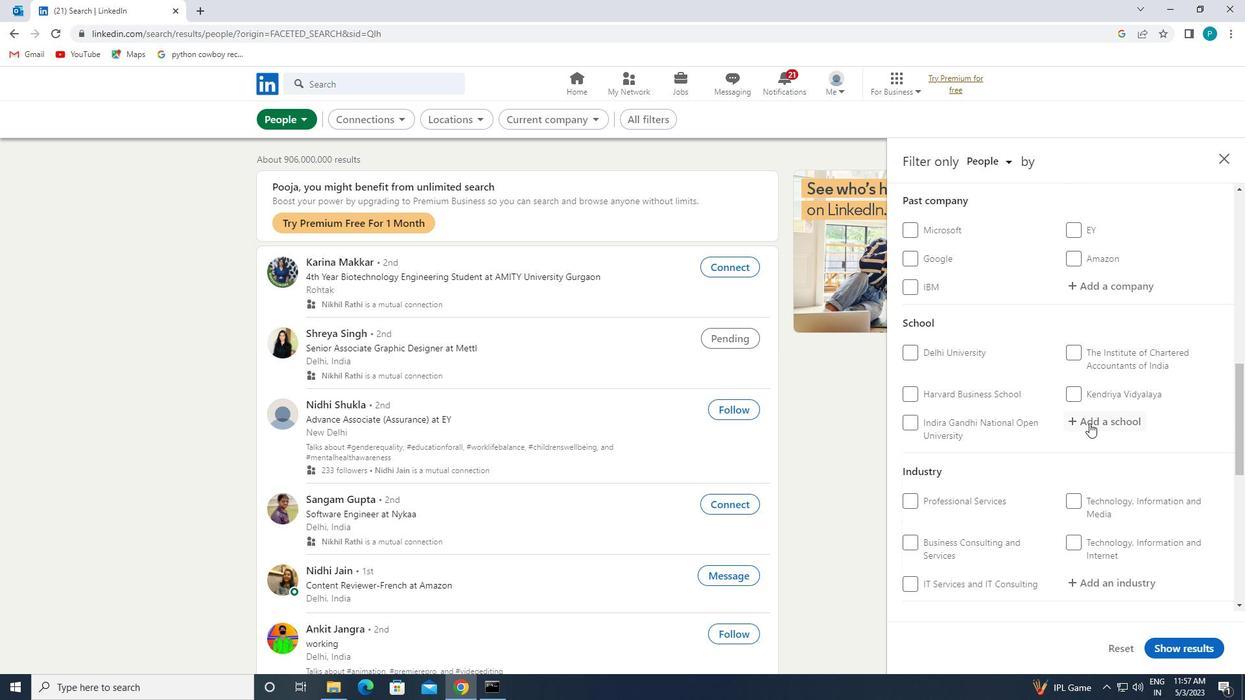 
Action: Mouse pressed left at (1092, 416)
Screenshot: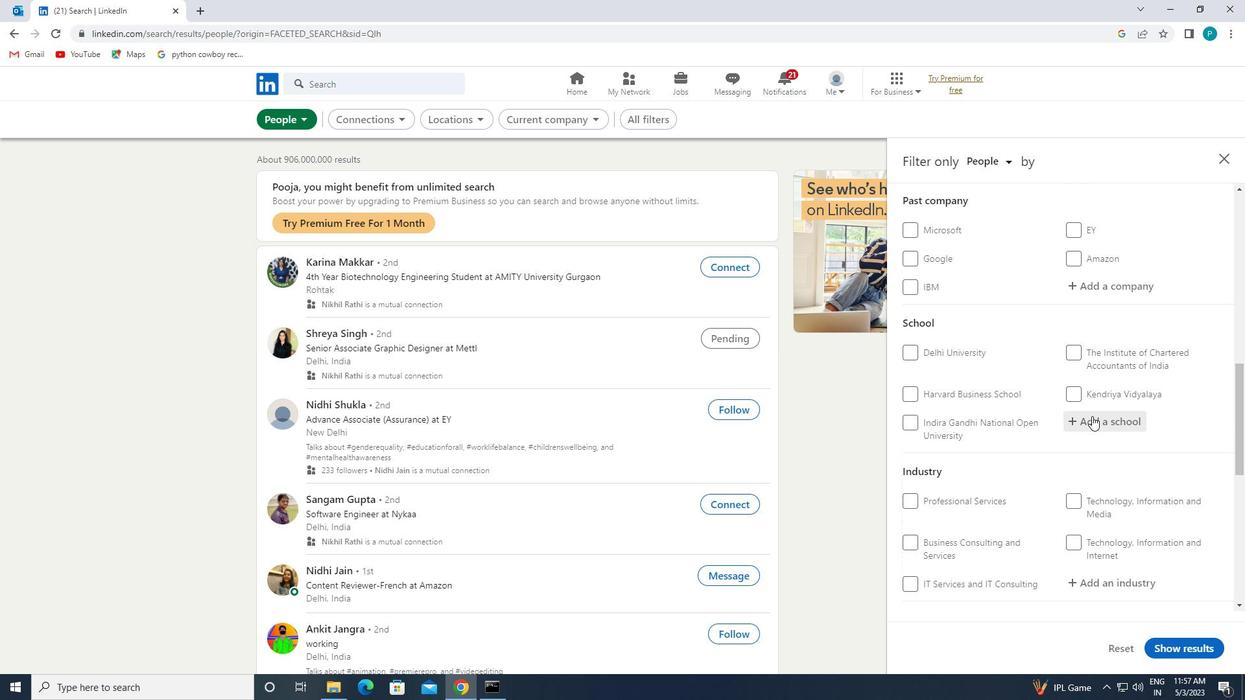 
Action: Key pressed <Key.caps_lock>I<Key.caps_lock>SLAMIC
Screenshot: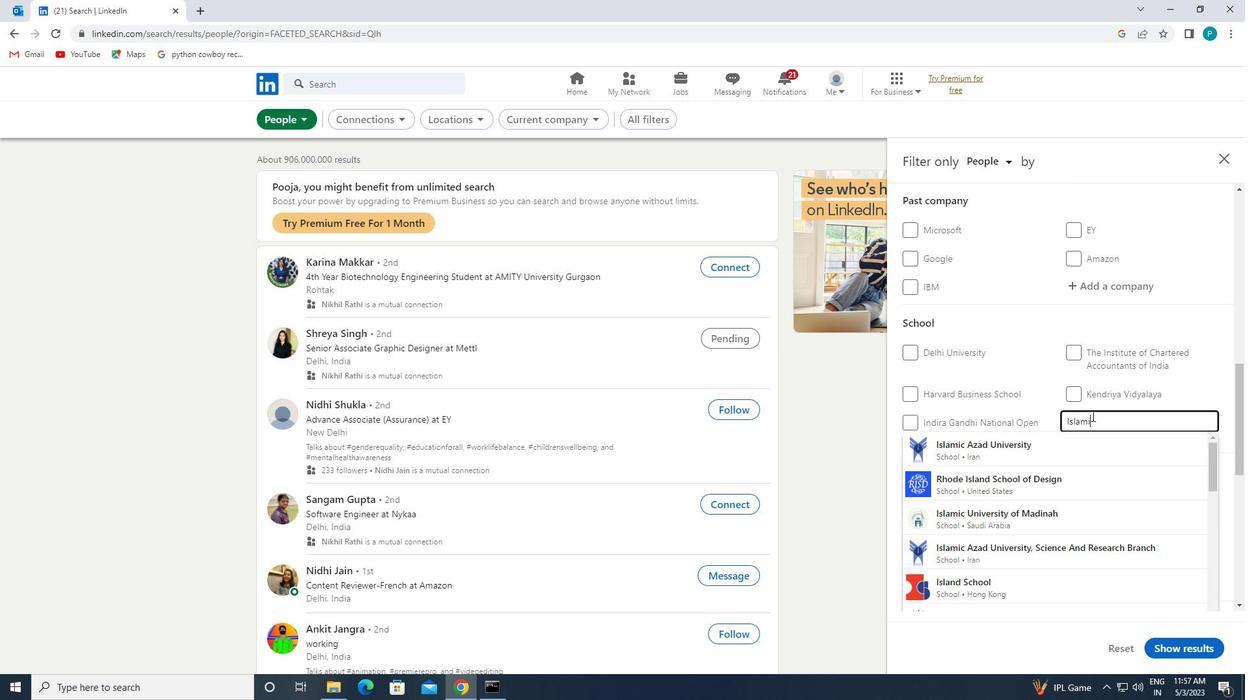 
Action: Mouse moved to (1089, 476)
Screenshot: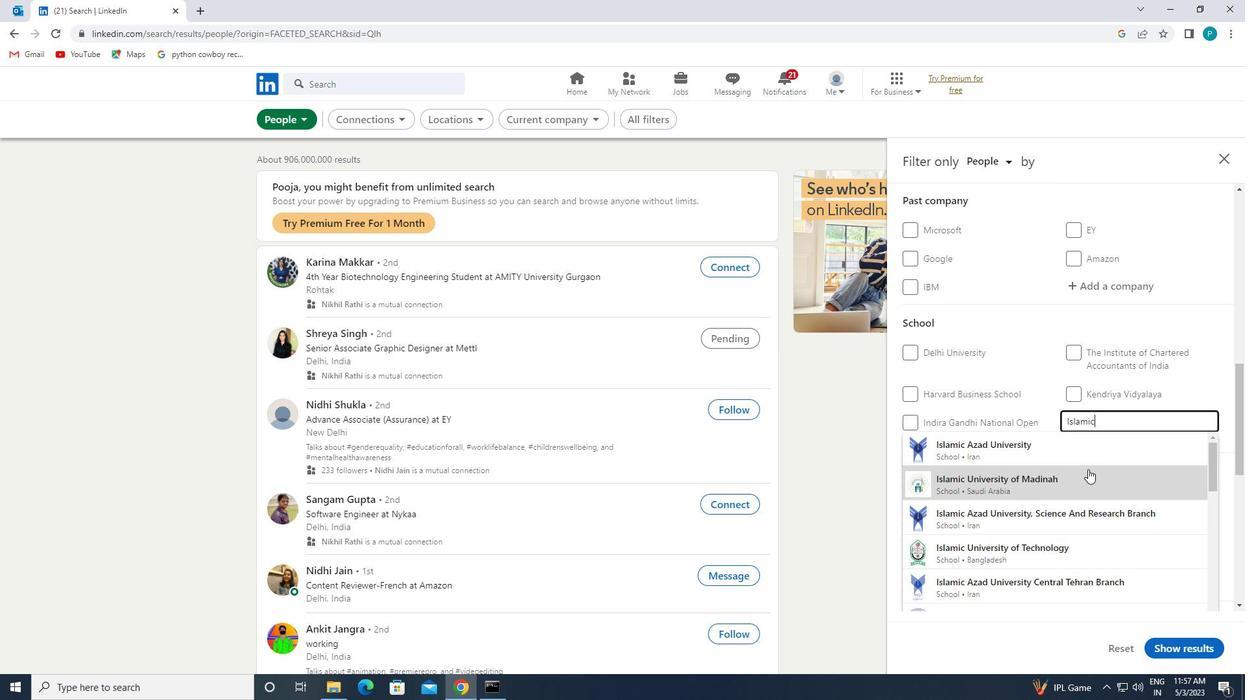 
Action: Mouse scrolled (1089, 476) with delta (0, 0)
Screenshot: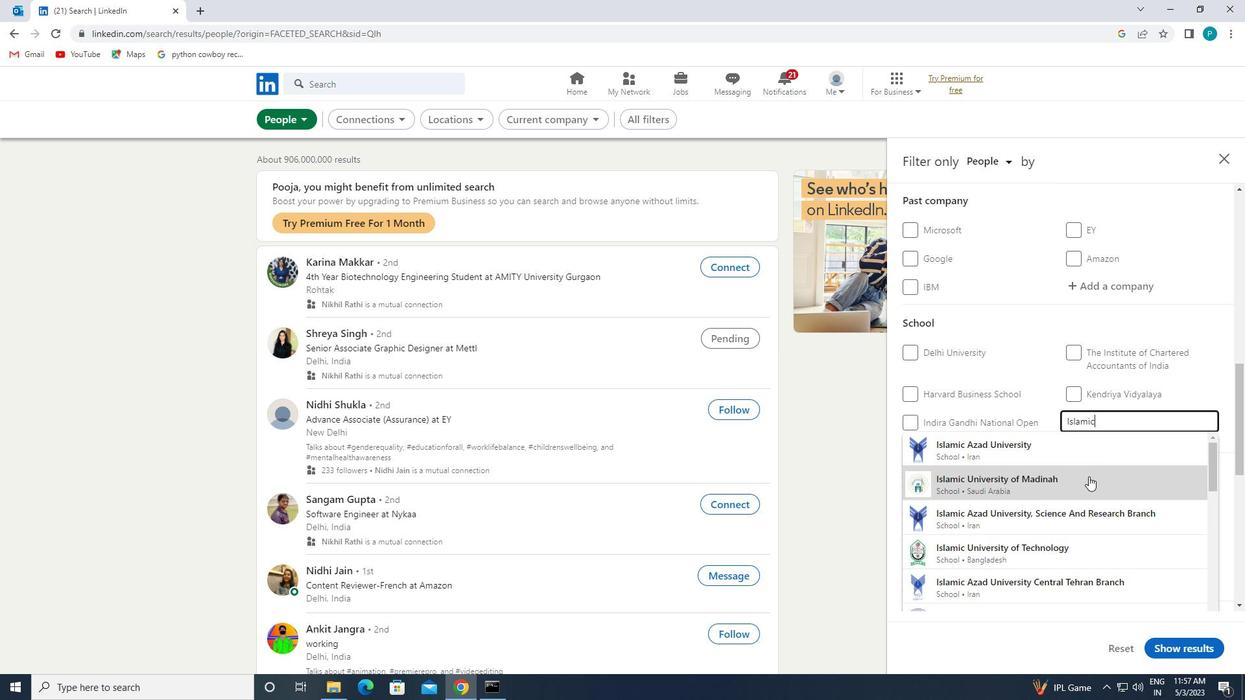 
Action: Mouse moved to (1119, 555)
Screenshot: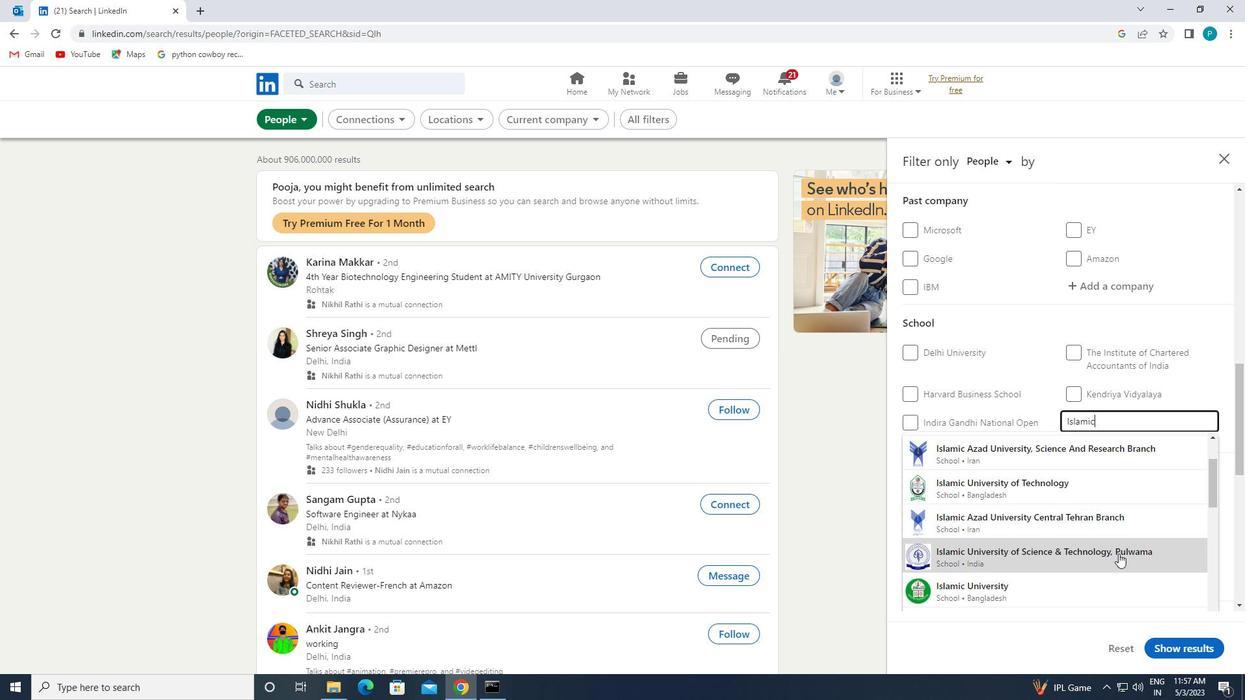 
Action: Mouse pressed left at (1119, 555)
Screenshot: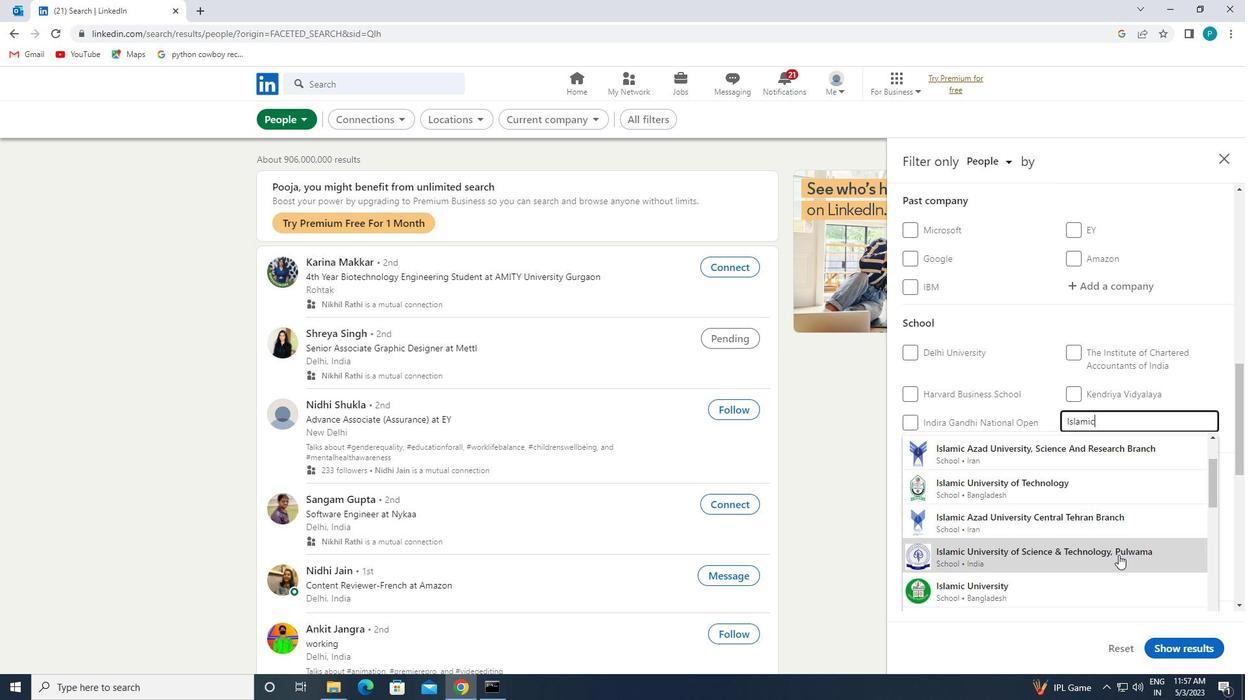 
Action: Mouse moved to (1120, 546)
Screenshot: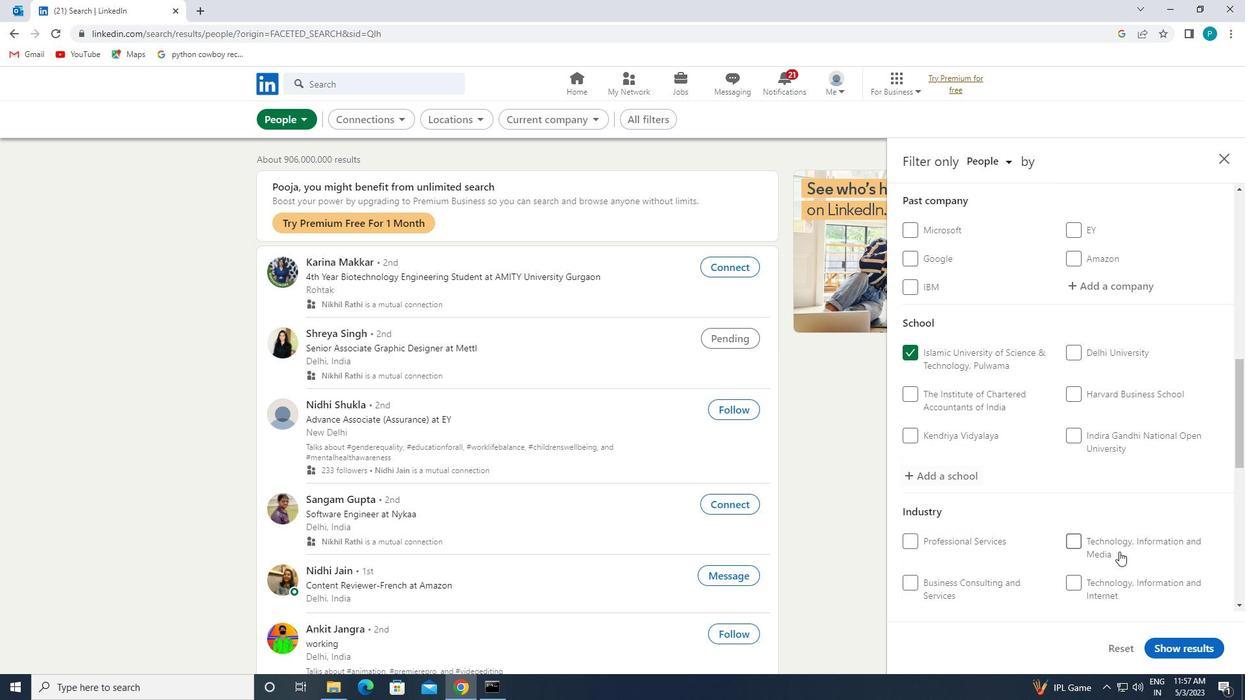
Action: Mouse scrolled (1120, 545) with delta (0, 0)
Screenshot: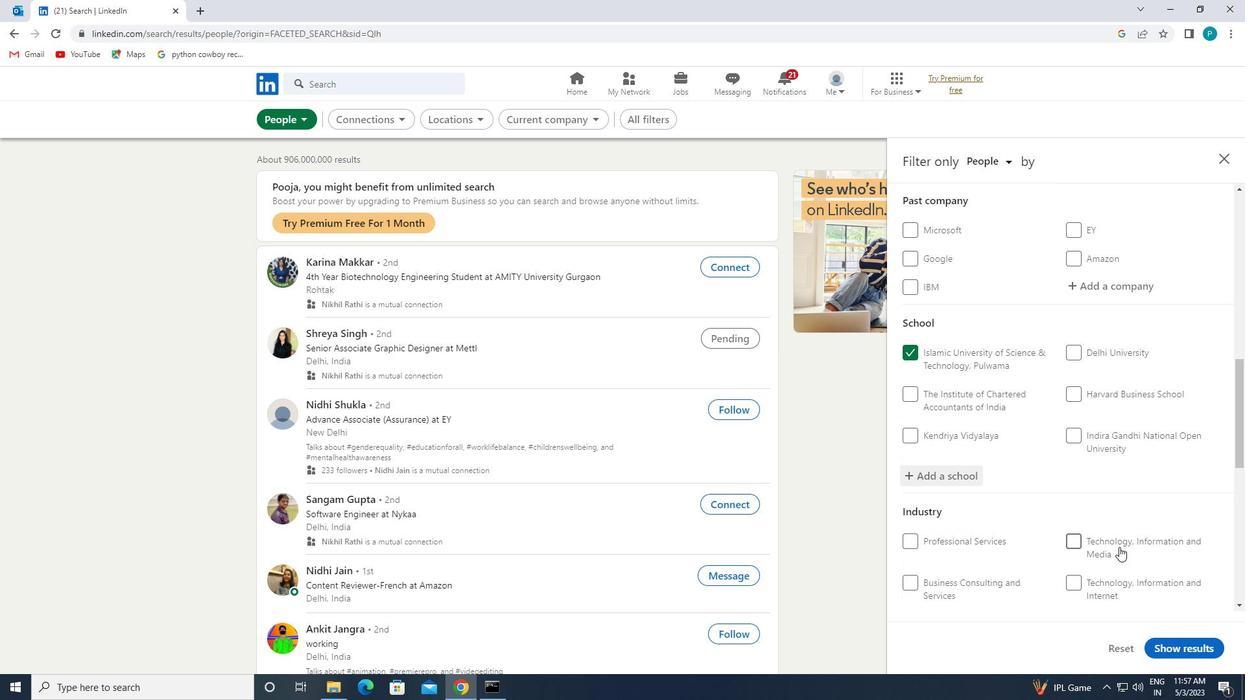 
Action: Mouse scrolled (1120, 545) with delta (0, 0)
Screenshot: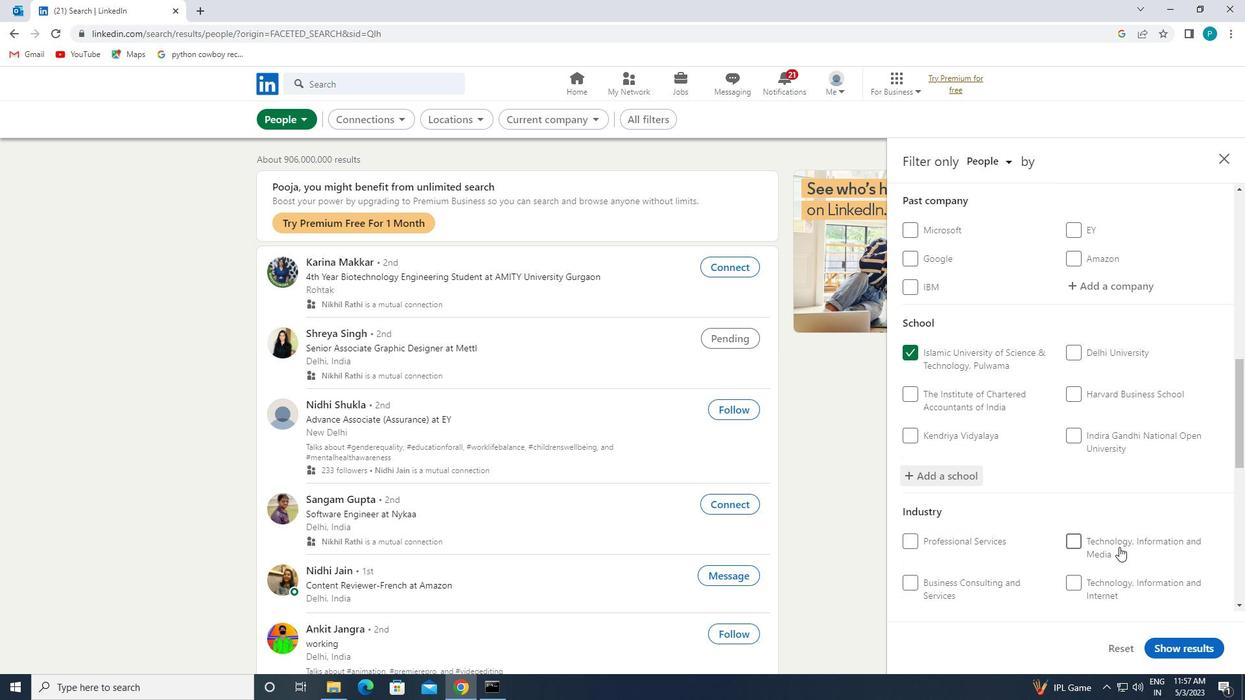 
Action: Mouse moved to (1120, 504)
Screenshot: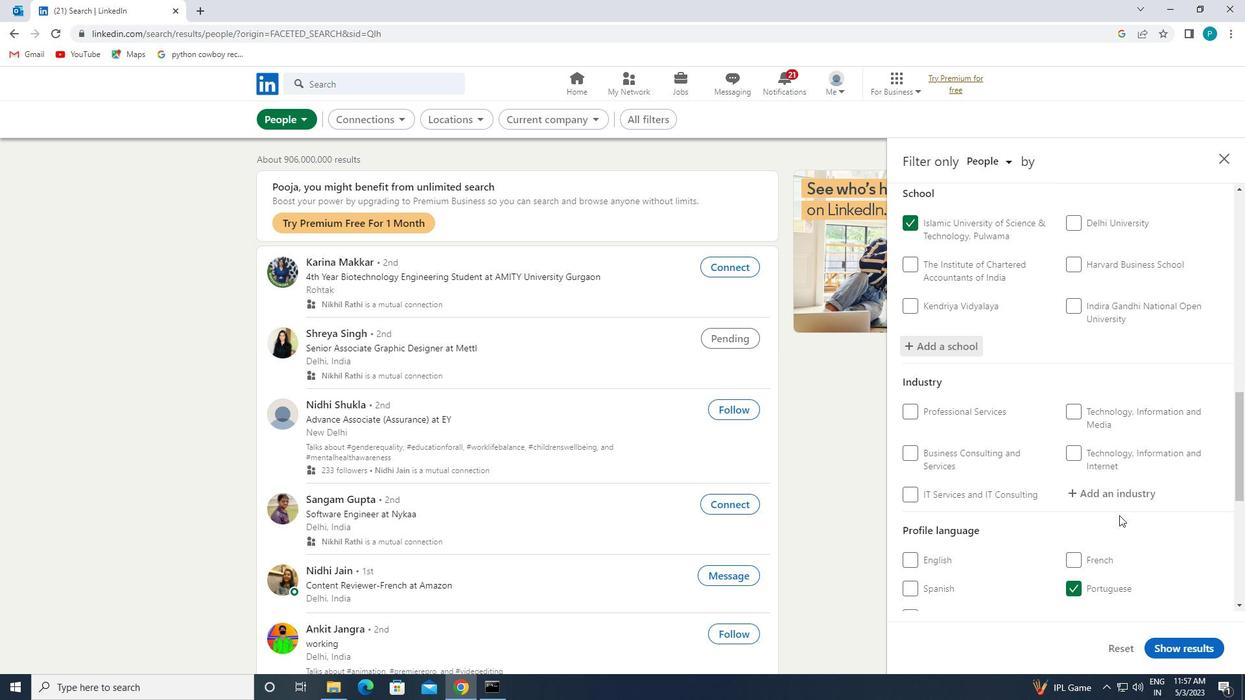 
Action: Mouse pressed left at (1120, 504)
Screenshot: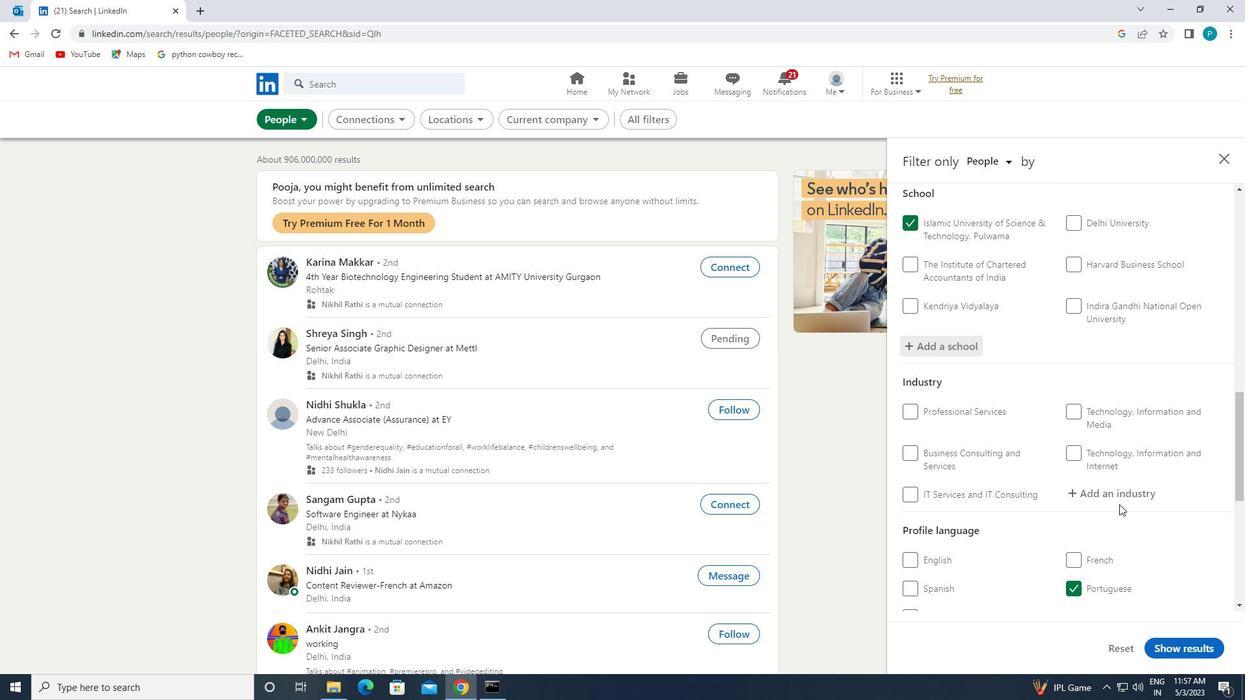 
Action: Mouse moved to (1118, 495)
Screenshot: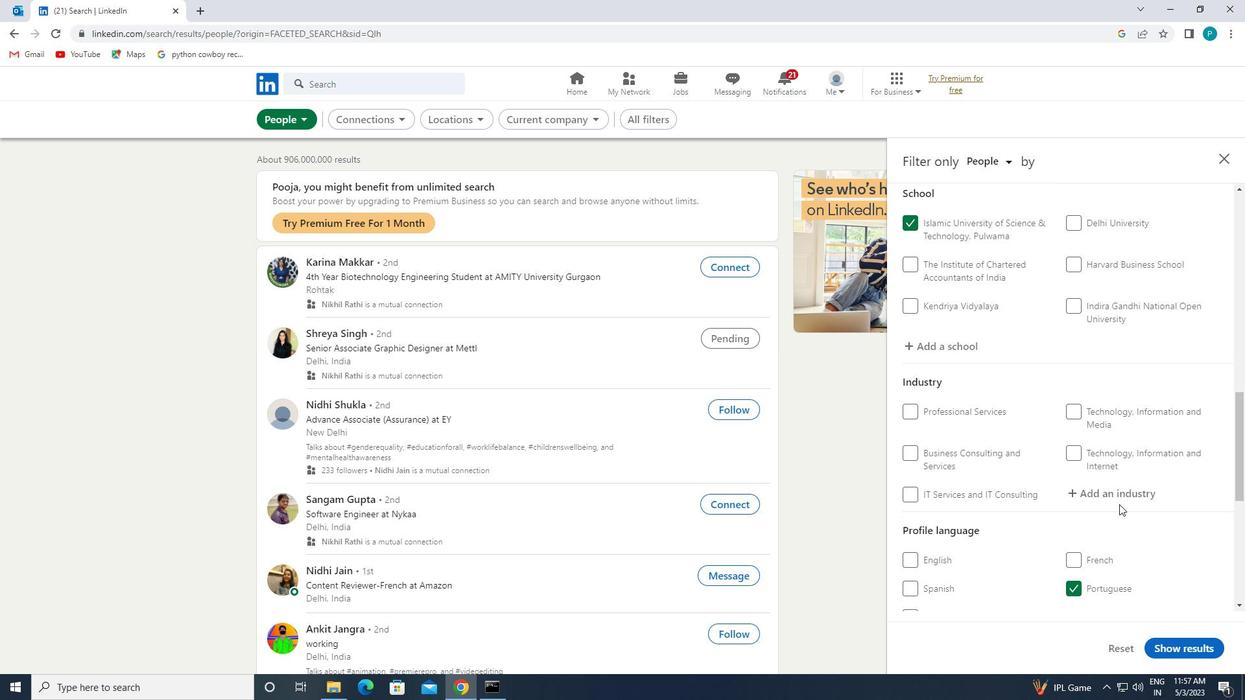 
Action: Mouse pressed left at (1118, 495)
Screenshot: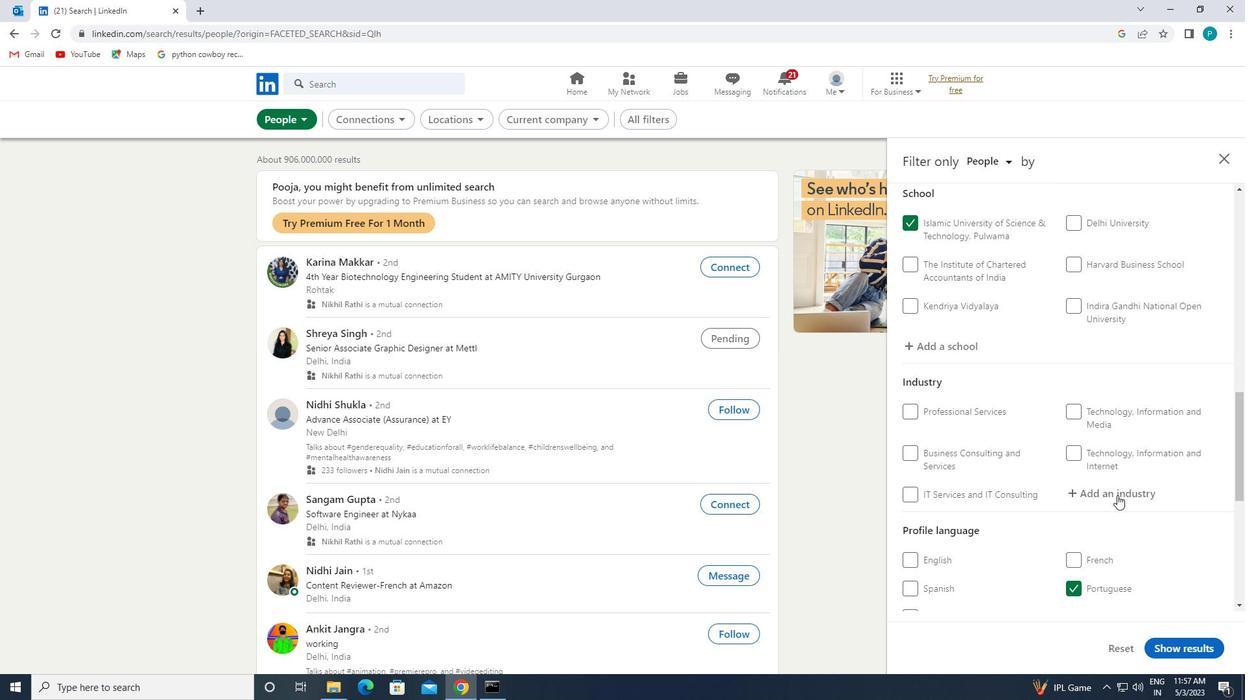 
Action: Mouse moved to (1116, 495)
Screenshot: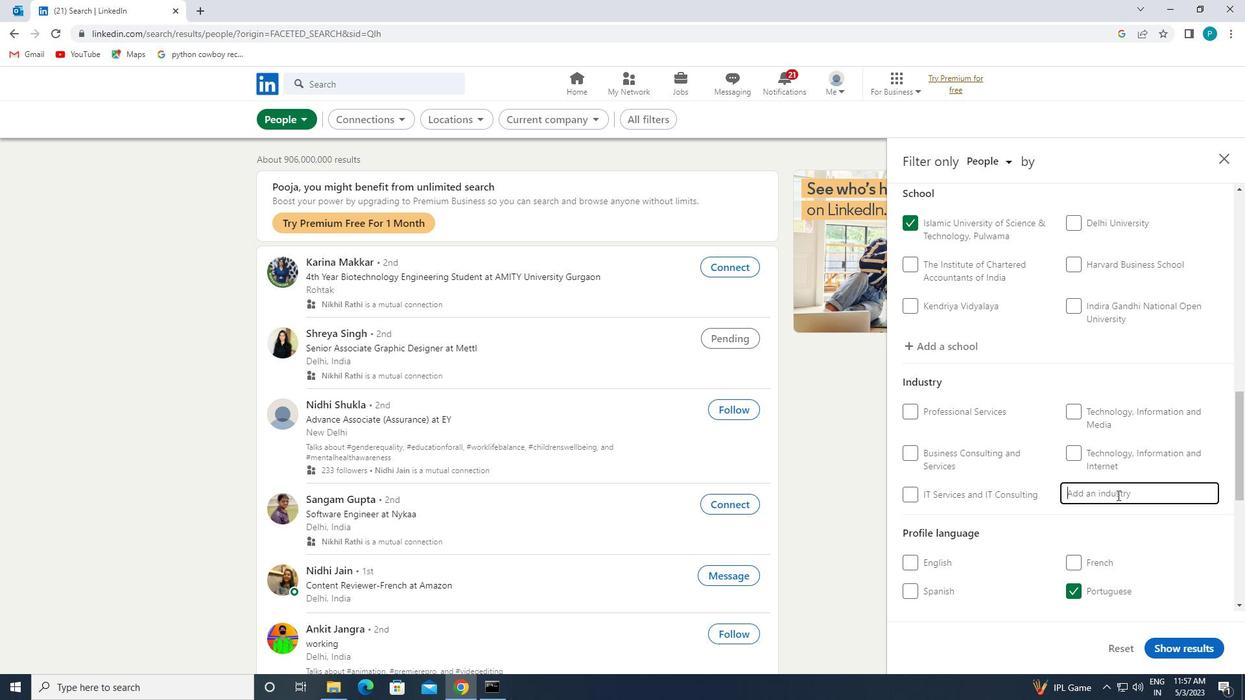 
Action: Key pressed <Key.caps_lock>PES<Key.backspace>RSONAL
Screenshot: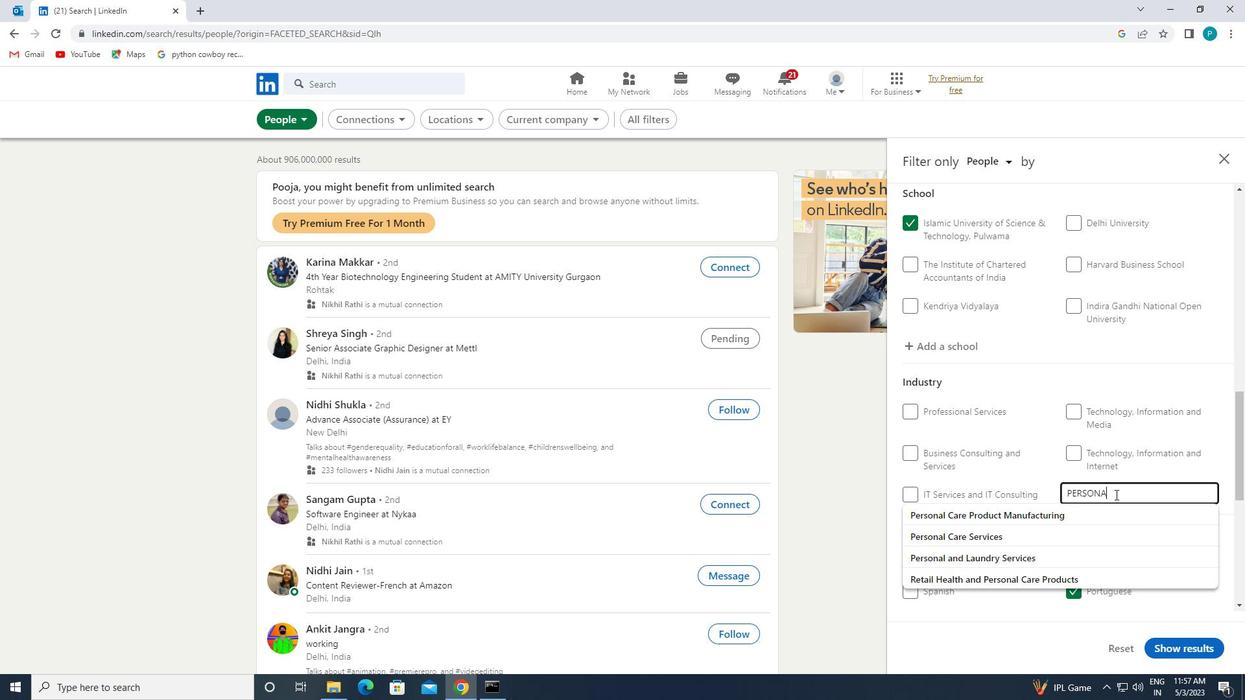 
Action: Mouse moved to (1057, 515)
Screenshot: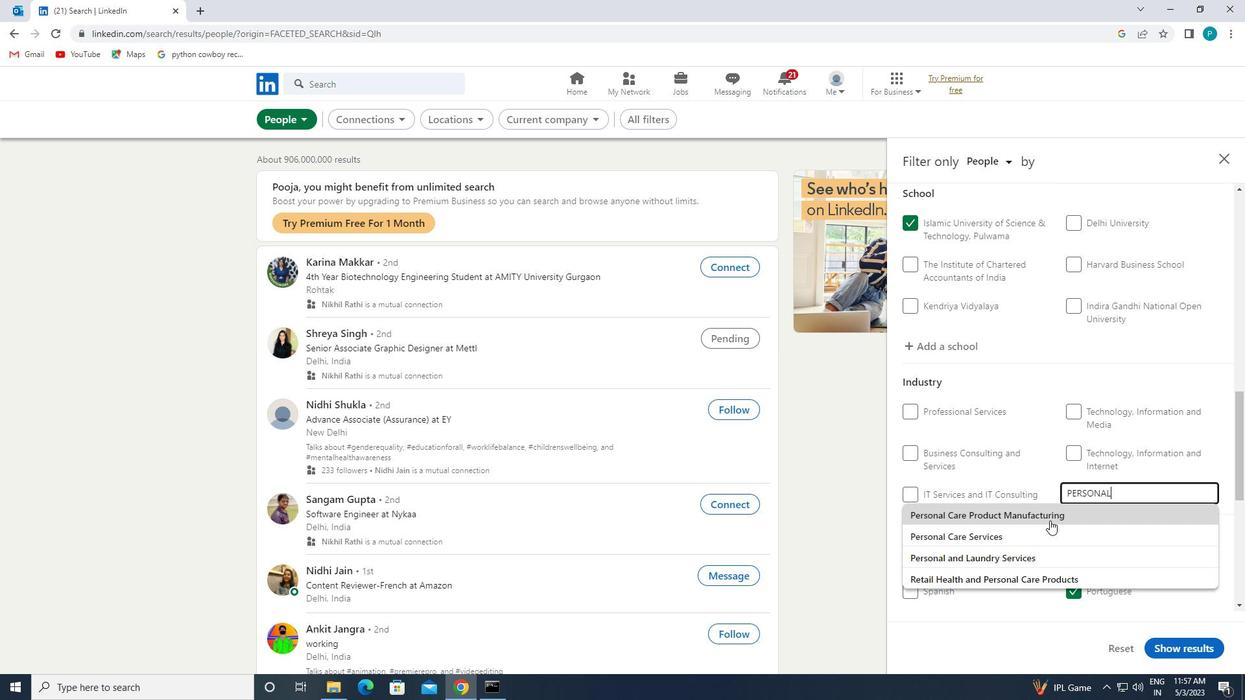 
Action: Mouse pressed left at (1057, 515)
Screenshot: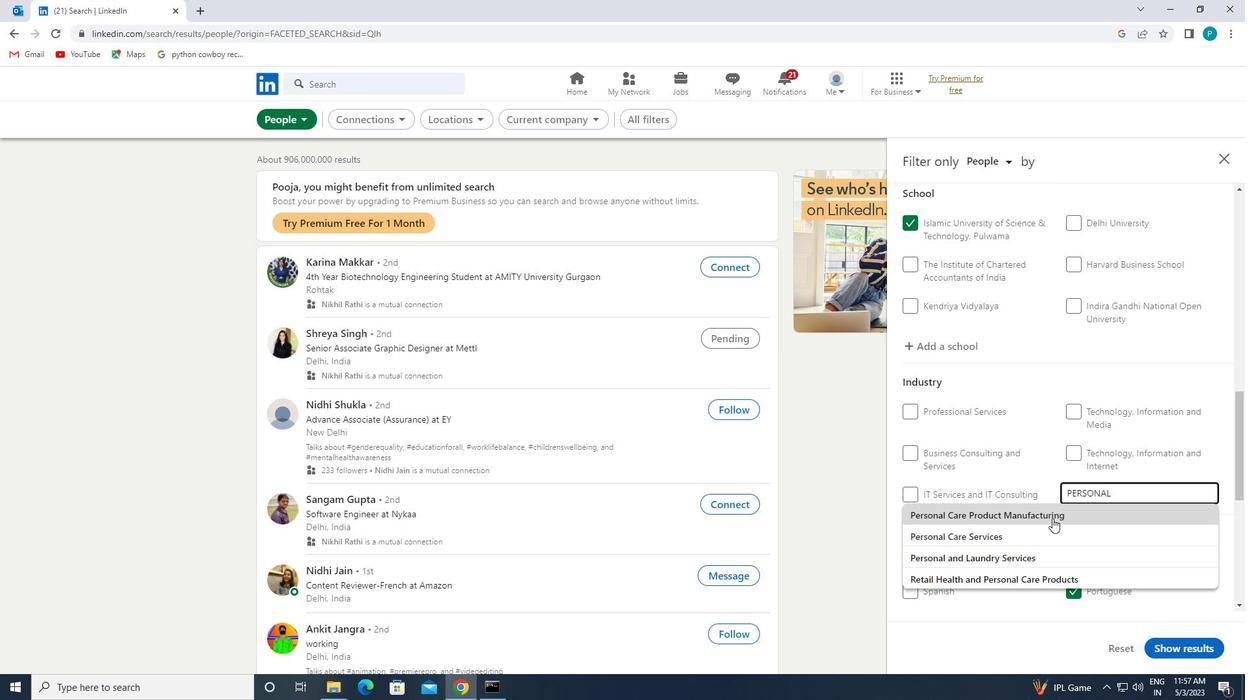 
Action: Mouse moved to (1057, 536)
Screenshot: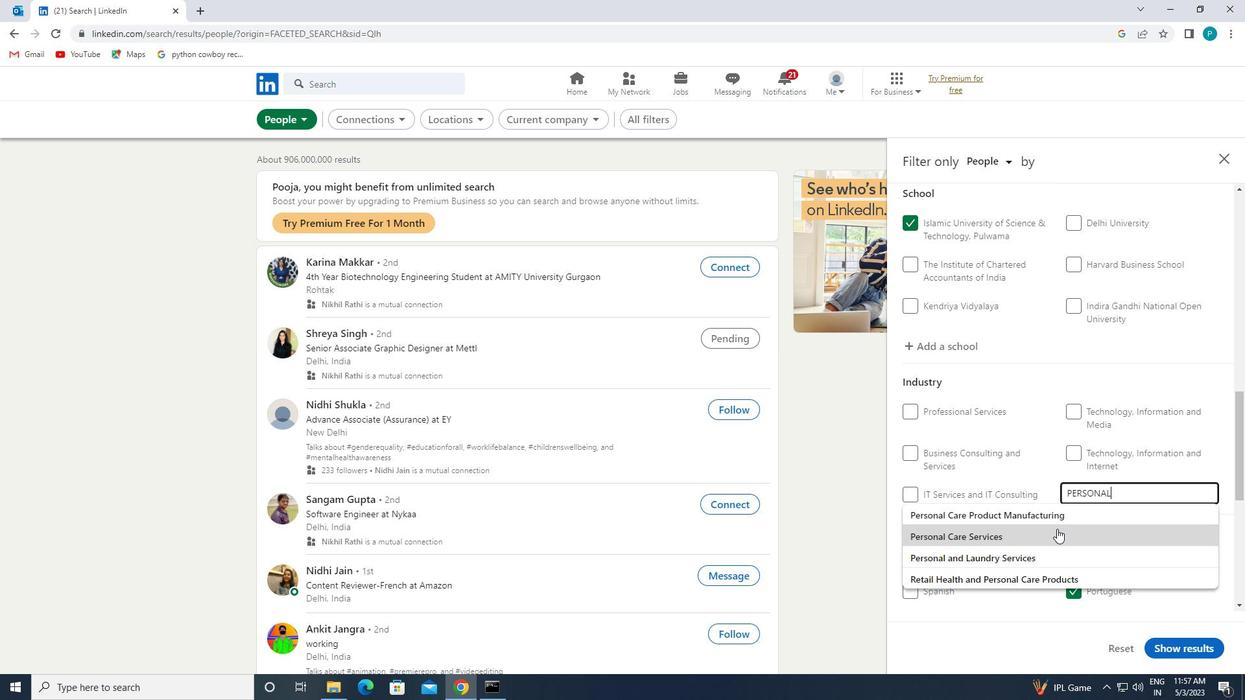 
Action: Mouse pressed left at (1057, 536)
Screenshot: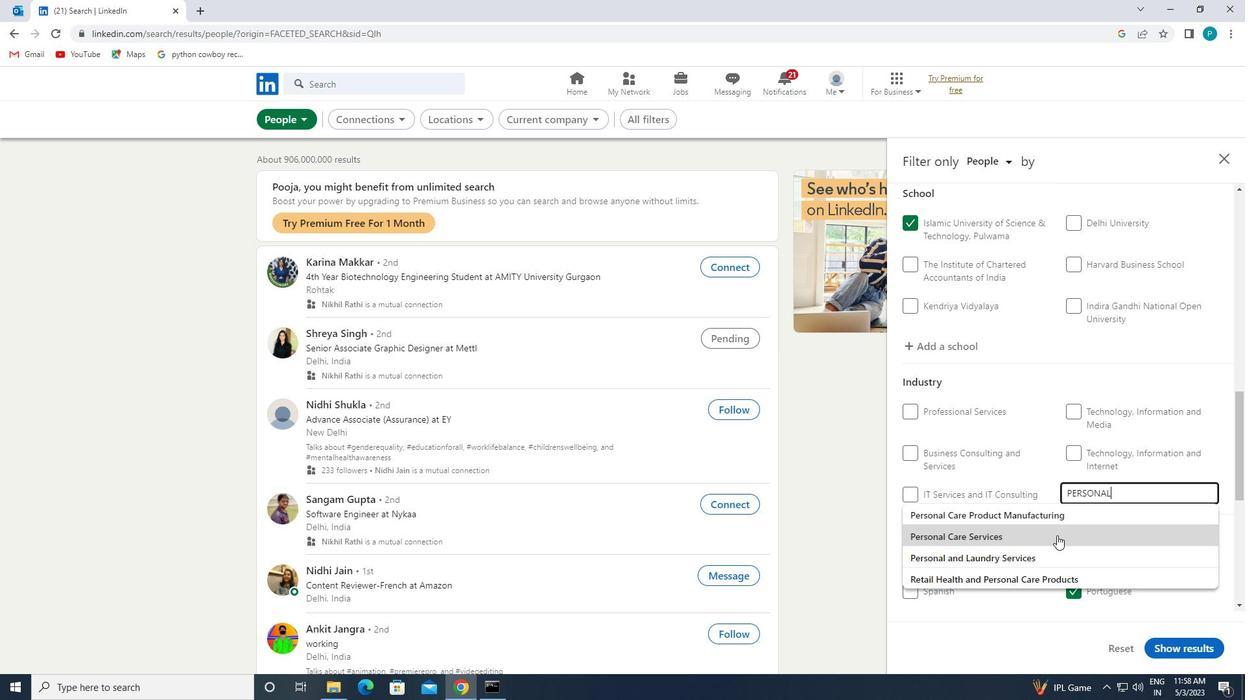 
Action: Mouse scrolled (1057, 535) with delta (0, 0)
Screenshot: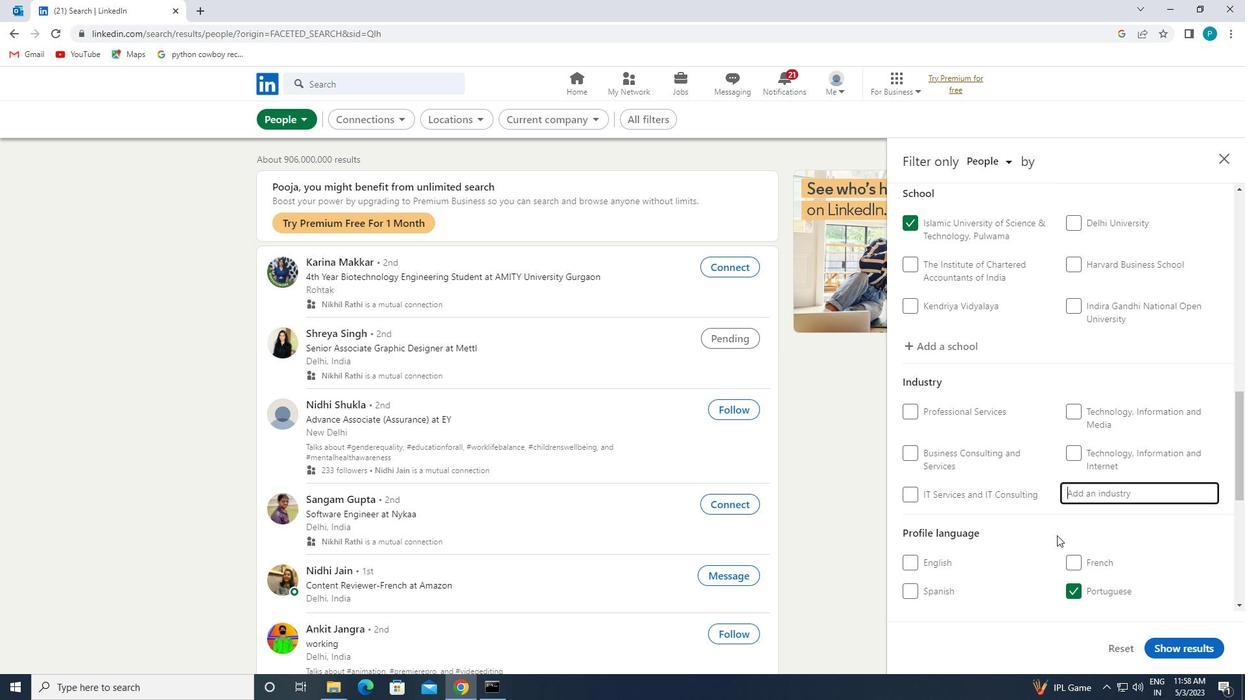 
Action: Mouse scrolled (1057, 535) with delta (0, 0)
Screenshot: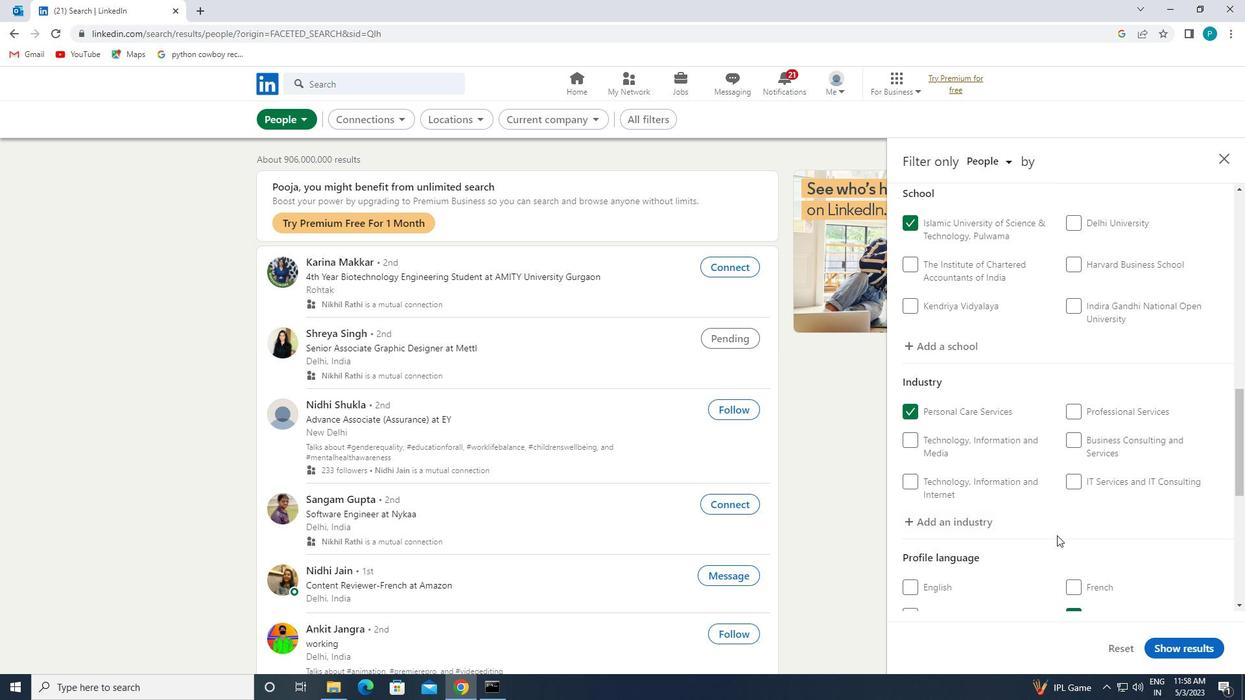 
Action: Mouse scrolled (1057, 535) with delta (0, 0)
Screenshot: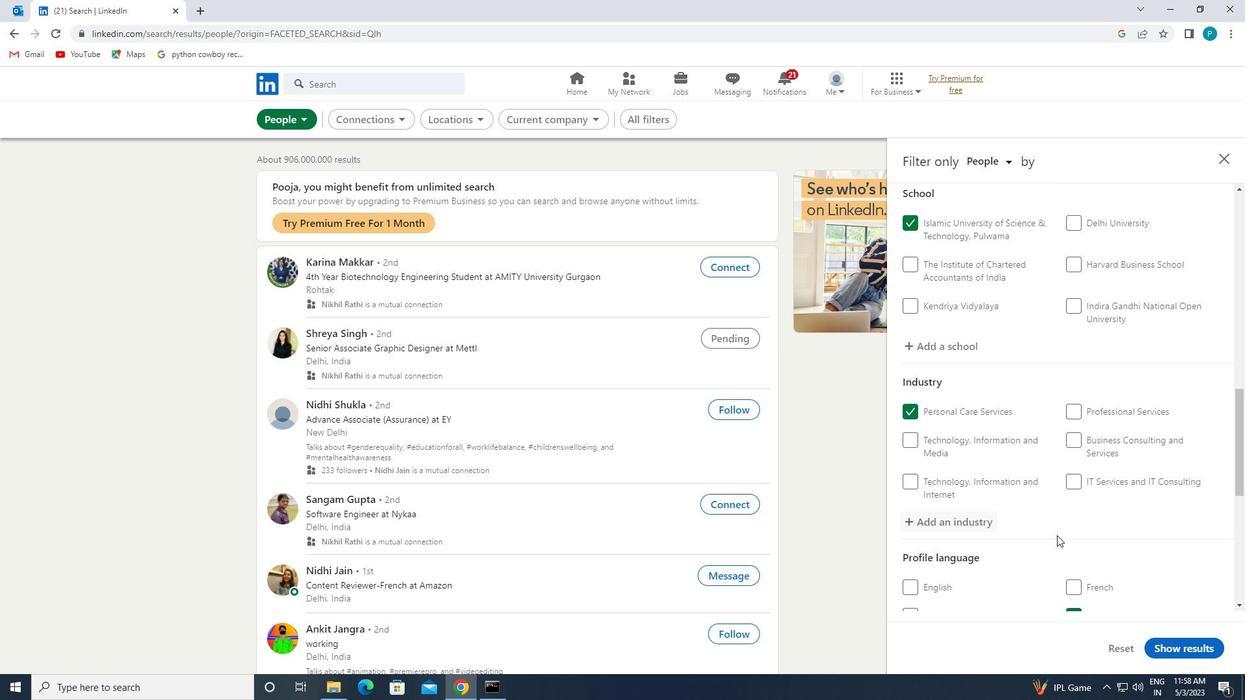 
Action: Mouse scrolled (1057, 535) with delta (0, 0)
Screenshot: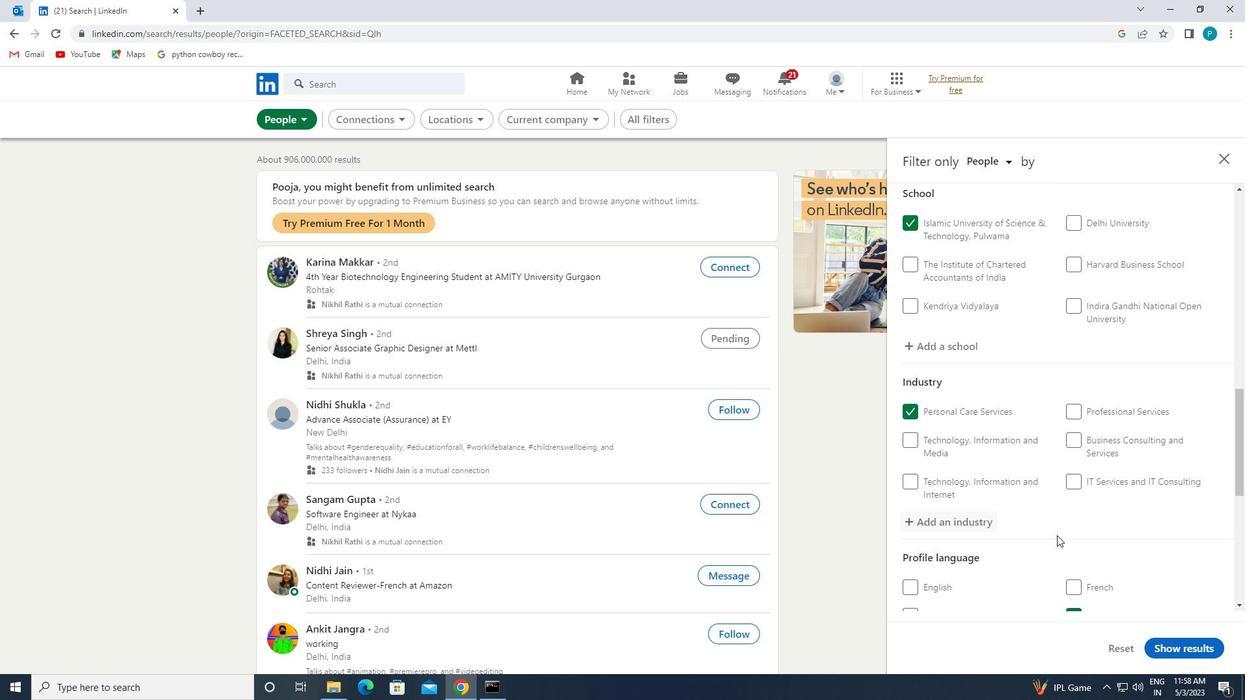 
Action: Mouse moved to (1086, 595)
Screenshot: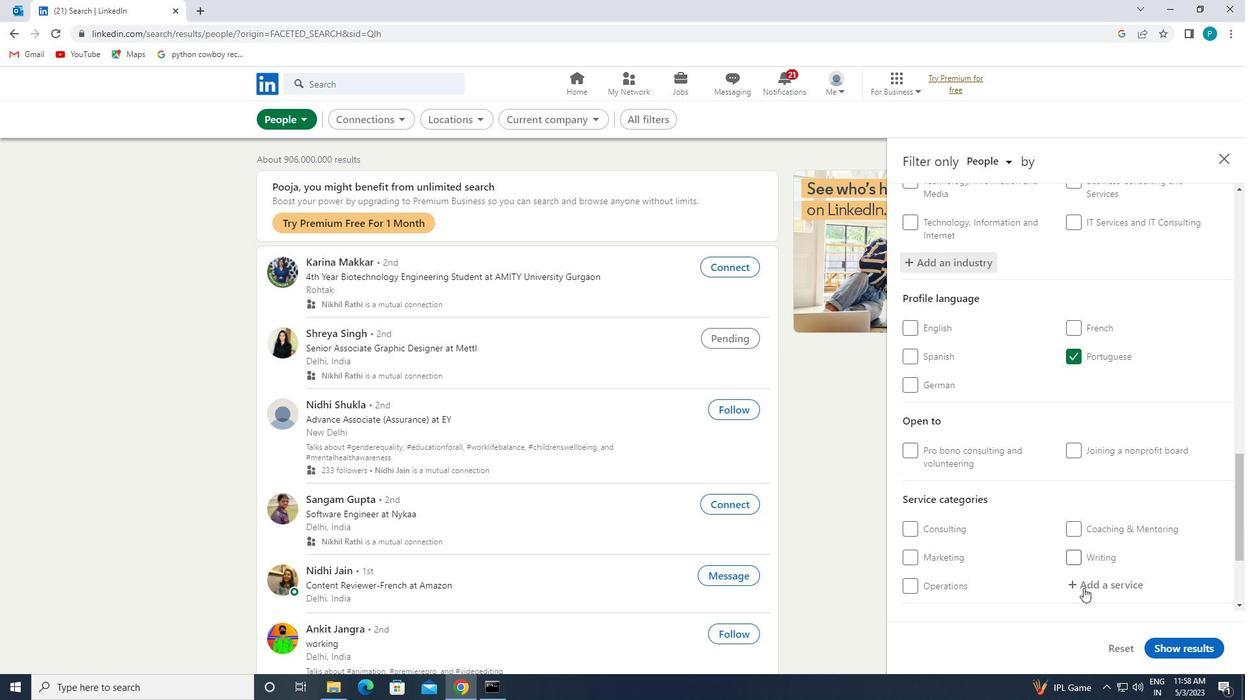 
Action: Mouse pressed left at (1086, 595)
Screenshot: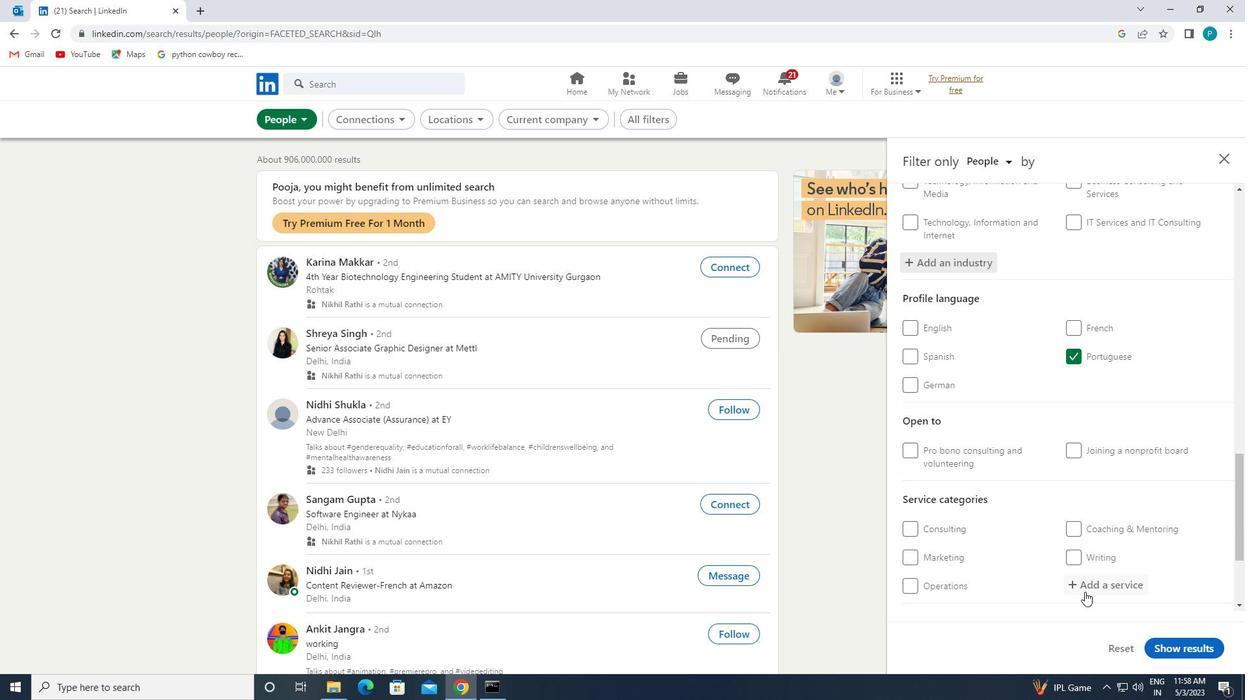 
Action: Mouse moved to (1106, 611)
Screenshot: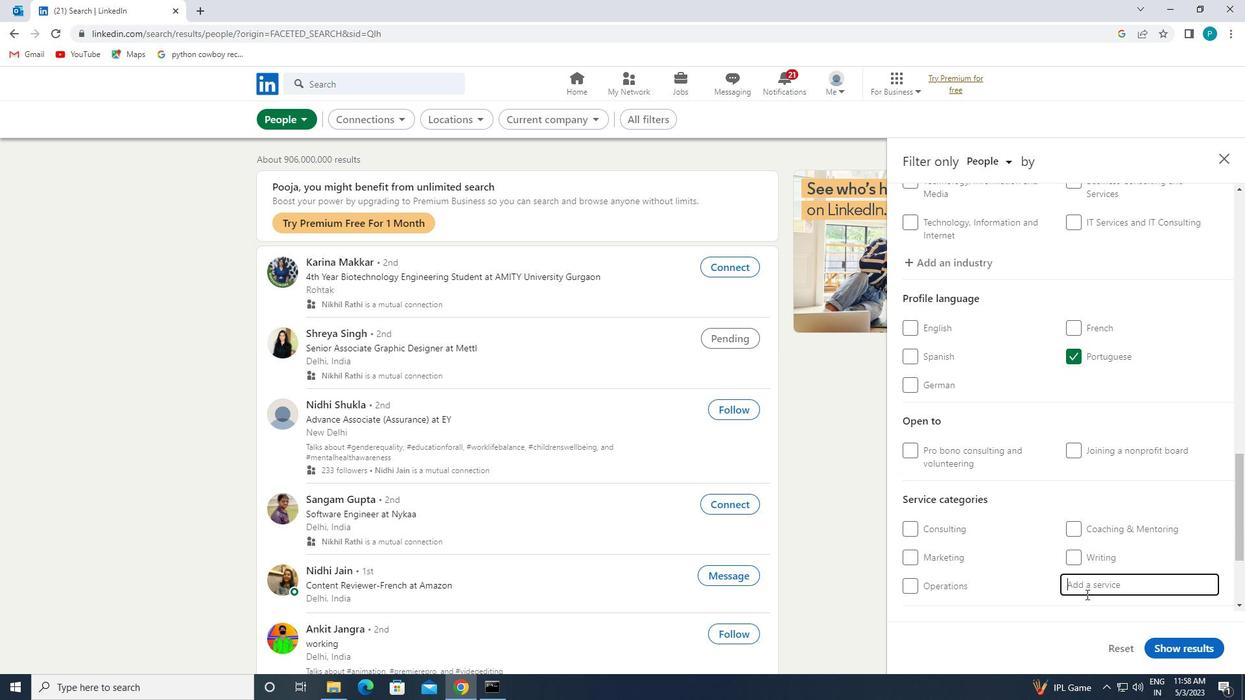 
Action: Key pressed N<Key.caps_lock>OTARY
Screenshot: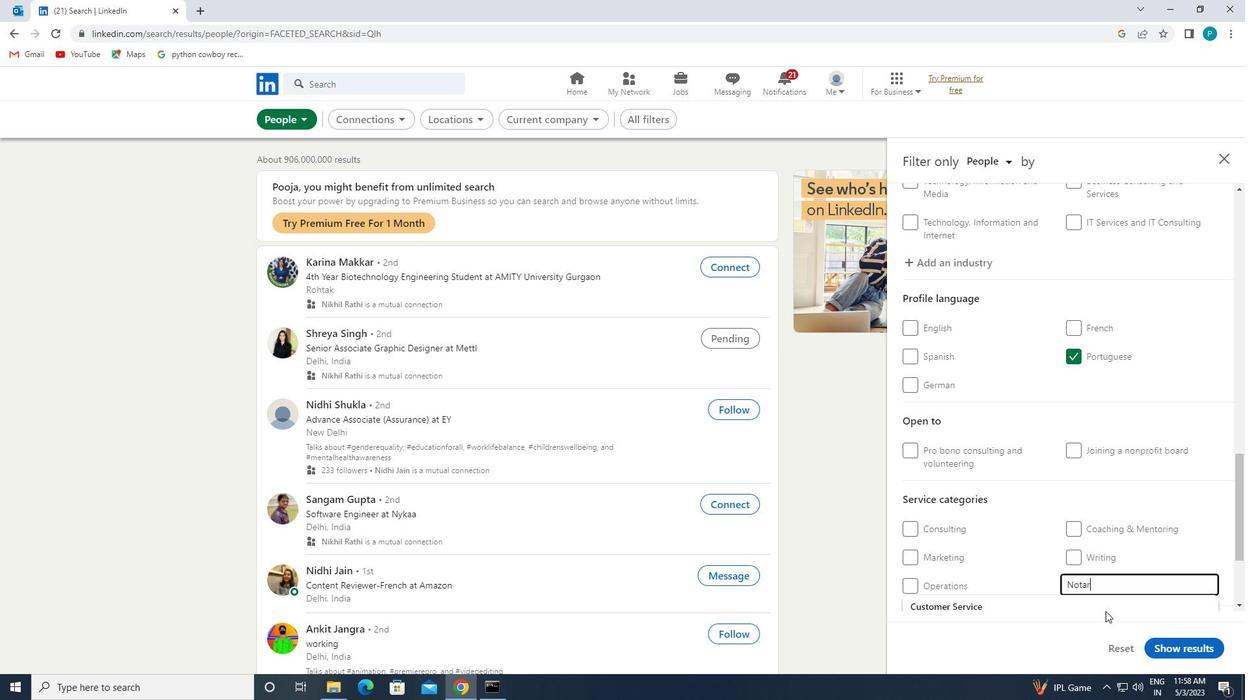 
Action: Mouse moved to (1098, 526)
Screenshot: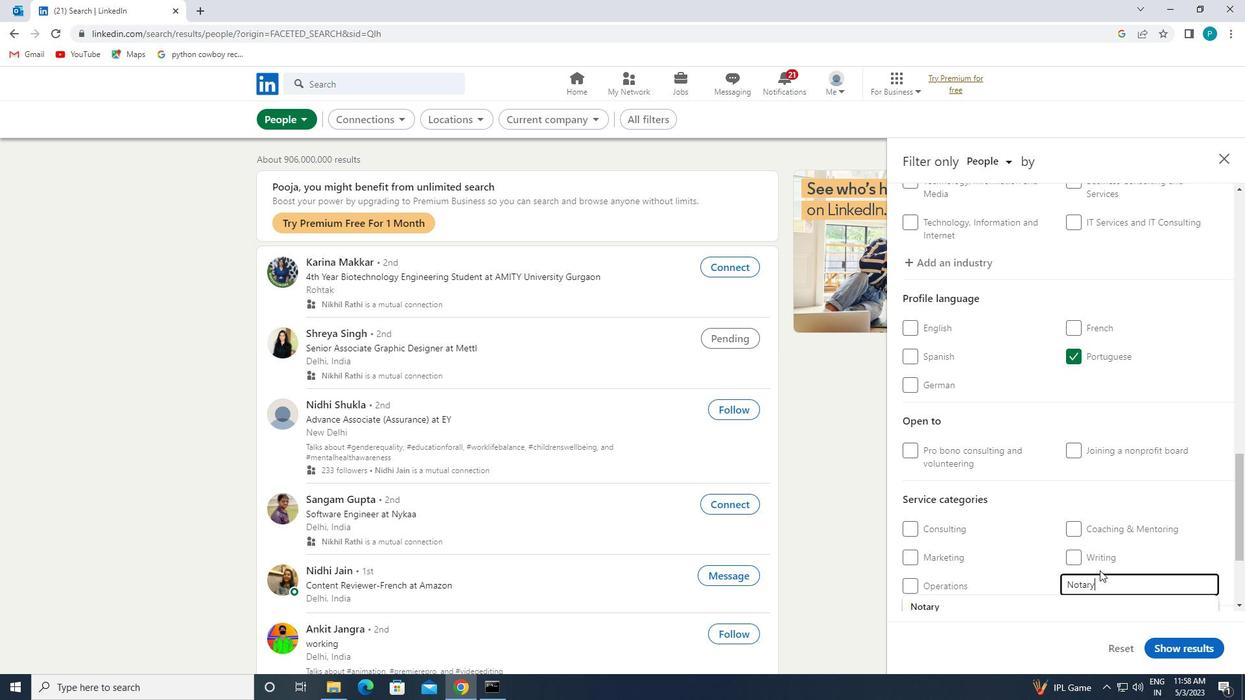
Action: Mouse scrolled (1098, 525) with delta (0, 0)
Screenshot: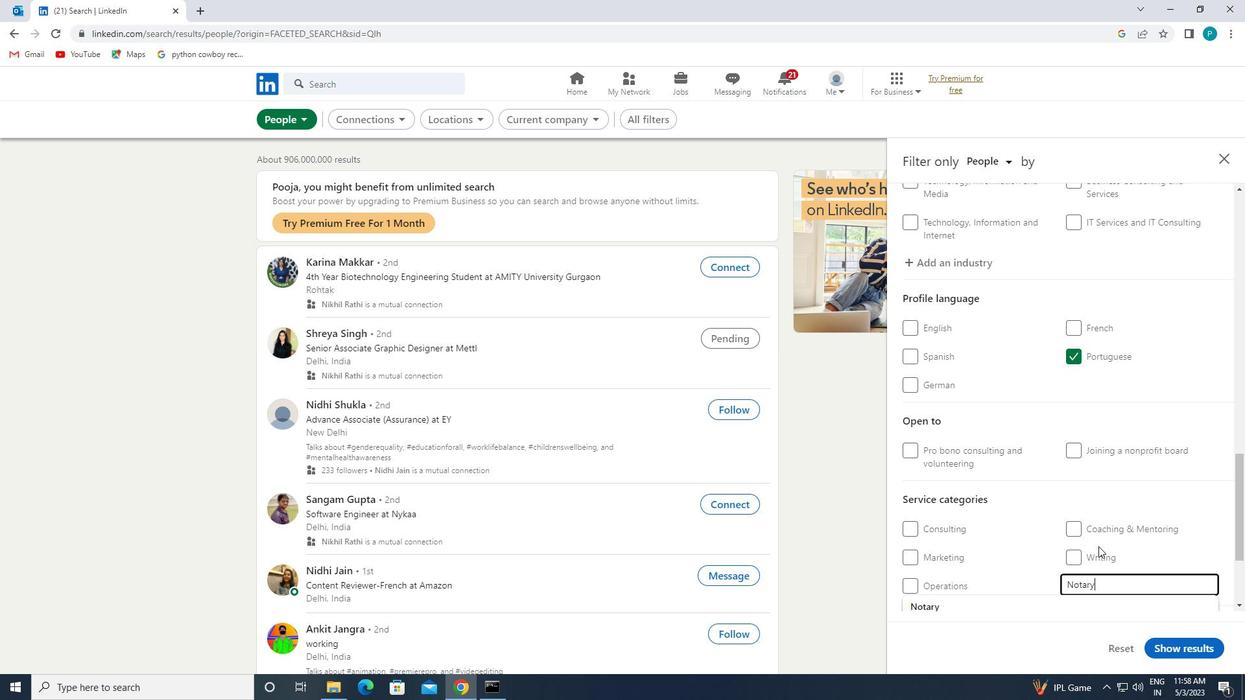 
Action: Mouse moved to (1067, 536)
Screenshot: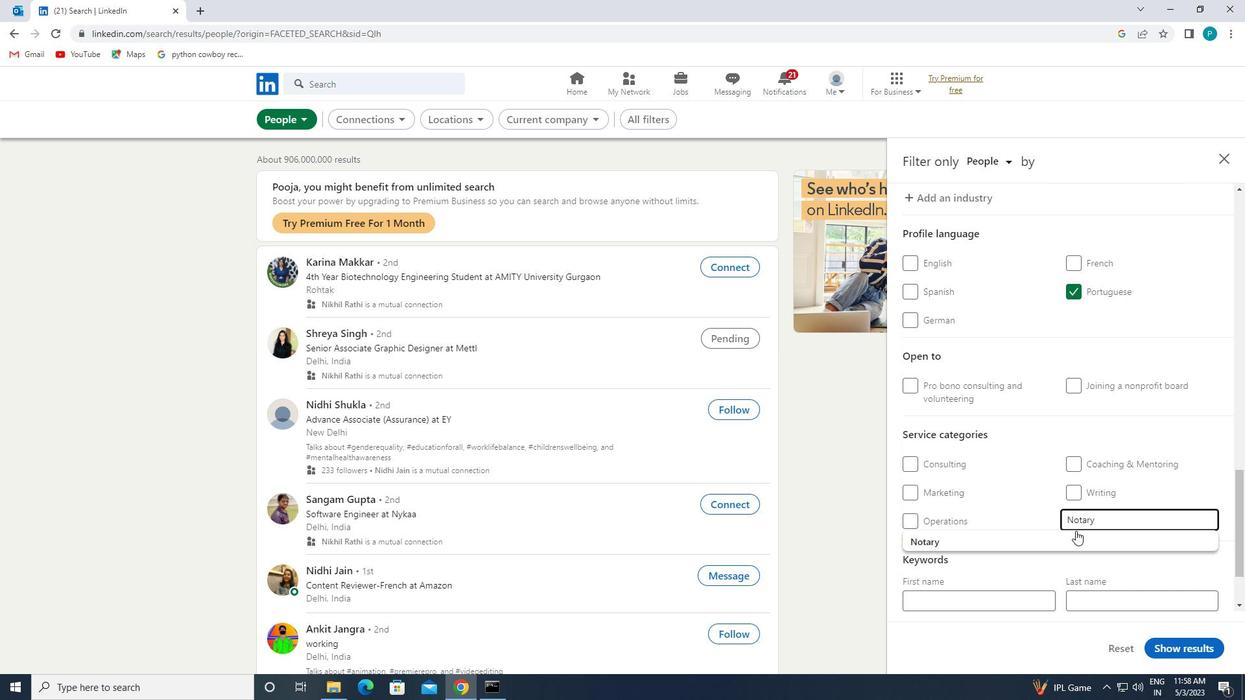 
Action: Key pressed O<Key.backspace><Key.caps_lock>ONI<Key.backspace><Key.backspace><Key.caps_lock>NLINE<Key.space><Key.caps_lock>E<Key.backspace>R<Key.caps_lock>ESEARCH
Screenshot: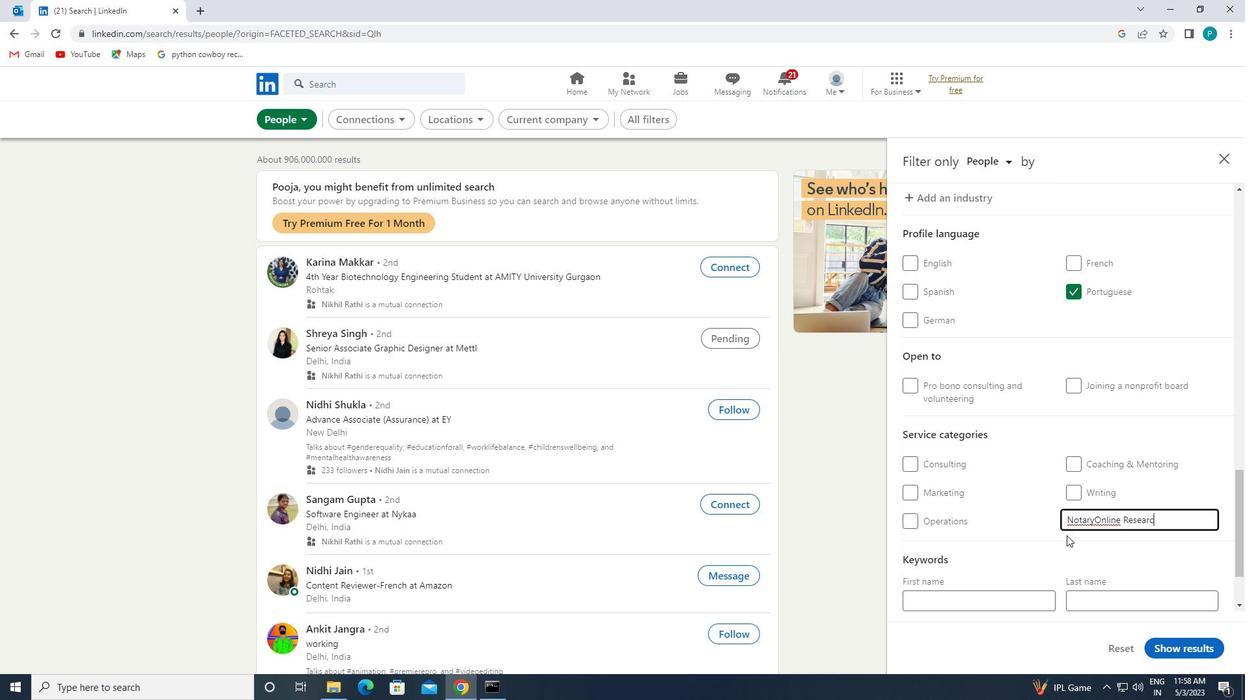 
Action: Mouse moved to (1028, 571)
Screenshot: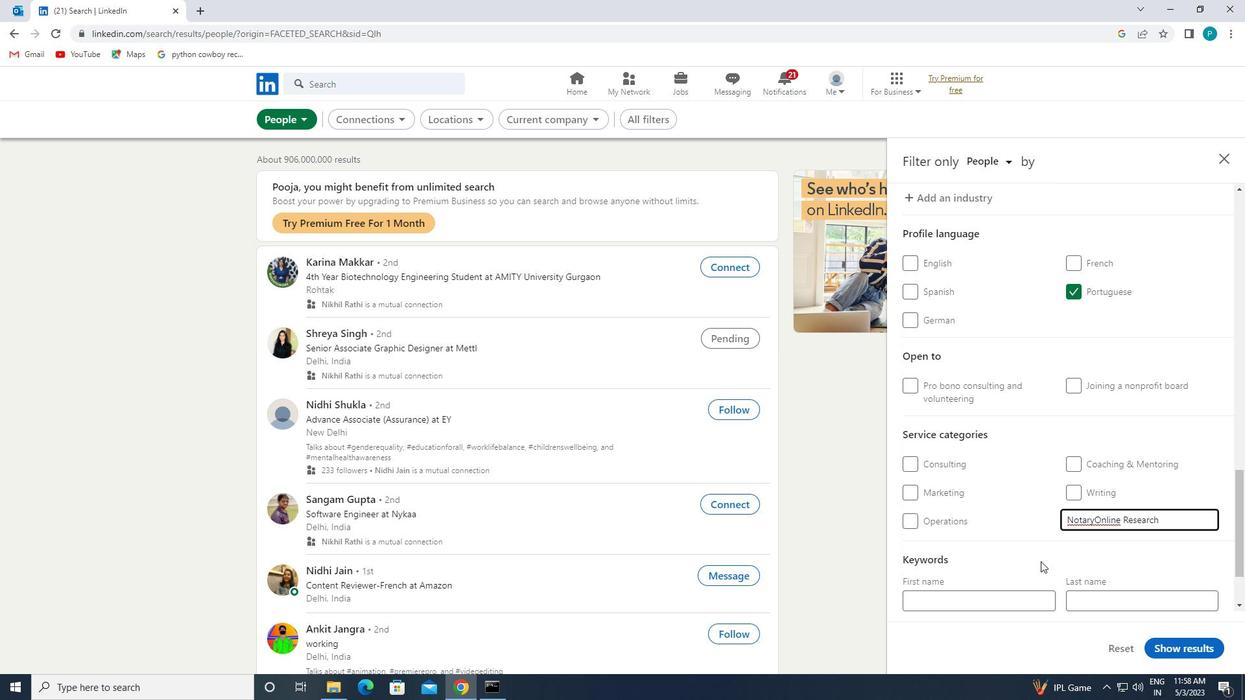 
Action: Mouse scrolled (1028, 570) with delta (0, 0)
Screenshot: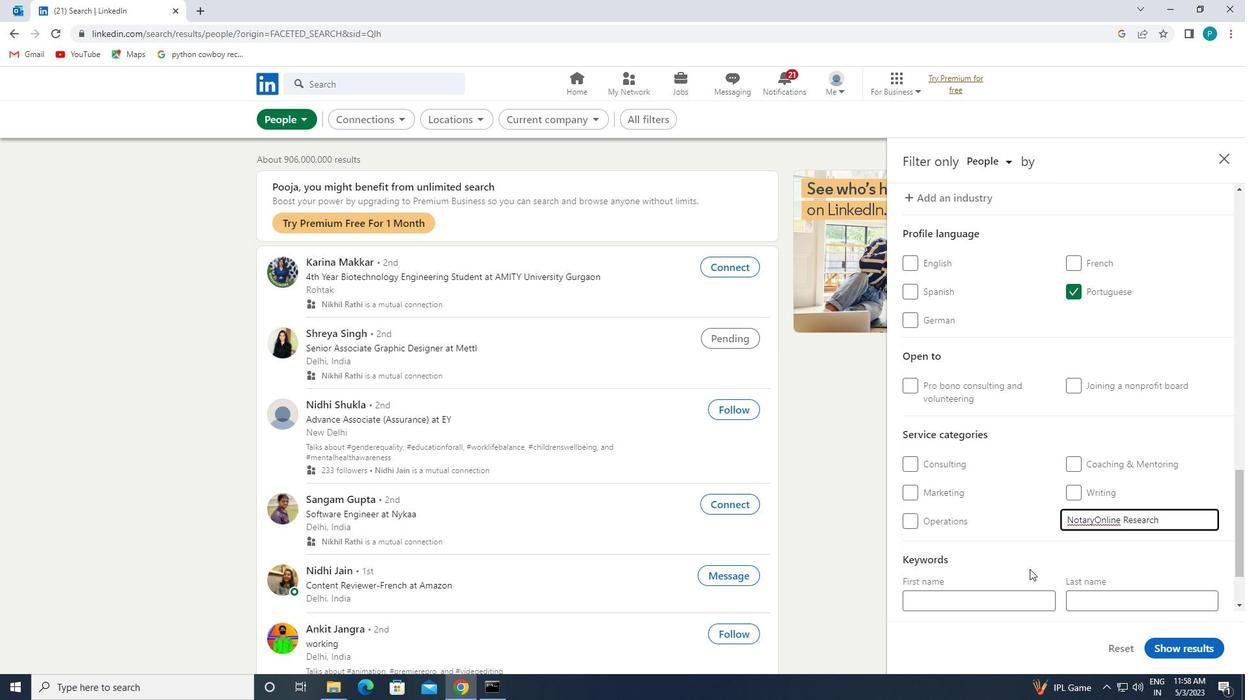 
Action: Mouse scrolled (1028, 570) with delta (0, 0)
Screenshot: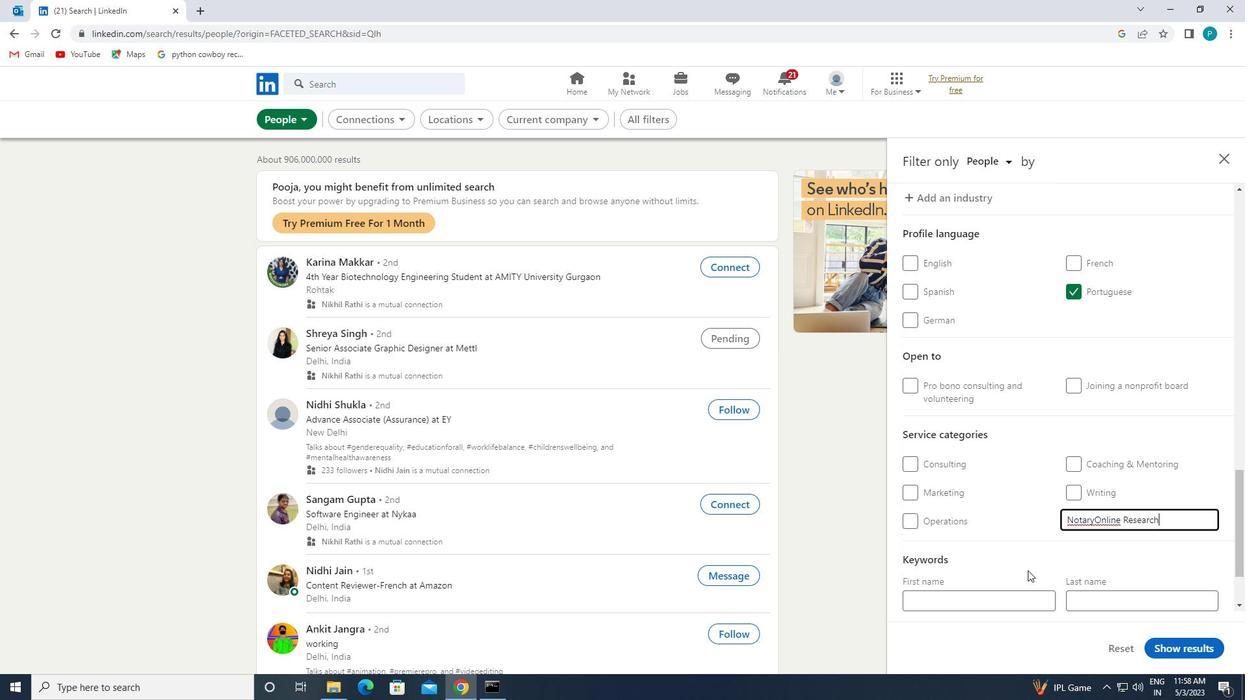 
Action: Mouse moved to (990, 560)
Screenshot: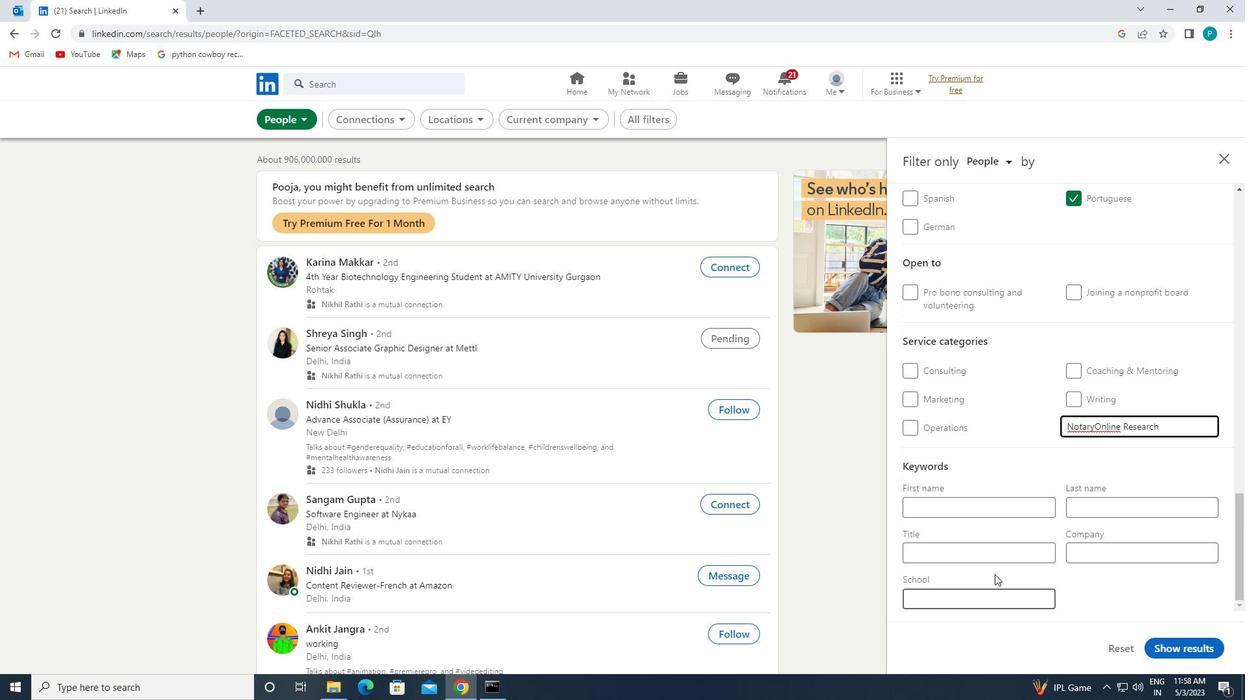 
Action: Mouse pressed left at (990, 560)
Screenshot: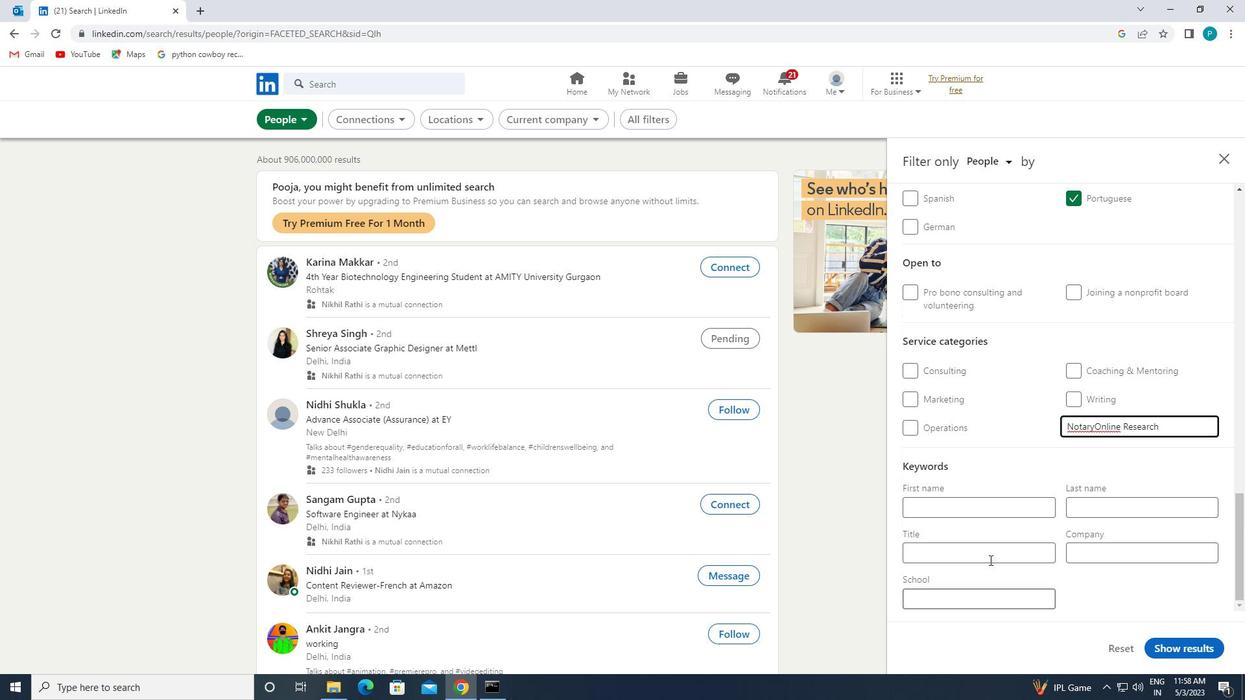 
Action: Mouse moved to (996, 578)
Screenshot: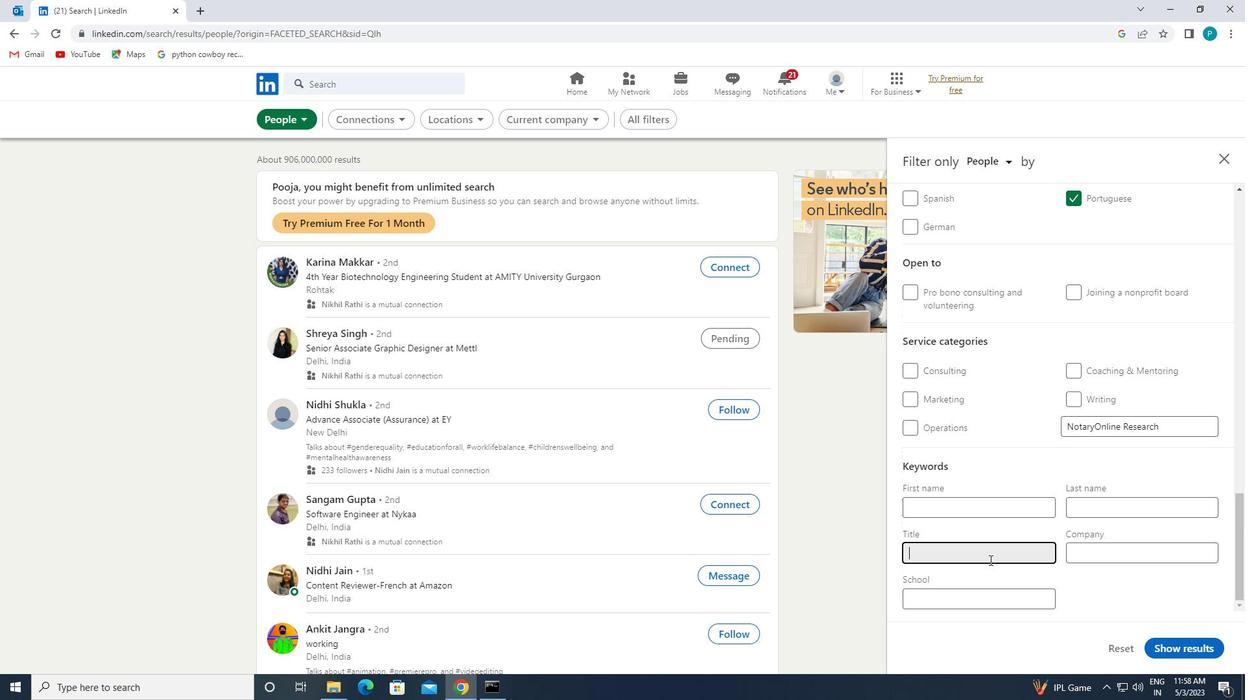 
Action: Key pressed <Key.caps_lock>P<Key.caps_lock>ETROLEUM<Key.space><Key.caps_lock>E<Key.caps_lock>NGINEER
Screenshot: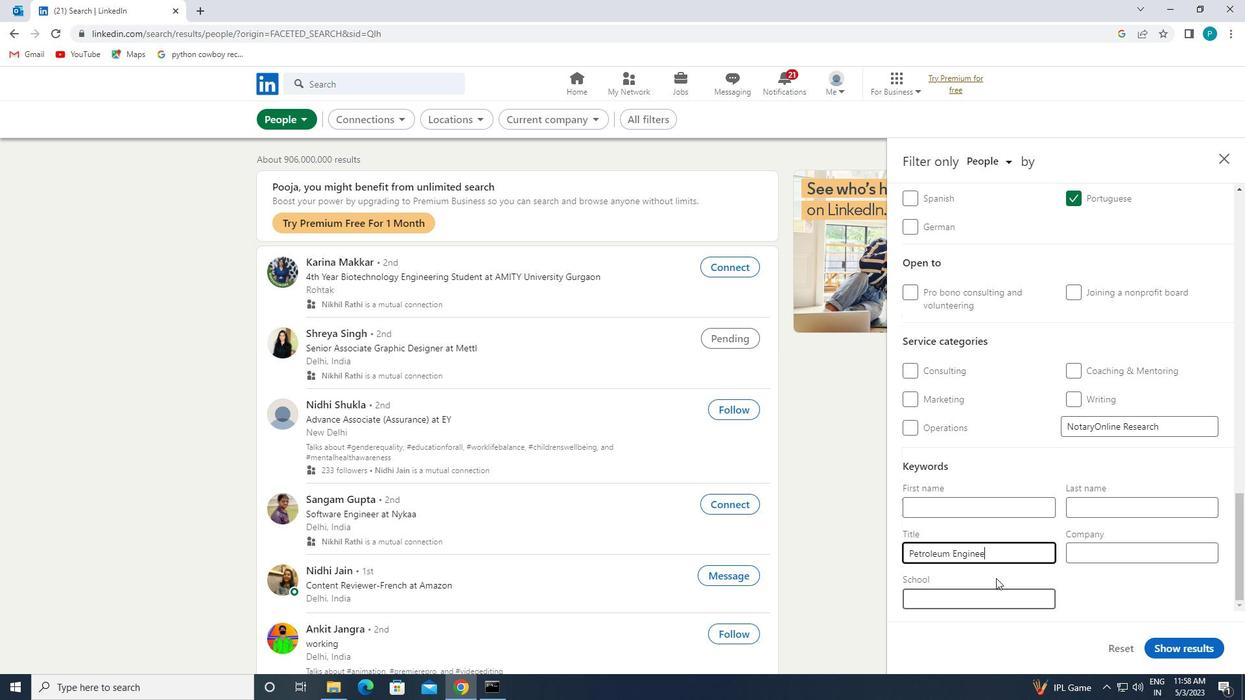
Action: Mouse moved to (1190, 644)
Screenshot: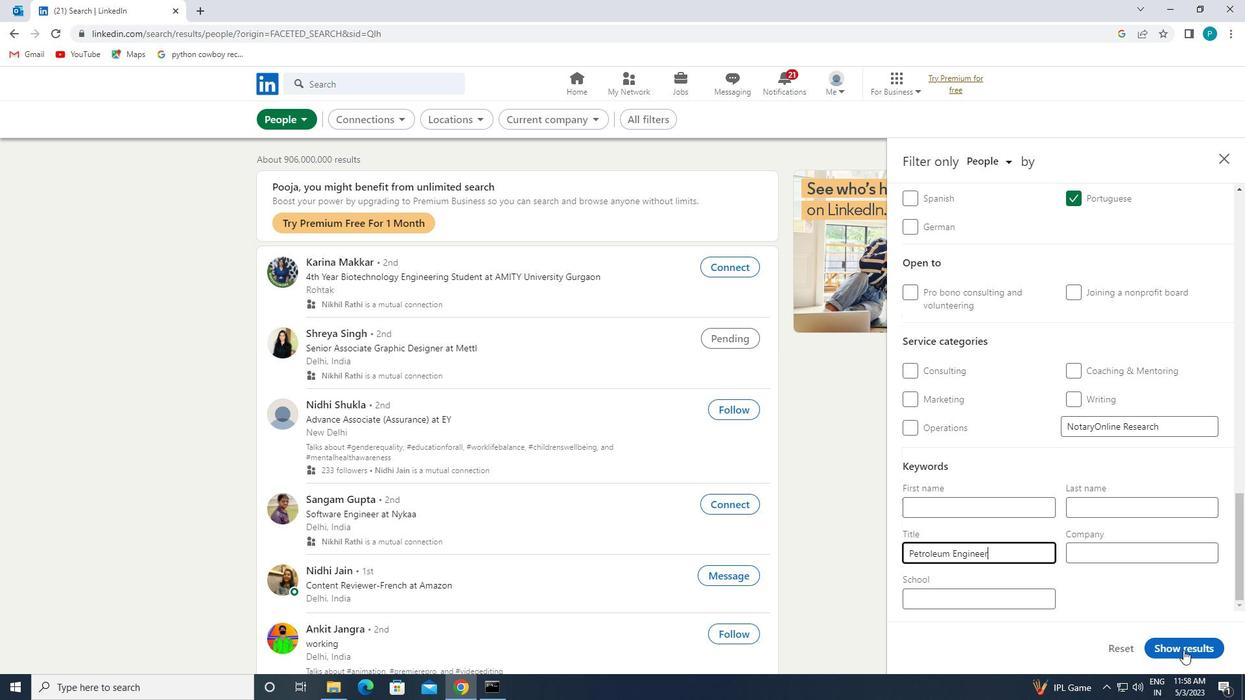 
Action: Mouse pressed left at (1190, 644)
Screenshot: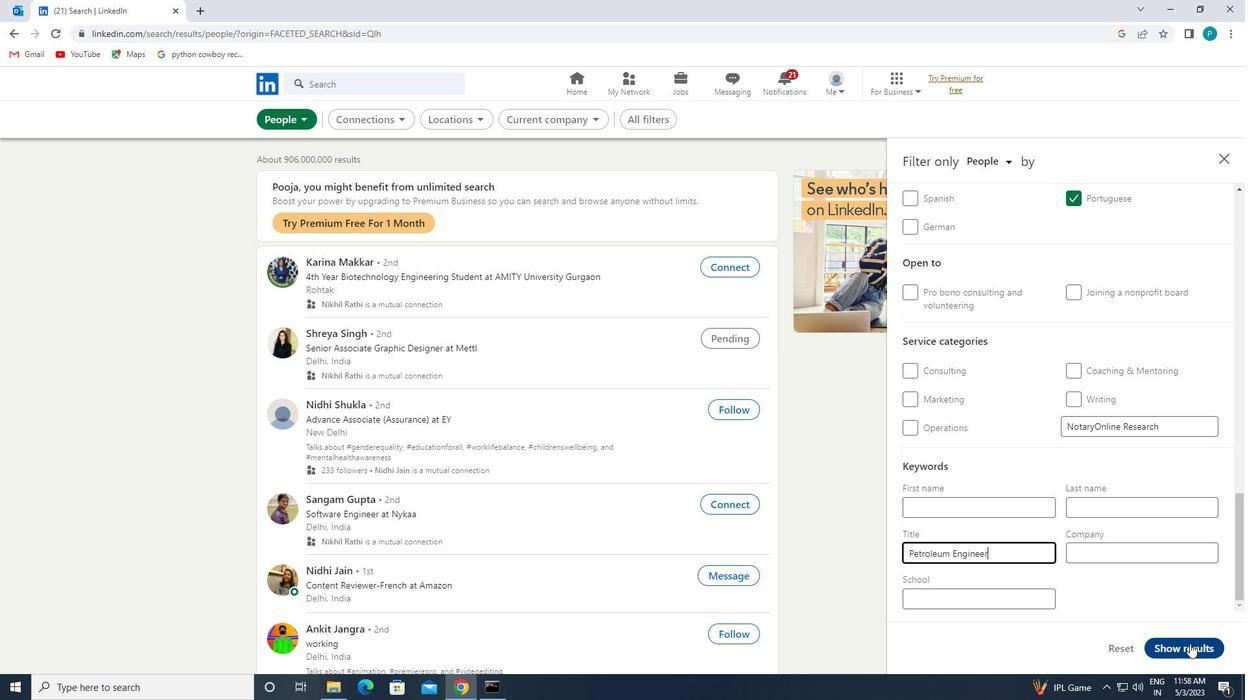 
